 Task: Add an event  with title  Second Team Outing, date '2023/12/11' to 2023/12/13  & Select Event type as  Collective. Add location for the event as  123 Dubai Marina, Dubai, UAE and add a description: The employee and the supervisor will collaboratively develop an action plan outlining the steps and strategies necessary for improvement. This plan may include specific tasks, training or development opportunities, resources, and support systems to aid in the employee's growth and progress.Create an event link  http-secondteamoutingcom & Select the event color as  Violet. , logged in from the account softage.6@softage.netand send the event invitation to softage.1@softage.net and softage.2@softage.net
Action: Mouse moved to (334, 91)
Screenshot: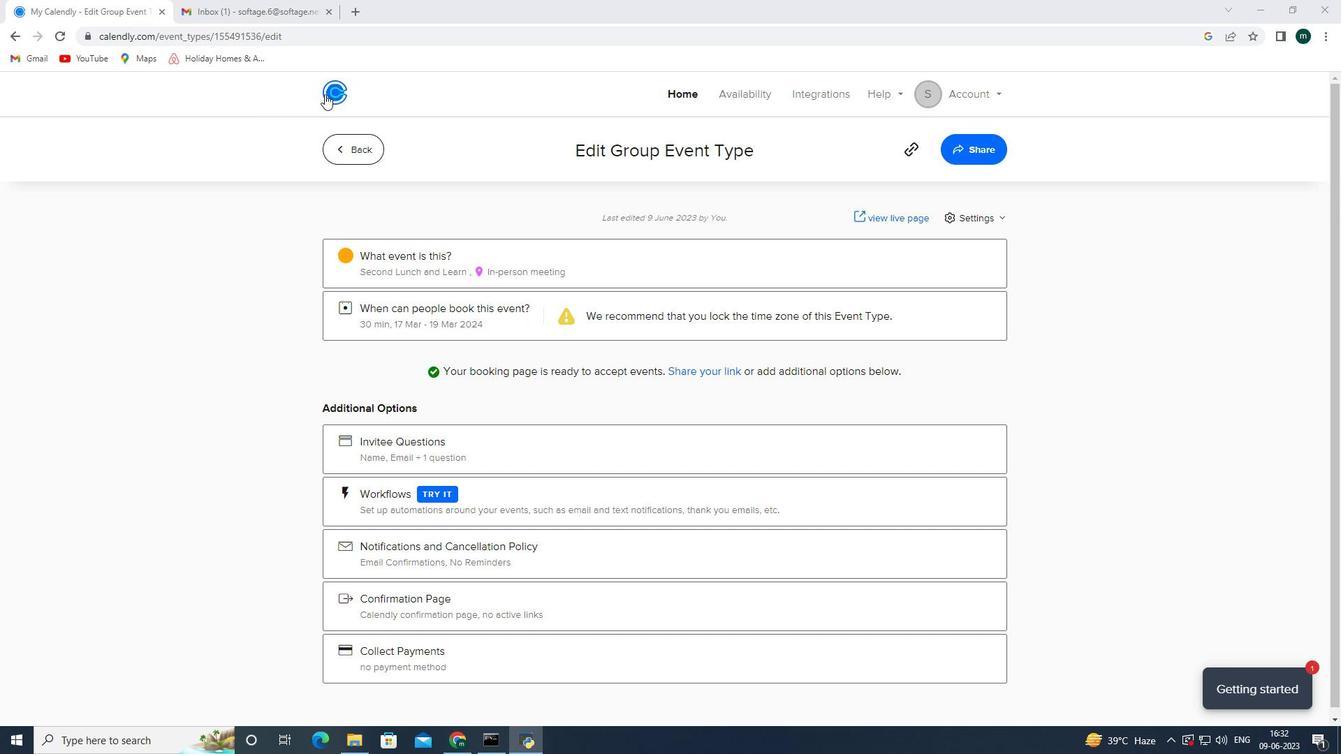 
Action: Mouse pressed left at (334, 91)
Screenshot: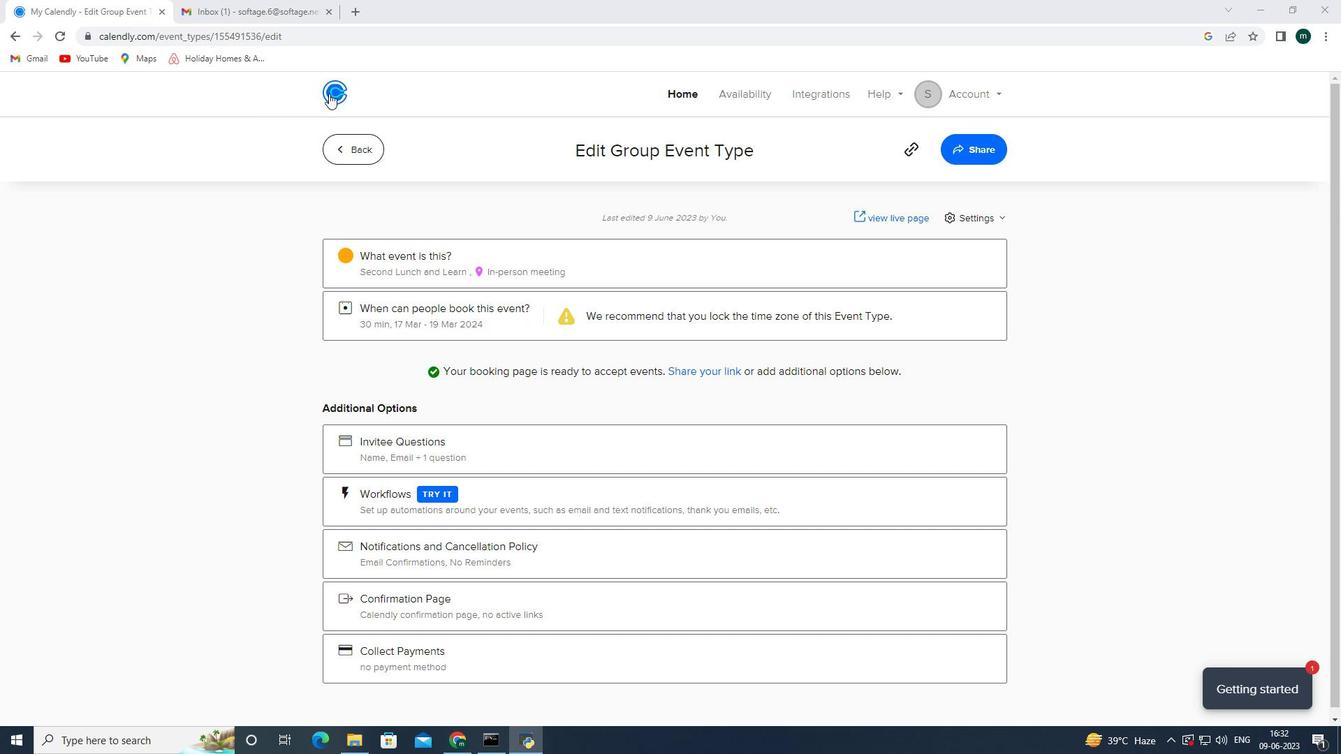 
Action: Mouse moved to (956, 163)
Screenshot: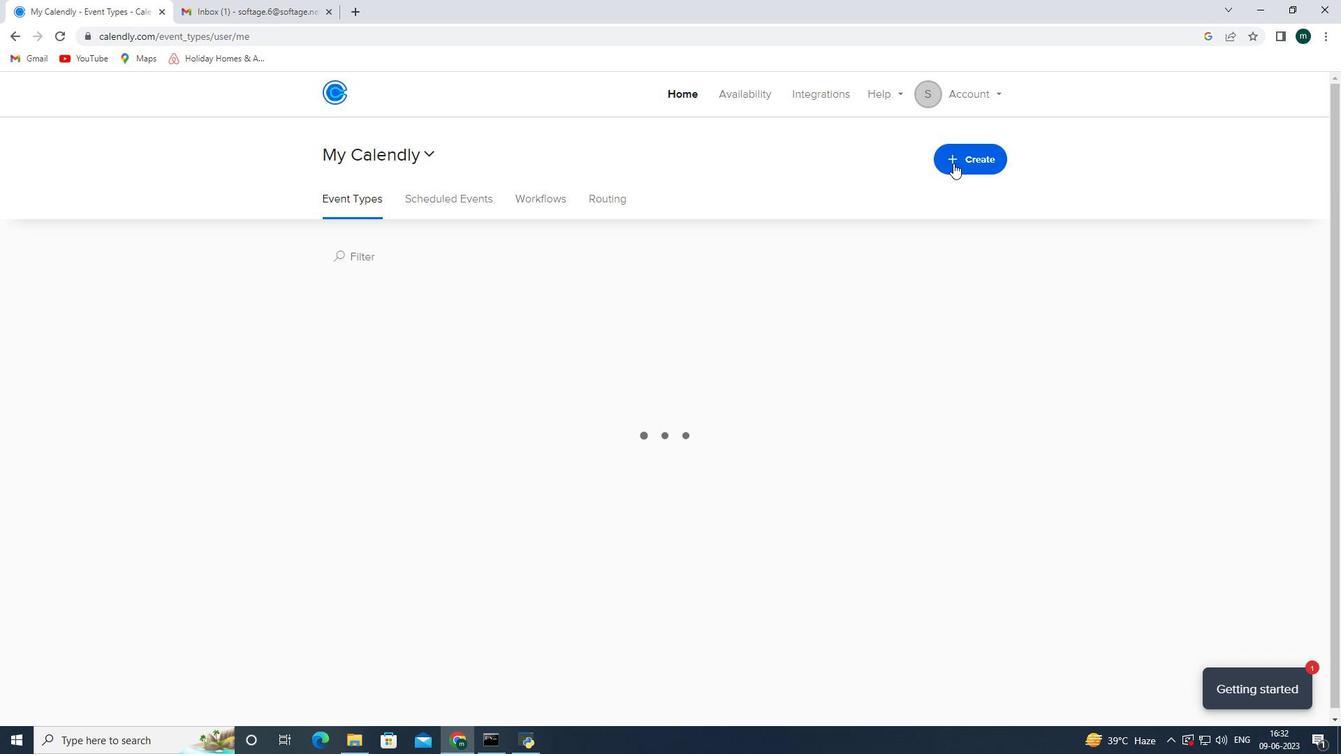 
Action: Mouse pressed left at (956, 163)
Screenshot: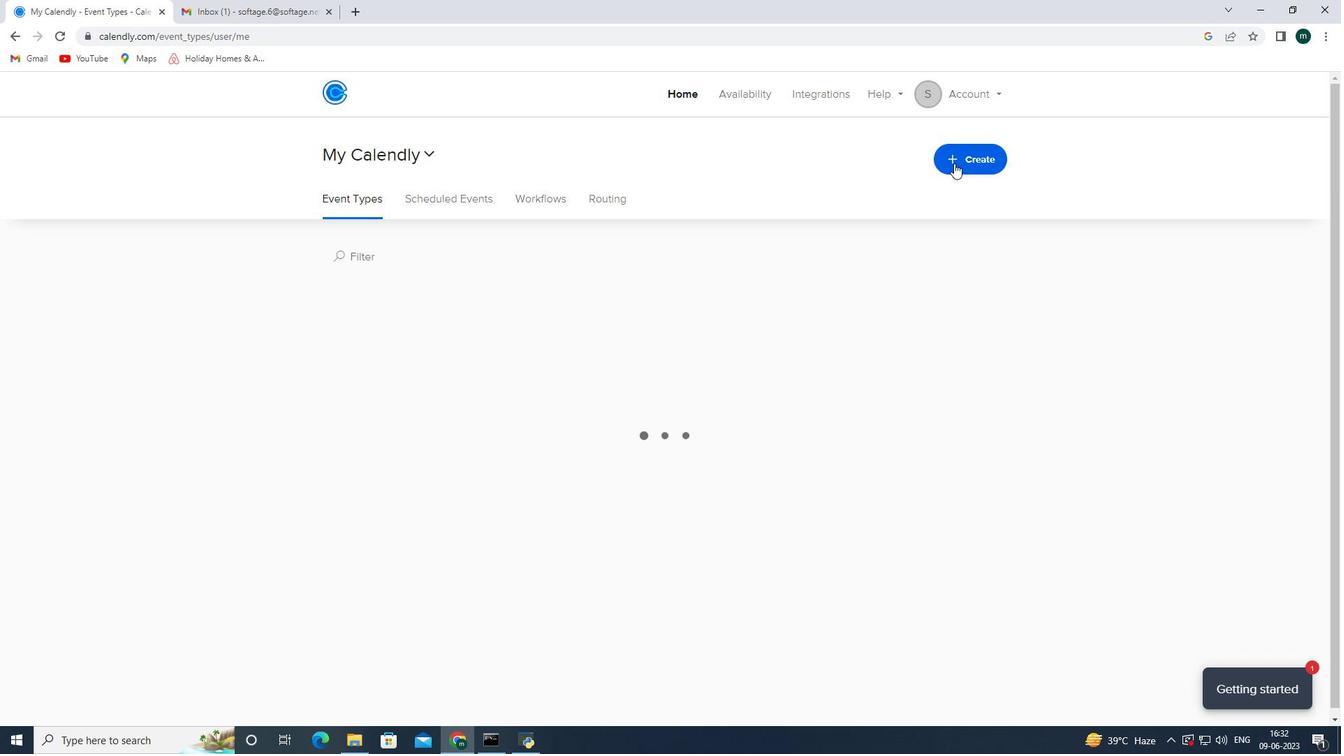 
Action: Mouse moved to (896, 218)
Screenshot: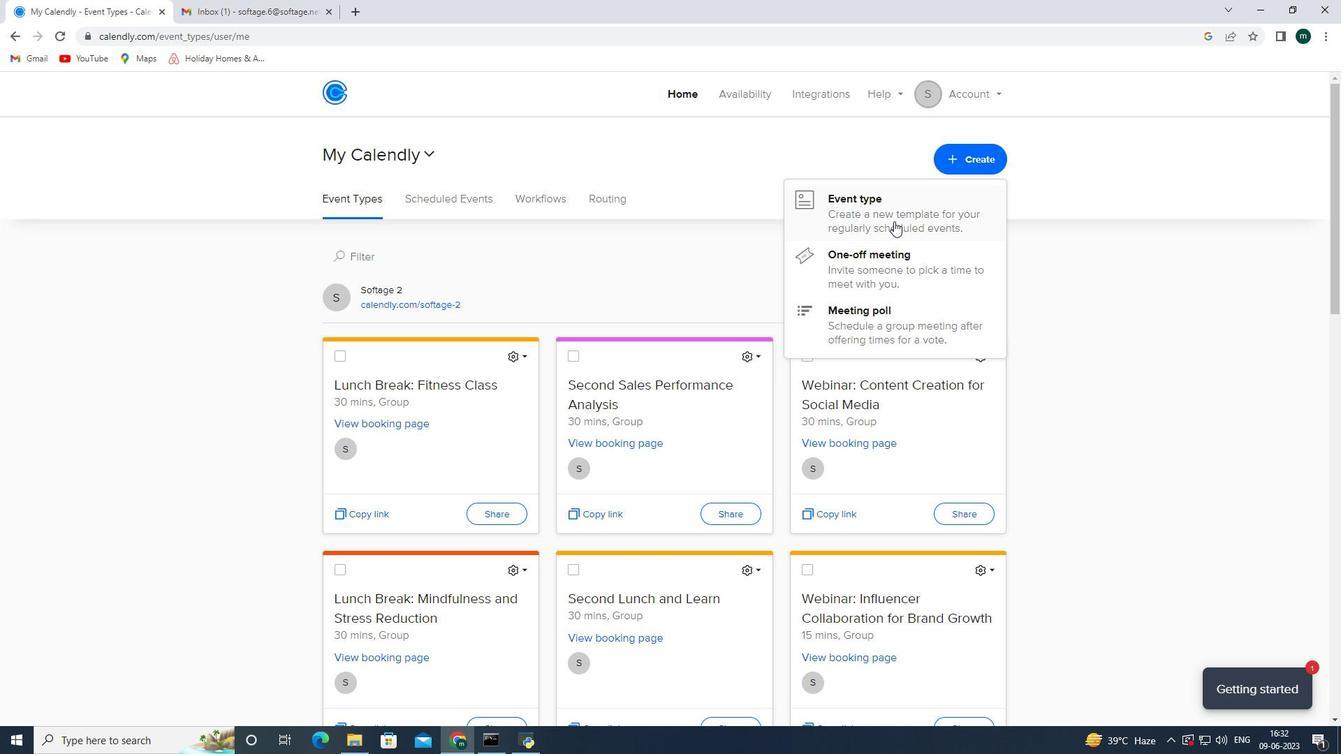 
Action: Mouse pressed left at (896, 218)
Screenshot: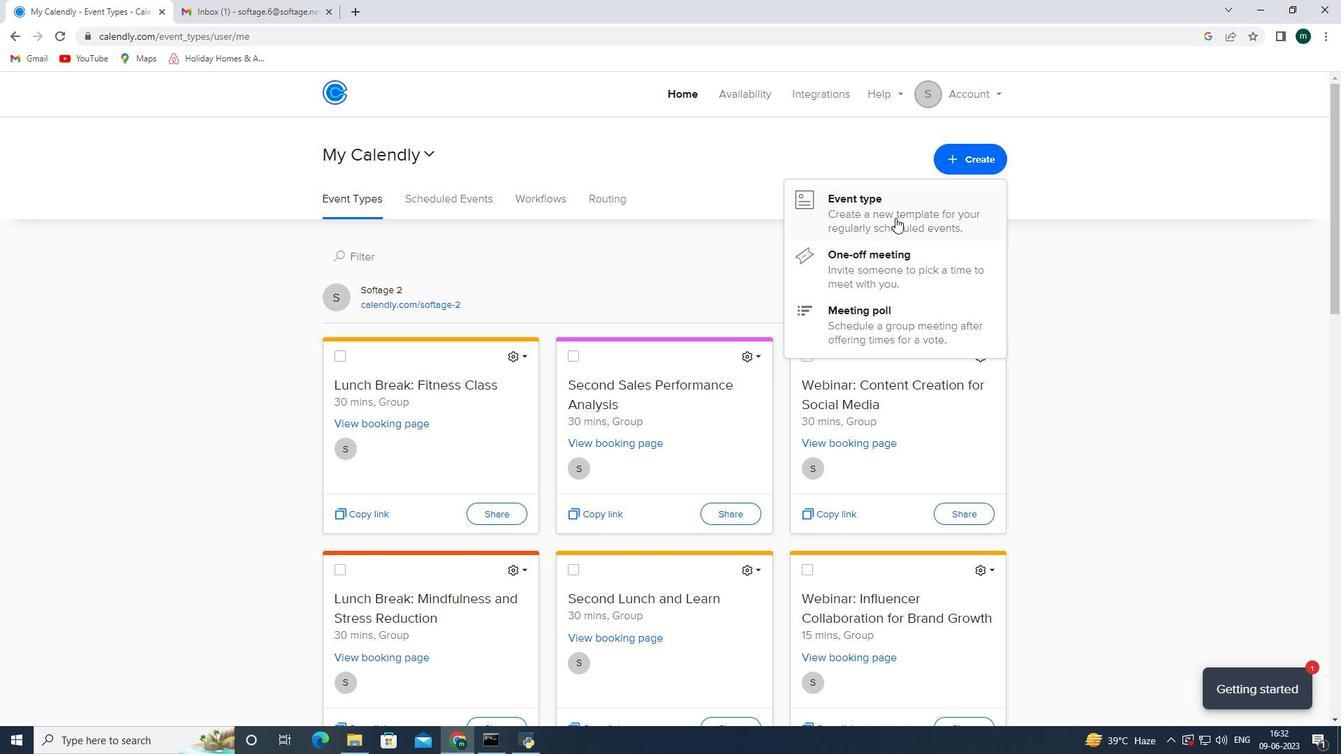 
Action: Mouse moved to (614, 429)
Screenshot: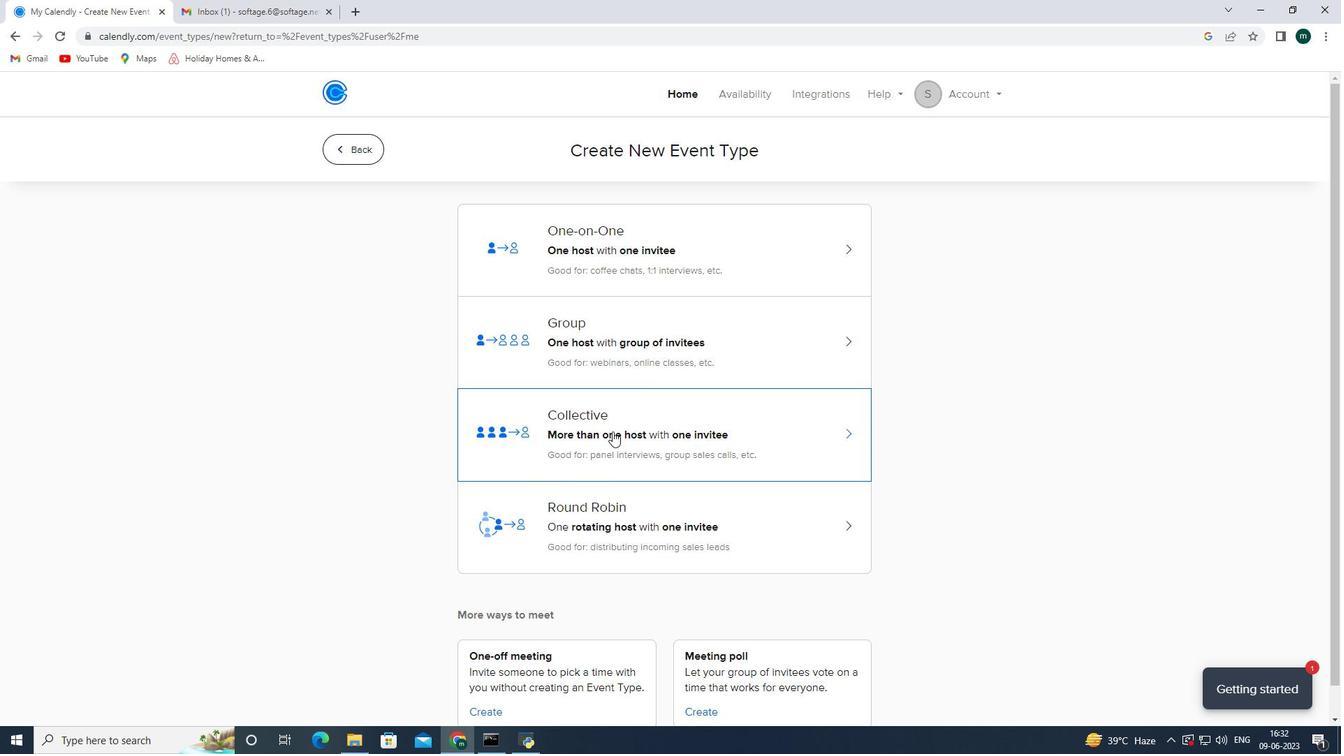 
Action: Mouse pressed left at (614, 429)
Screenshot: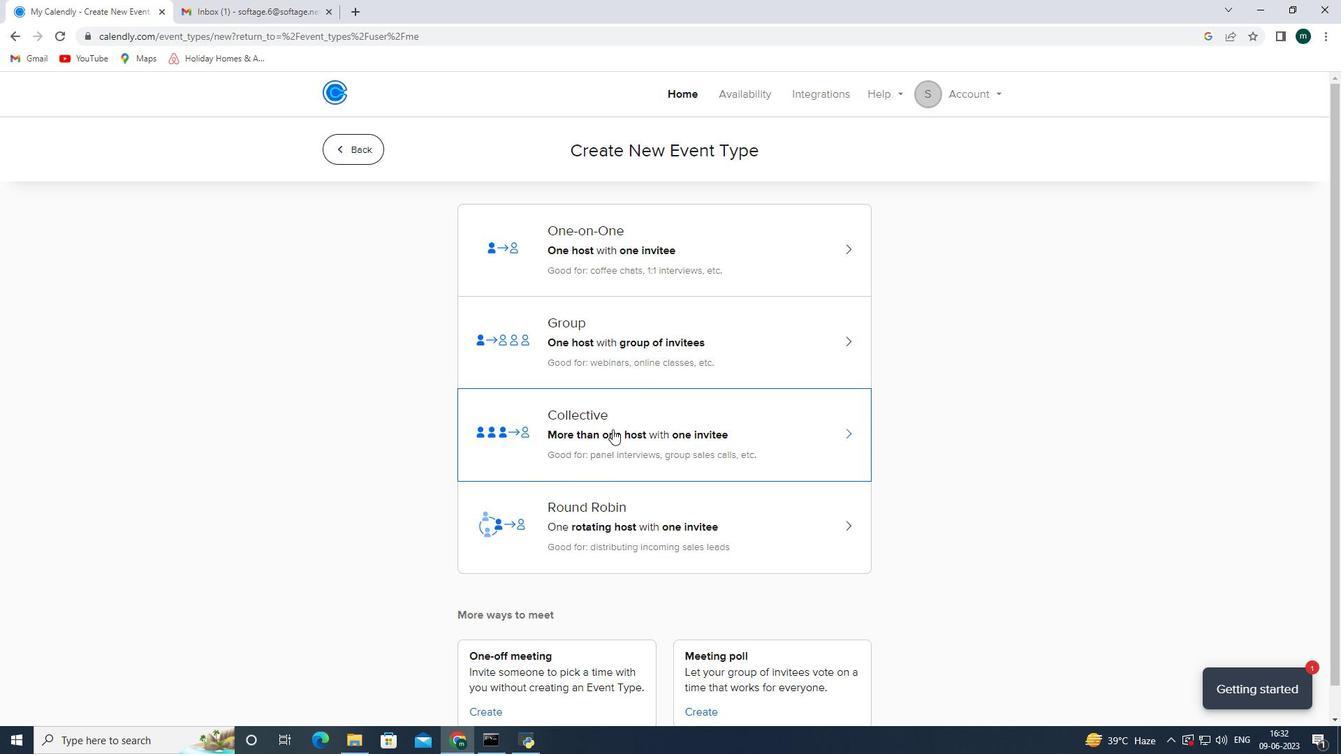 
Action: Mouse moved to (808, 327)
Screenshot: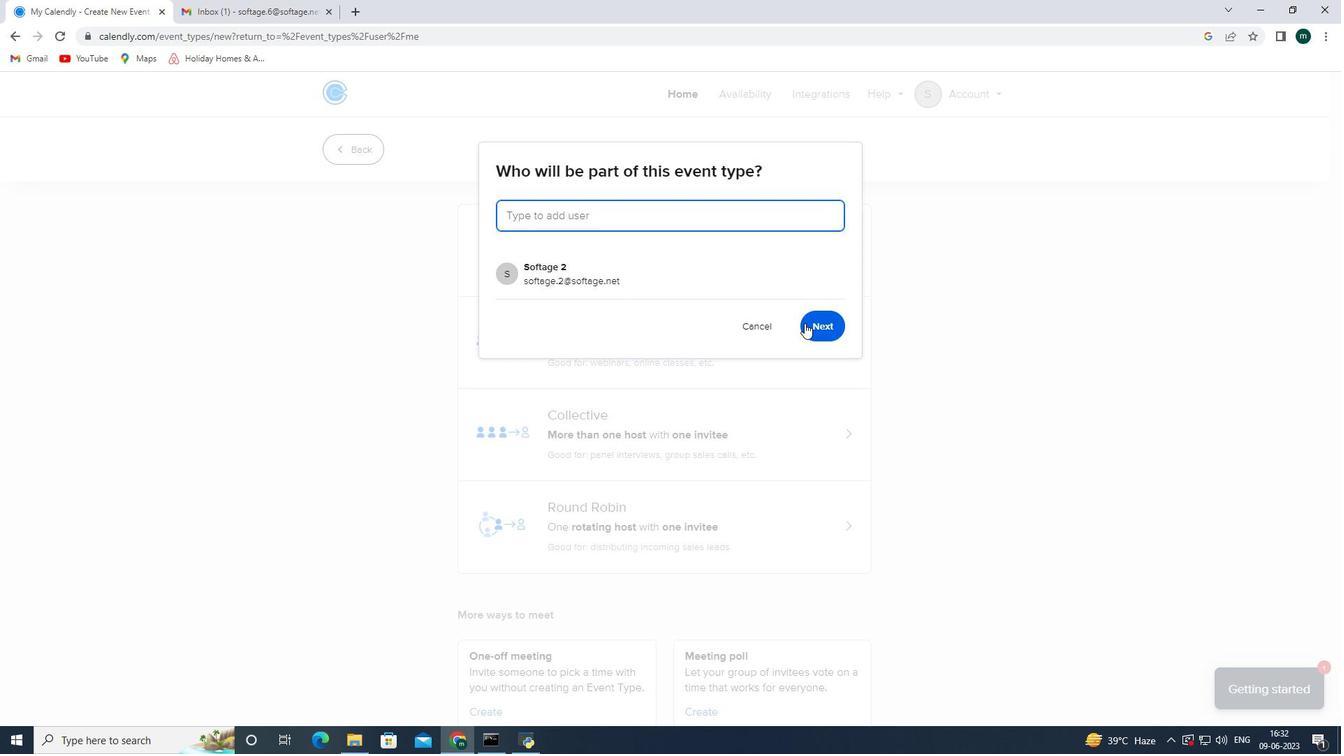 
Action: Mouse pressed left at (808, 327)
Screenshot: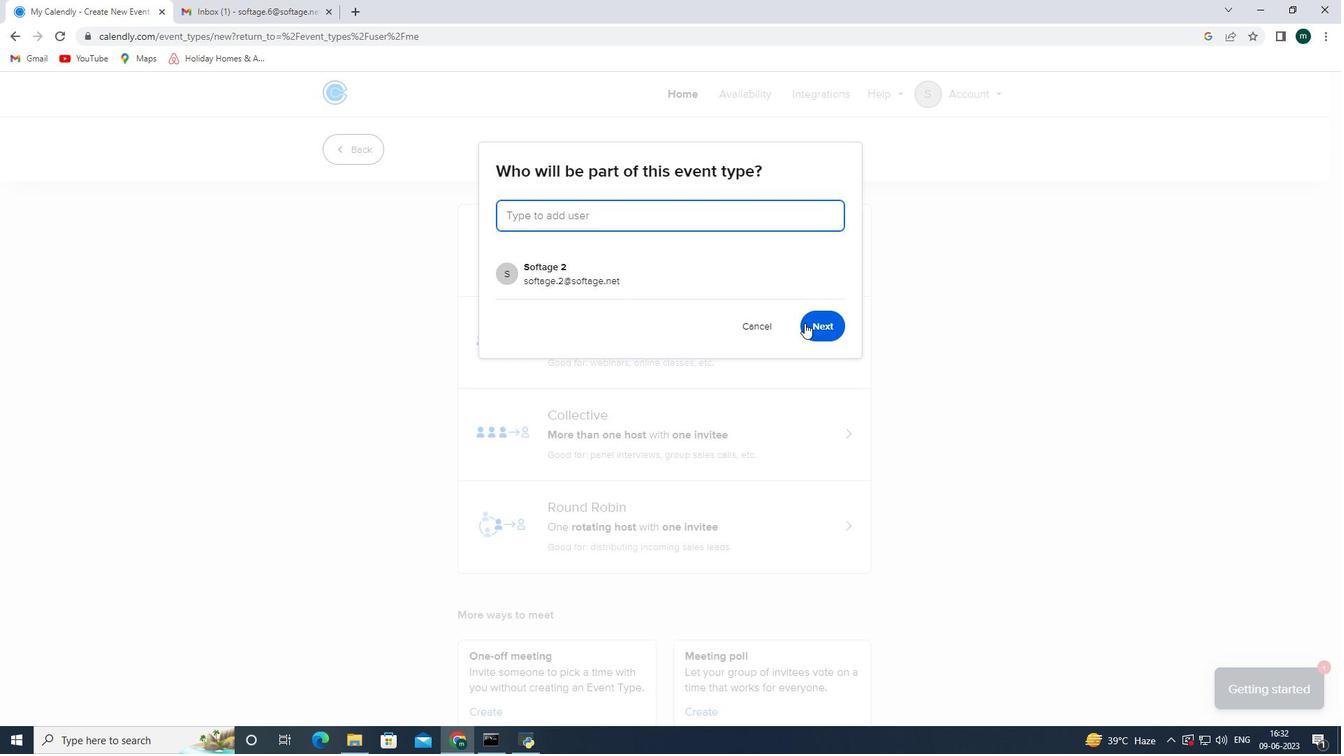 
Action: Mouse moved to (510, 348)
Screenshot: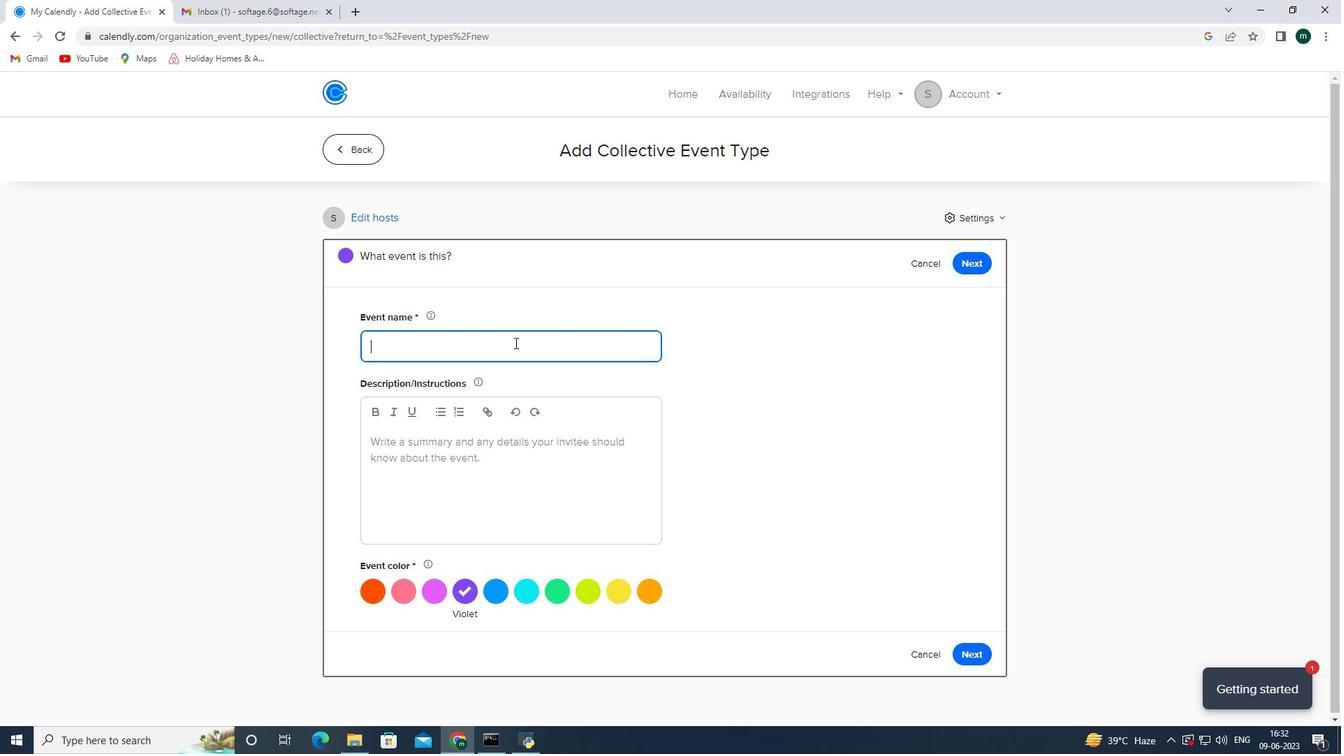 
Action: Mouse pressed left at (510, 348)
Screenshot: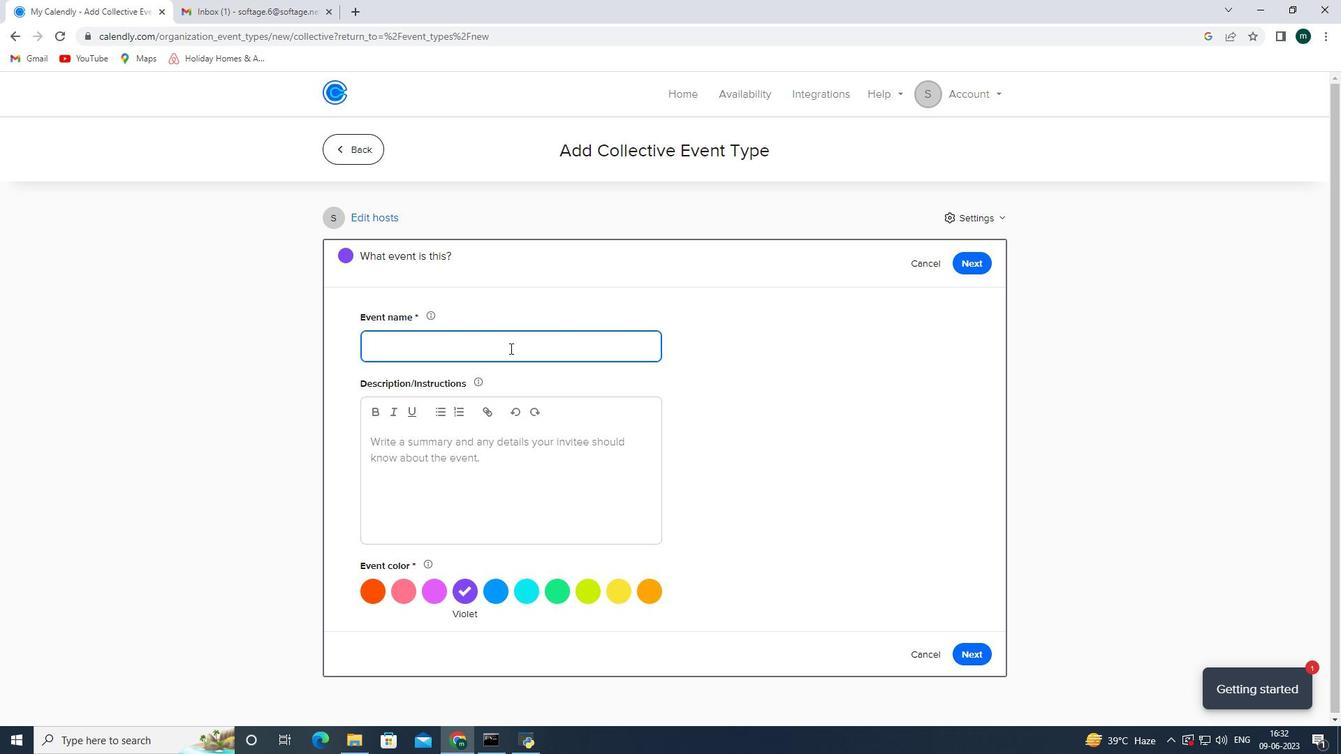 
Action: Key pressed <Key.shift><Key.shift><Key.shift><Key.shift><Key.shift><Key.shift><Key.shift><Key.shift><Key.shift><Key.shift><Key.shift><Key.shift><Key.shift><Key.shift><Key.shift><Key.shift><Key.shift><Key.shift><Key.shift><Key.shift><Key.shift><Key.shift><Key.shift><Key.shift><Key.shift><Key.shift><Key.shift><Key.shift><Key.shift><Key.shift><Key.shift><Key.shift><Key.shift><Key.shift><Key.shift><Key.shift><Key.shift><Key.shift><Key.shift><Key.shift><Key.shift><Key.shift><Key.shift><Key.shift><Key.shift><Key.shift><Key.shift><Key.shift><Key.shift><Key.shift><Key.shift><Key.shift><Key.shift><Key.shift><Key.shift><Key.shift><Key.shift><Key.shift><Key.shift><Key.shift><Key.shift><Key.shift><Key.shift><Key.shift><Key.shift><Key.shift><Key.shift><Key.shift><Key.shift><Key.shift><Key.shift><Key.shift><Key.shift><Key.shift><Key.shift><Key.shift><Key.shift><Key.shift><Key.shift><Key.shift><Key.shift><Key.shift><Key.shift><Key.shift><Key.shift><Key.shift><Key.shift><Key.shift><Key.shift><Key.shift><Key.shift><Key.shift><Key.shift><Key.shift><Key.shift><Key.shift><Key.shift><Key.shift><Key.shift><Key.shift><Key.shift><Key.shift><Key.shift><Key.shift><Key.shift><Key.shift><Key.shift><Key.shift><Key.shift><Key.shift><Key.shift><Key.shift><Key.shift><Key.shift><Key.shift><Key.shift><Key.shift><Key.shift><Key.shift><Key.shift><Key.shift><Key.shift><Key.shift><Key.shift><Key.shift>Second<Key.space><Key.shift><Key.shift><Key.shift><Key.shift><Key.shift><Key.shift><Key.shift>Team<Key.space><Key.shift><Key.shift><Key.shift><Key.shift><Key.shift><Key.shift><Key.shift><Key.shift><Key.shift><Key.shift><Key.shift><Key.shift><Key.shift><Key.shift><Key.shift><Key.shift><Key.shift><Key.shift>Outing<Key.space><Key.shift><Key.shift><Key.shift><Key.shift><Key.shift><Key.shift>
Screenshot: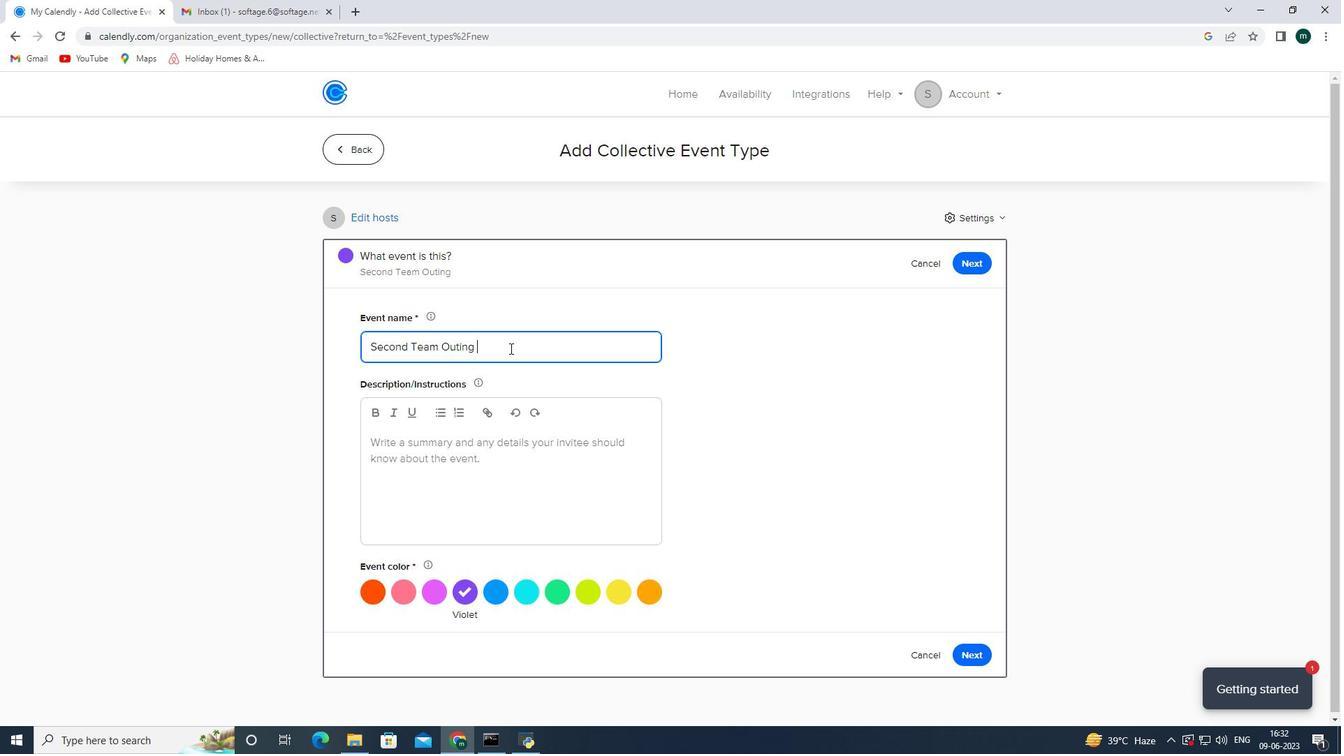 
Action: Mouse moved to (504, 440)
Screenshot: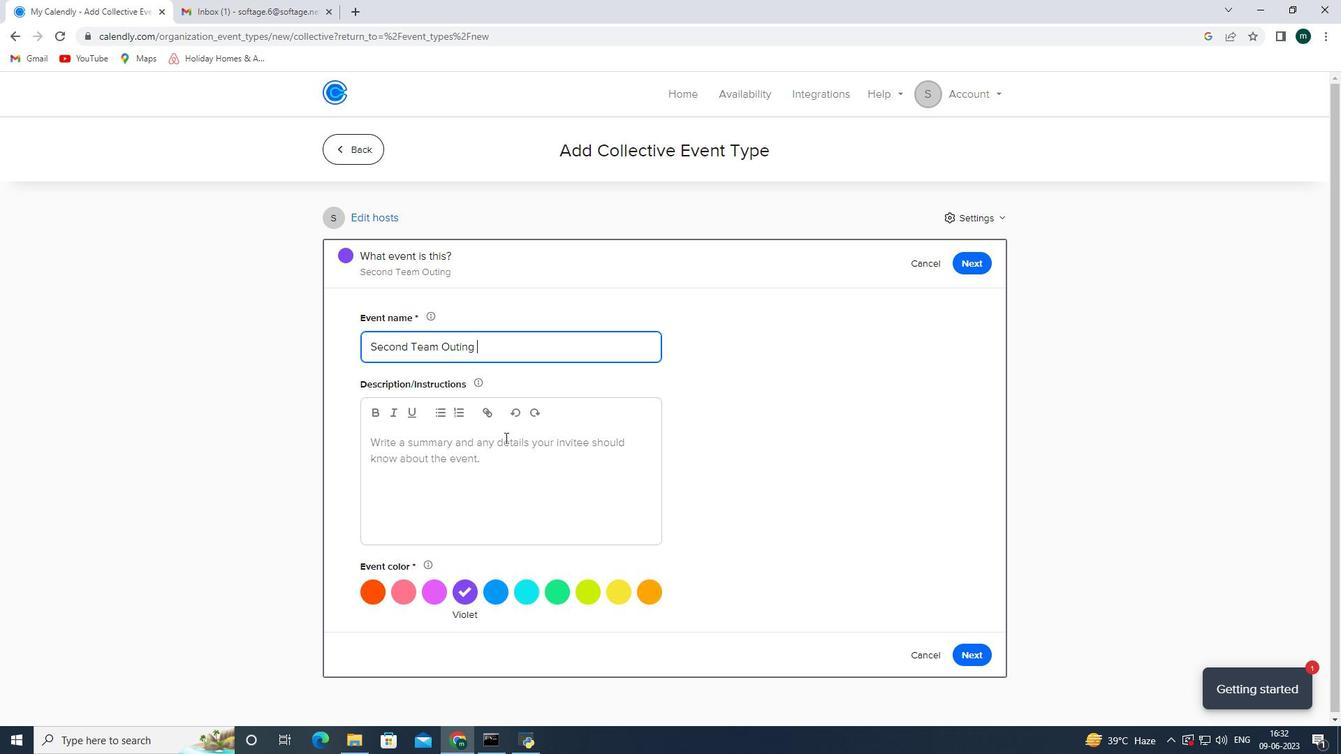 
Action: Mouse pressed left at (504, 440)
Screenshot: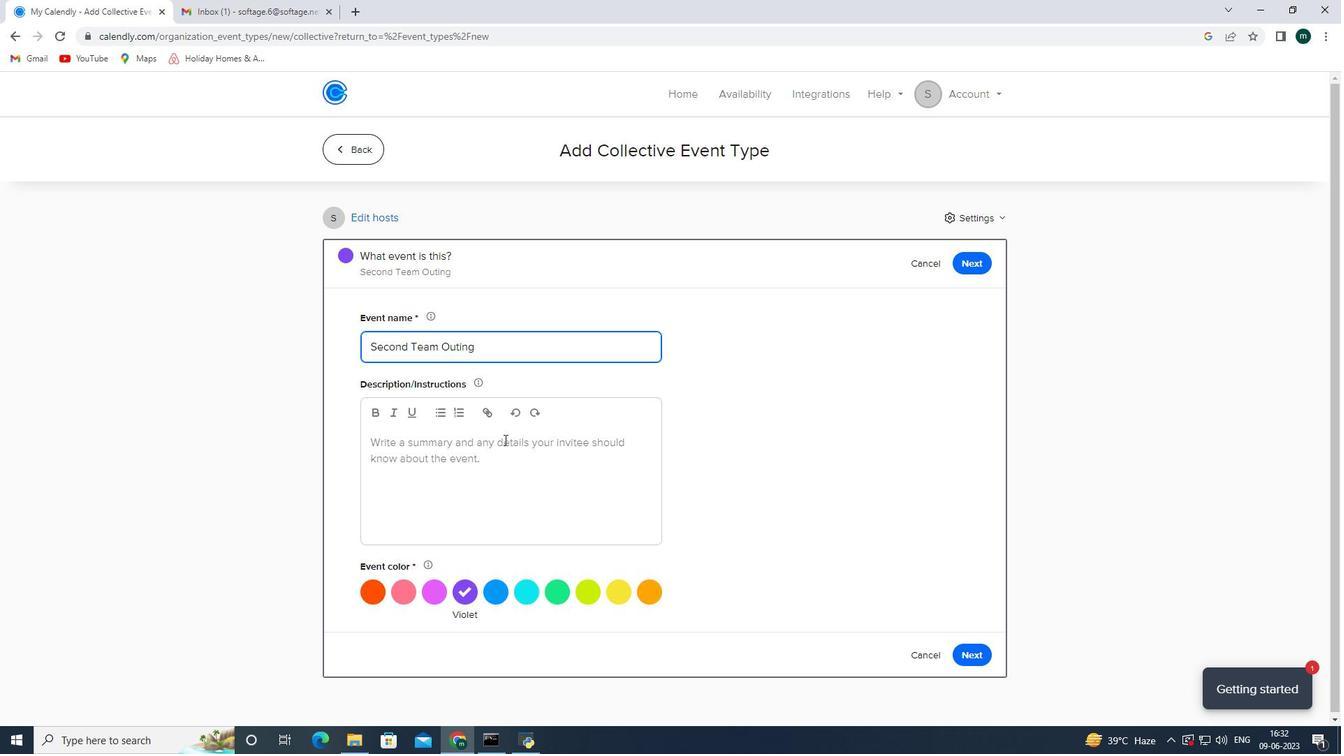 
Action: Key pressed <Key.shift><Key.shift><Key.shift><Key.shift><Key.shift><Key.shift><Key.shift><Key.shift><Key.shift><Key.shift><Key.shift>The<Key.space><Key.shift>Employee<Key.space><Key.shift><Key.shift><Key.shift><Key.shift><Key.shift><Key.shift><Key.shift><Key.shift><Key.shift><Key.shift><Key.shift><Key.shift><Key.shift><Key.shift><Key.shift><Key.shift><Key.shift><Key.shift><Key.shift><Key.shift><Key.shift><Key.shift><Key.shift><Key.shift>and<Key.space>the<Key.space>supervisor<Key.space>will<Key.space><Key.shift><Key.shift><Key.shift><Key.shift><Key.shift><Key.shift><Key.shift><Key.shift><Key.shift><Key.shift><Key.shift><Key.shift><Key.shift><Key.shift>collaboratively<Key.space>develop<Key.space><Key.shift><Key.shift><Key.shift><Key.shift><Key.shift><Key.shift><Key.shift><Key.shift><Key.shift>an<Key.space><Key.shift>action<Key.space><Key.shift><Key.shift><Key.shift><Key.shift><Key.shift>plan<Key.space>outlining<Key.space>the<Key.space>steps<Key.space>and<Key.space><Key.shift><Key.shift><Key.shift><Key.shift><Key.shift>Strategies<Key.space><Key.shift><Key.shift><Key.shift><Key.shift><Key.shift><Key.shift><Key.shift><Key.left><Key.left><Key.left><Key.left><Key.left><Key.left><Key.left><Key.left><Key.left><Key.left><Key.backspace>s<Key.right><Key.right><Key.right><Key.right><Key.right><Key.right><Key.right><Key.right><Key.right><Key.right><Key.right><Key.right><Key.right><Key.right><Key.right><Key.right><Key.right><Key.backspace><Key.space>necessary<Key.space>for<Key.space>improven<Key.backspace>ment<Key.space>.<Key.space><Key.shift><Key.shift><Key.shift><Key.shift><Key.shift><Key.shift><Key.shift><Key.shift><Key.shift><Key.shift><Key.shift><Key.shift><Key.shift><Key.shift><Key.shift><Key.shift><Key.shift><Key.shift><Key.shift><Key.shift><Key.shift><Key.shift><Key.shift><Key.shift><Key.shift><Key.shift><Key.shift><Key.shift><Key.shift><Key.shift><Key.shift><Key.shift><Key.shift><Key.shift><Key.shift><Key.shift><Key.shift><Key.shift><Key.shift><Key.shift><Key.shift><Key.shift><Key.shift><Key.shift><Key.shift><Key.shift><Key.shift><Key.shift><Key.shift><Key.shift><Key.shift><Key.shift><Key.shift><Key.shift><Key.shift><Key.shift><Key.shift><Key.shift><Key.shift><Key.shift><Key.shift><Key.shift><Key.shift><Key.shift><Key.shift><Key.shift><Key.shift><Key.shift><Key.shift><Key.shift><Key.shift><Key.shift><Key.shift><Key.shift><Key.shift><Key.shift><Key.shift><Key.shift><Key.shift><Key.shift><Key.shift><Key.shift><Key.shift><Key.shift><Key.shift><Key.shift><Key.shift><Key.shift><Key.shift><Key.shift><Key.shift><Key.shift>Thiss<Key.space><Key.backspace><Key.backspace><Key.space><Key.shift><Key.shift><Key.shift><Key.shift><Key.shift><Key.shift><Key.shift><Key.shift><Key.shift><Key.shift><Key.shift><Key.shift><Key.shift><Key.shift><Key.shift><Key.shift><Key.shift><Key.shift><Key.shift><Key.shift><Key.shift><Key.shift><Key.shift><Key.shift><Key.shift><Key.shift><Key.shift><Key.shift><Key.shift><Key.shift><Key.shift><Key.shift><Key.shift><Key.shift><Key.shift>plan<Key.space>maay<Key.space><Key.backspace><Key.backspace><Key.backspace>y<Key.space>inm<Key.backspace>clude<Key.space>specific<Key.space>tasks<Key.space><Key.backspace>,<Key.space><Key.shift><Key.shift><Key.shift><Key.shift><Key.shift><Key.shift><Key.shift><Key.shift><Key.shift>traing<Key.backspace>ing<Key.space>or<Key.space>development<Key.space>opportunities<Key.space><Key.backspace>,<Key.space>resoi<Key.backspace>urces<Key.space><Key.backspace>,<Key.space><Key.shift><Key.shift><Key.shift><Key.shift><Key.shift><Key.shift><Key.shift><Key.shift><Key.shift><Key.shift><Key.shift><Key.shift><Key.shift><Key.shift><Key.shift><Key.shift><Key.shift><Key.shift><Key.shift><Key.shift><Key.shift><Key.shift><Key.shift><Key.shift><Key.shift><Key.shift><Key.shift><Key.shift><Key.shift><Key.shift><Key.shift><Key.shift><Key.shift><Key.shift><Key.shift><Key.shift><Key.shift><Key.shift><Key.shift><Key.shift><Key.shift><Key.shift><Key.shift><Key.shift><Key.shift><Key.shift><Key.shift><Key.shift><Key.shift><Key.shift><Key.shift><Key.shift><Key.shift><Key.shift><Key.shift><Key.shift><Key.shift>and<Key.space>support<Key.space>systems<Key.space>to<Key.space>aid<Key.space>in<Key.space>the<Key.space>employee's<Key.space>growth<Key.space>and<Key.space>progress<Key.space><Key.backspace>.<Key.space>
Screenshot: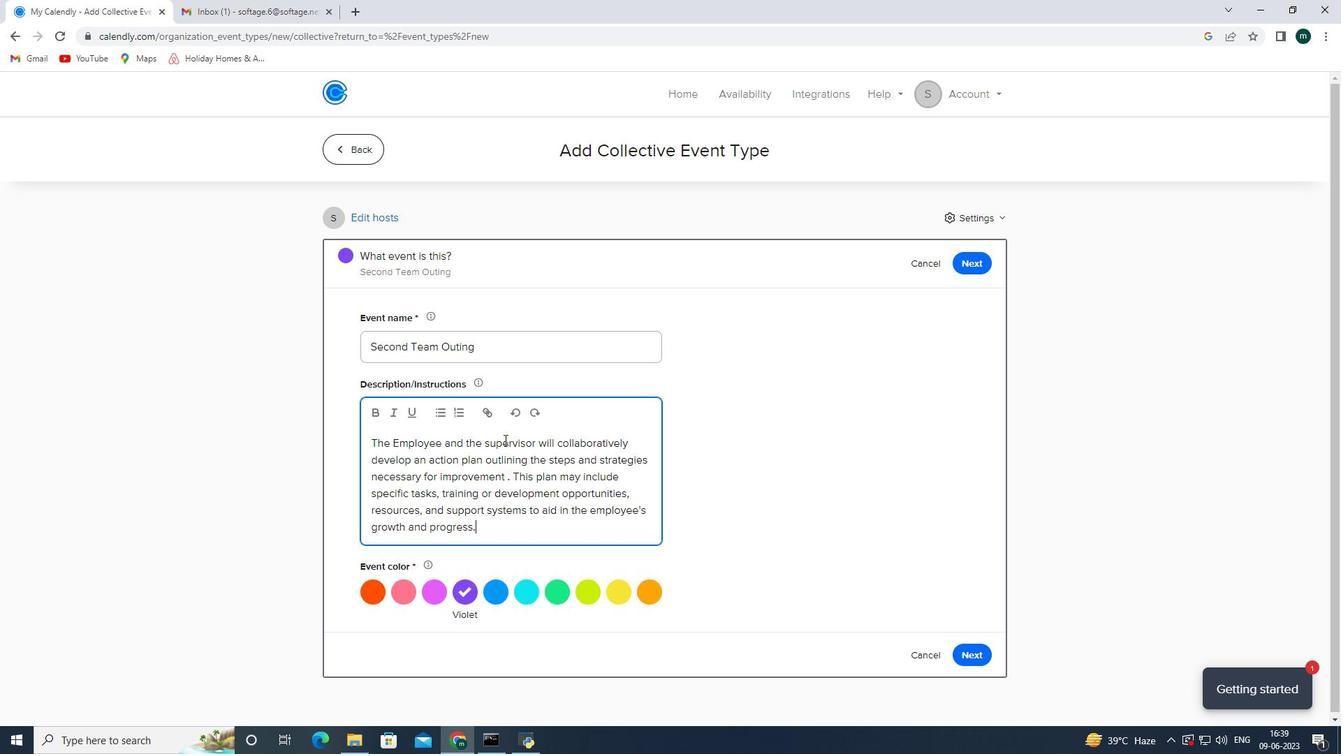 
Action: Mouse moved to (972, 650)
Screenshot: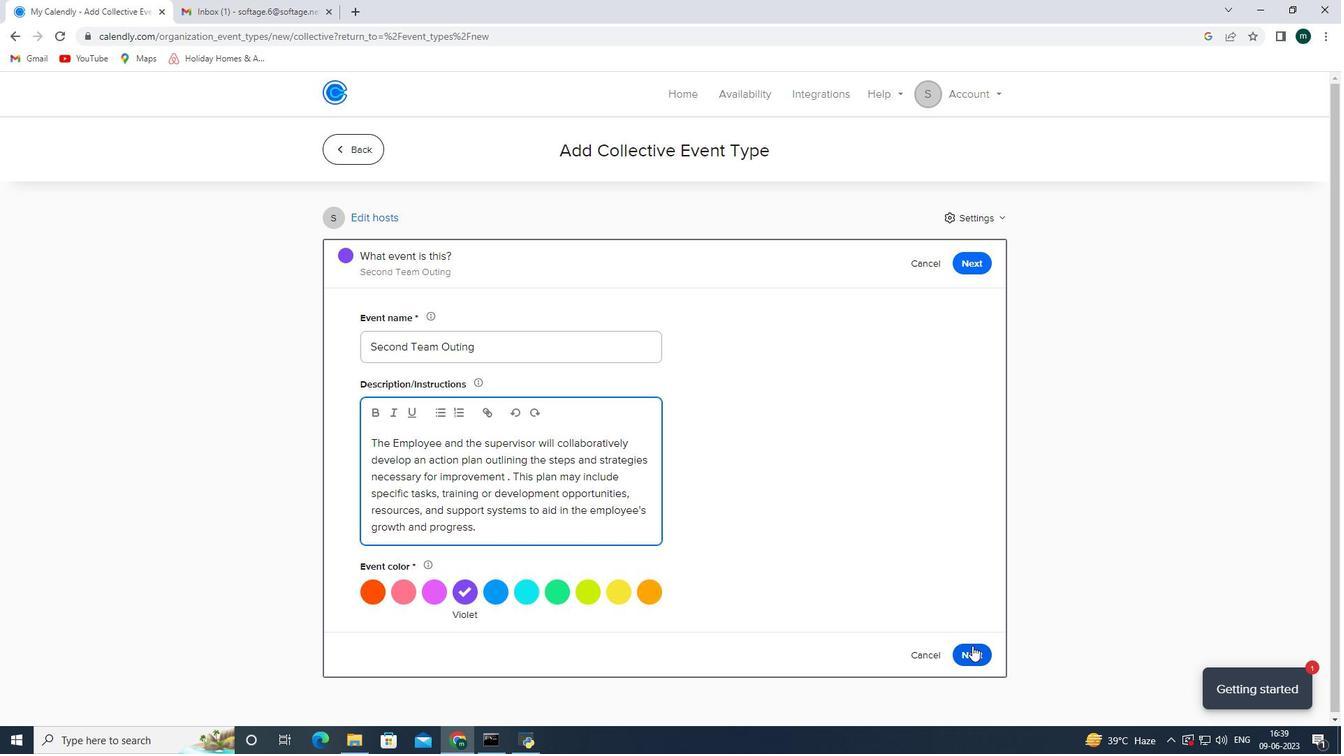 
Action: Mouse pressed left at (972, 650)
Screenshot: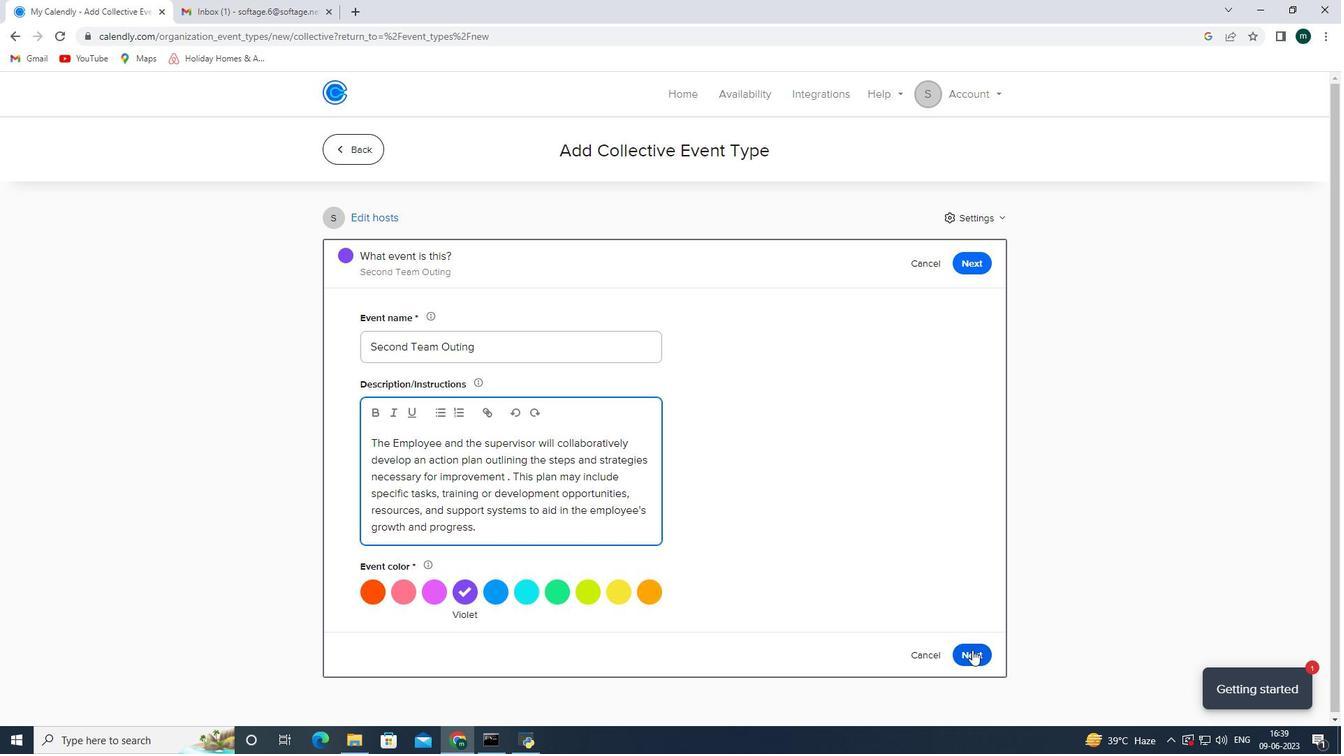 
Action: Mouse moved to (577, 430)
Screenshot: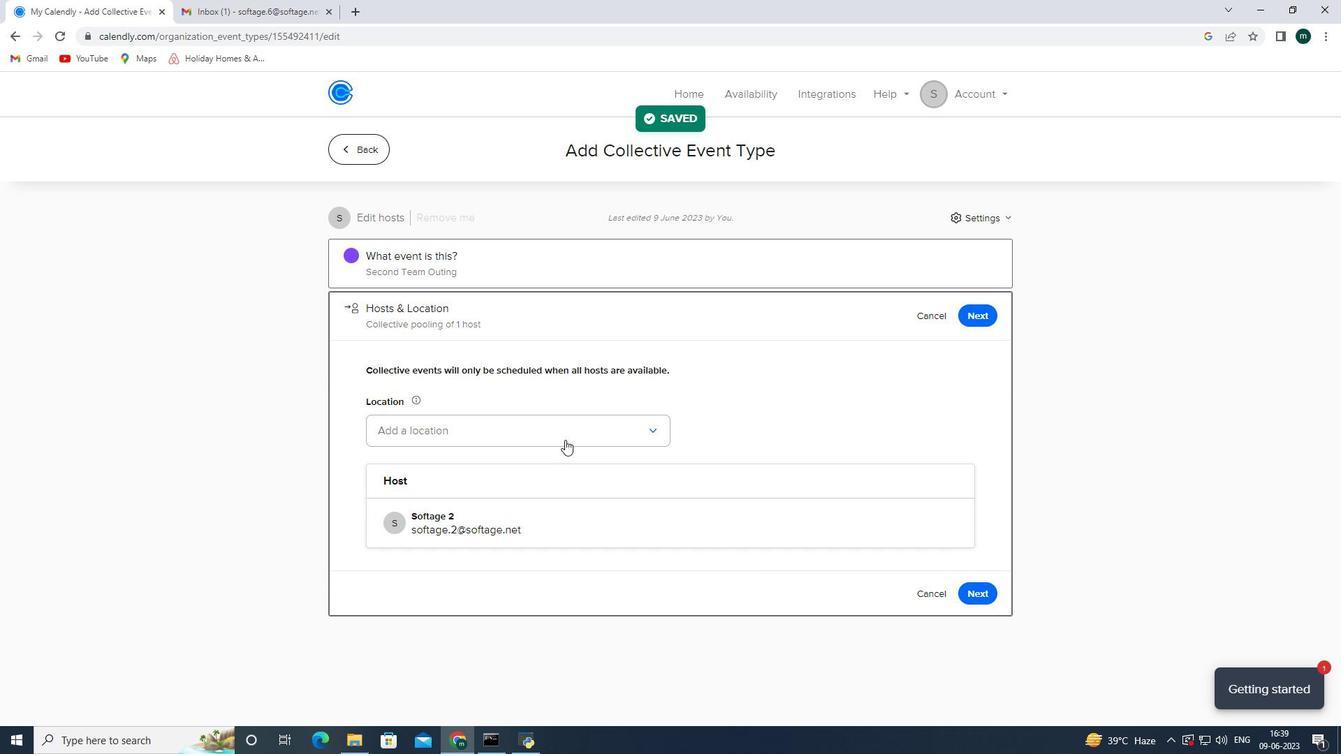 
Action: Mouse pressed left at (577, 430)
Screenshot: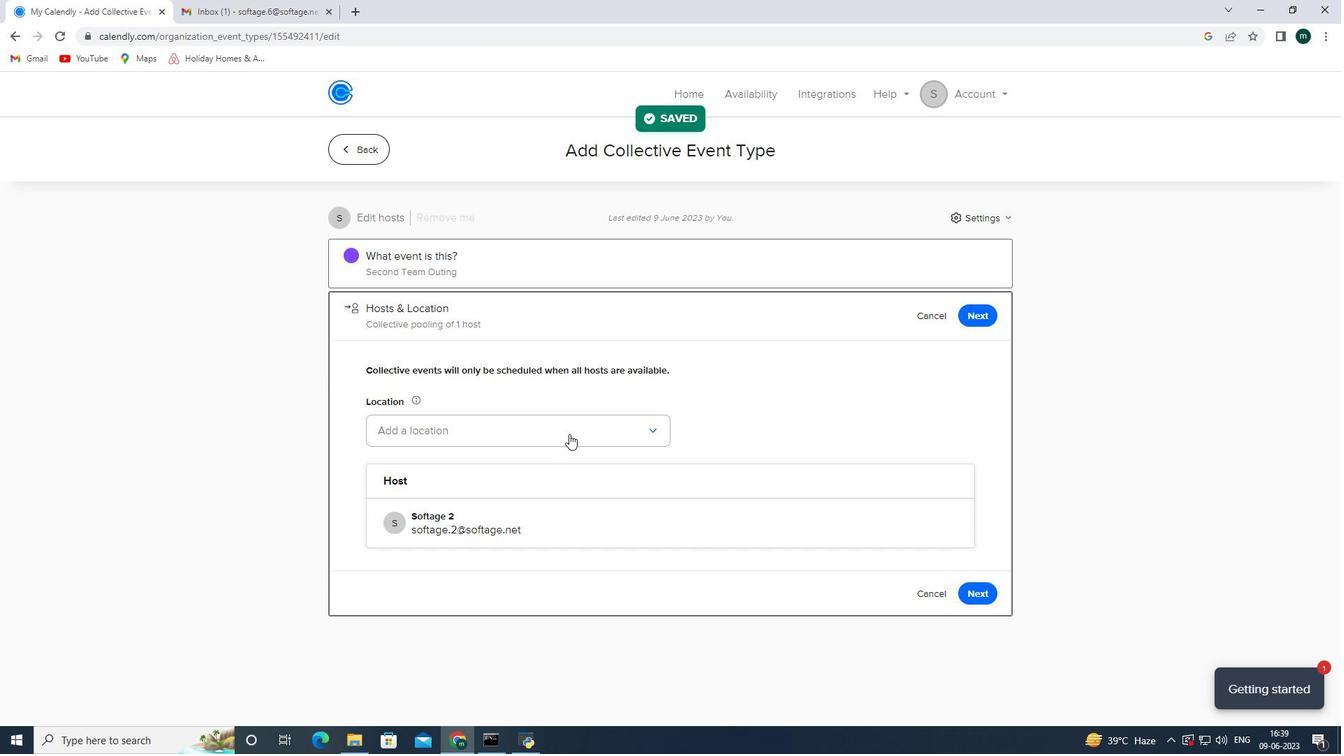 
Action: Mouse moved to (480, 472)
Screenshot: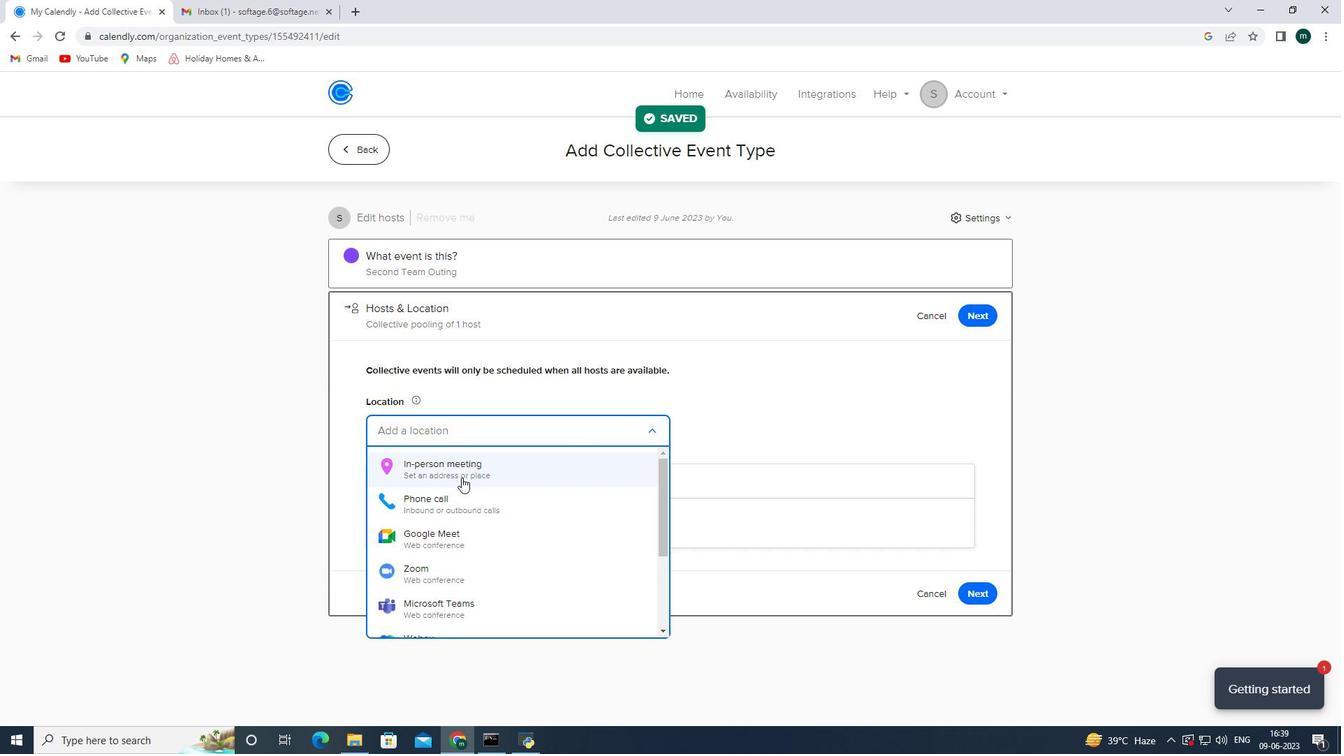 
Action: Mouse pressed left at (480, 472)
Screenshot: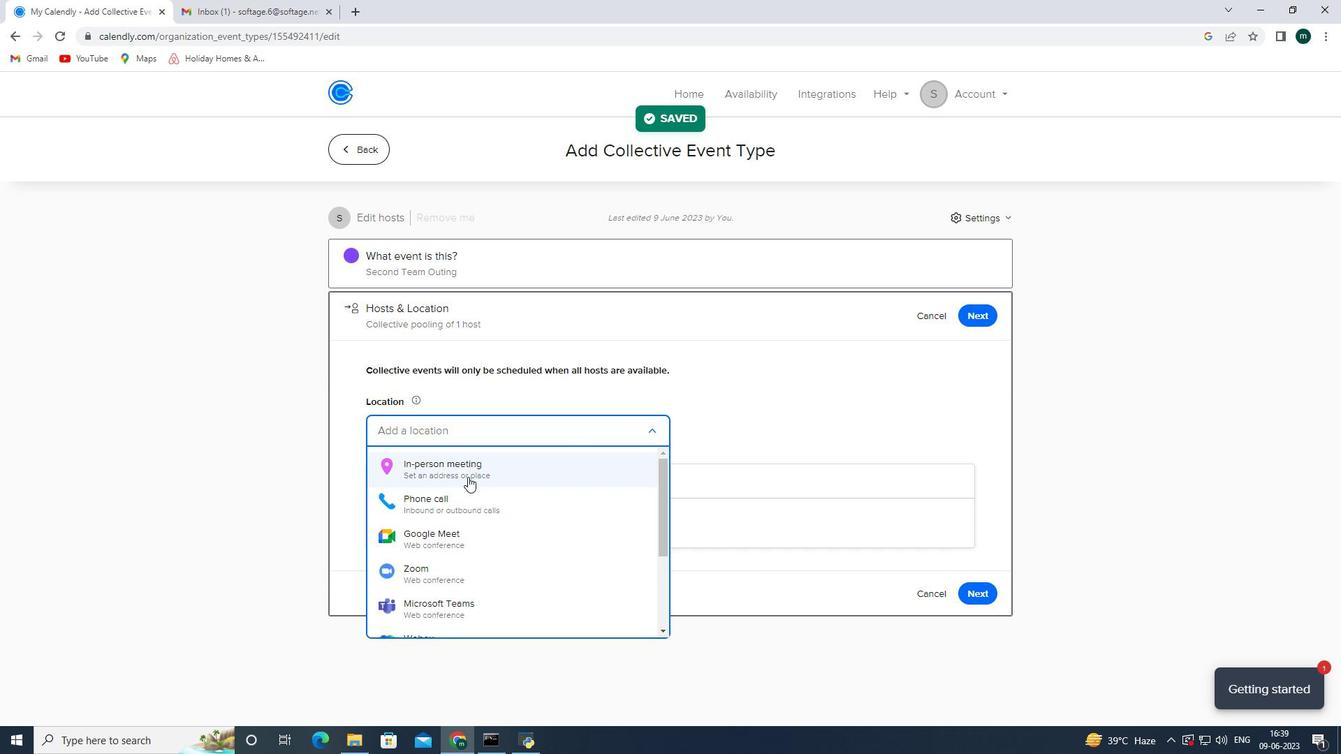 
Action: Mouse moved to (589, 243)
Screenshot: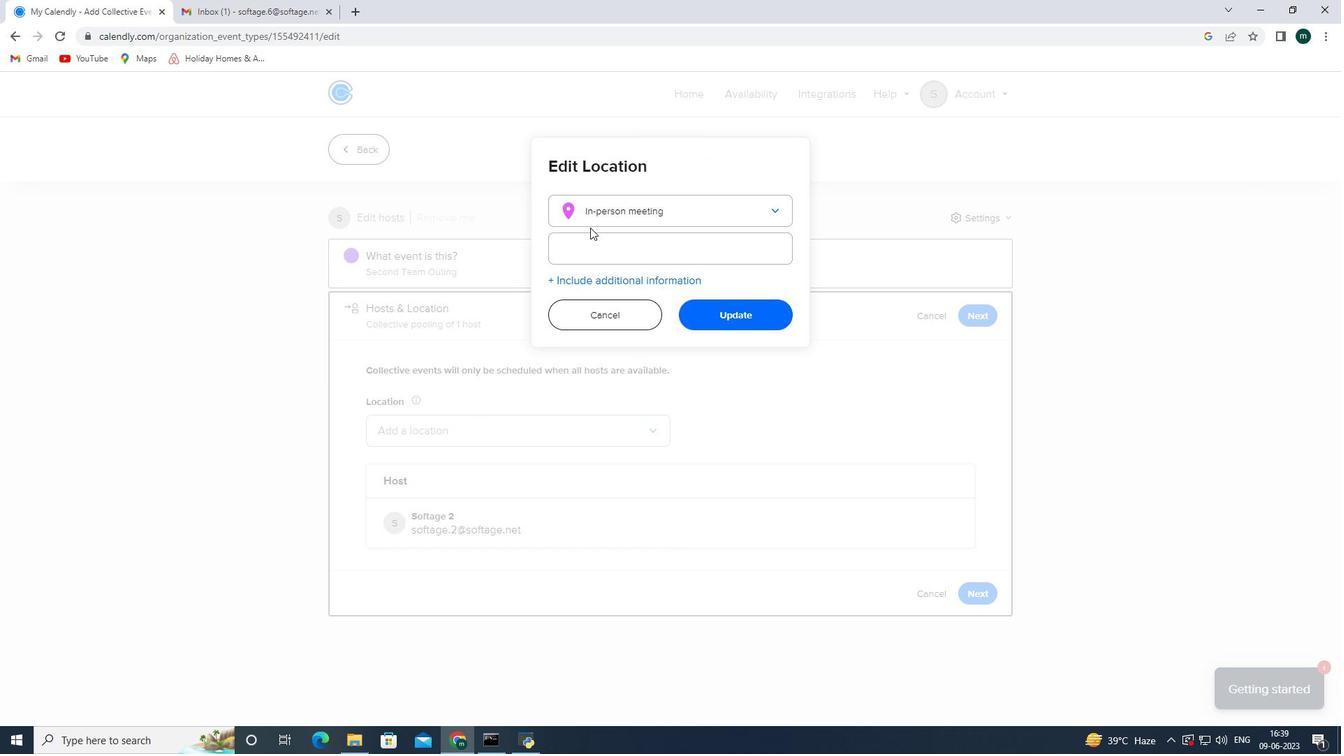 
Action: Mouse pressed left at (589, 243)
Screenshot: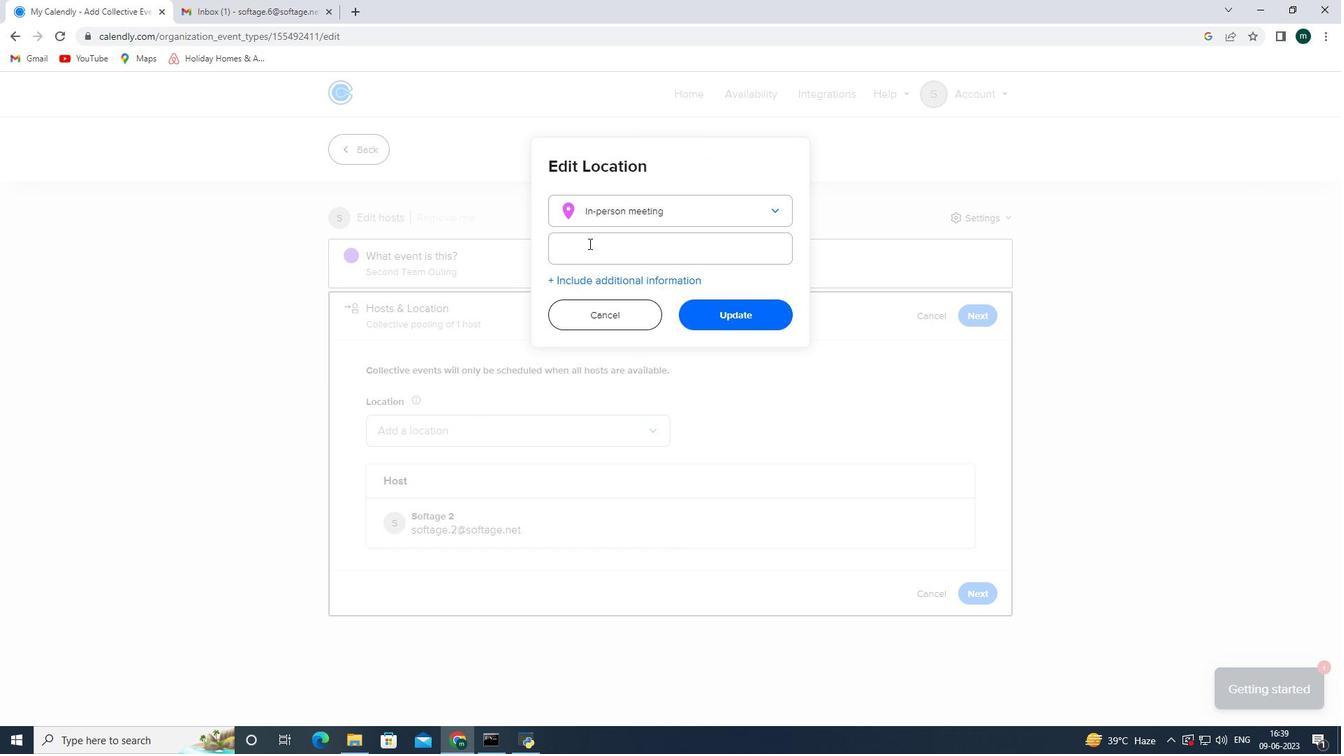 
Action: Key pressed 123<Key.space><Key.shift><Key.shift>Dy<Key.backspace>ubai<Key.space><Key.shift_r>Maru<Key.backspace>ina,<Key.space><Key.shift><Key.shift><Key.shift><Key.shift>Dubai<Key.space><Key.backspace>,<Key.space><Key.shift><Key.shift><Key.shift><Key.shift><Key.shift><Key.shift><Key.shift><Key.shift><Key.shift><Key.shift><Key.shift><Key.shift><Key.shift><Key.shift>UAE<Key.space>
Screenshot: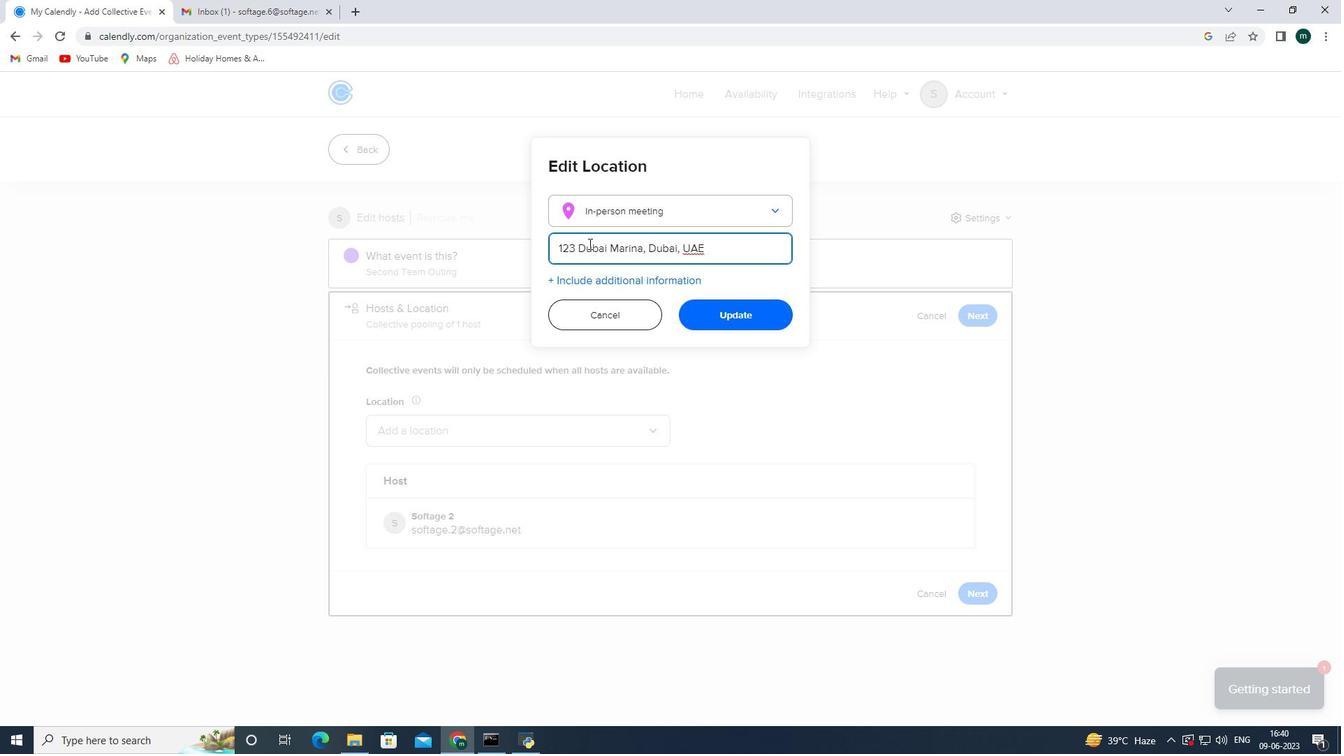 
Action: Mouse moved to (733, 320)
Screenshot: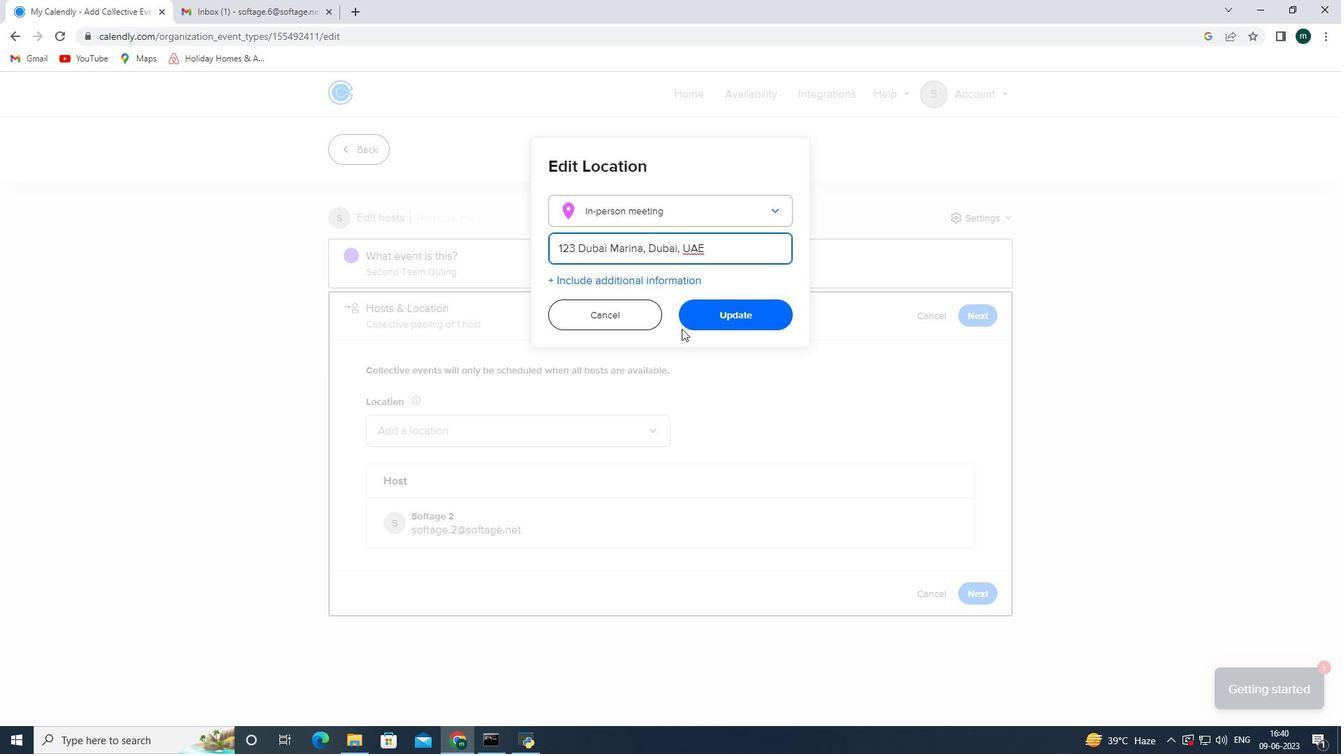 
Action: Mouse pressed left at (733, 320)
Screenshot: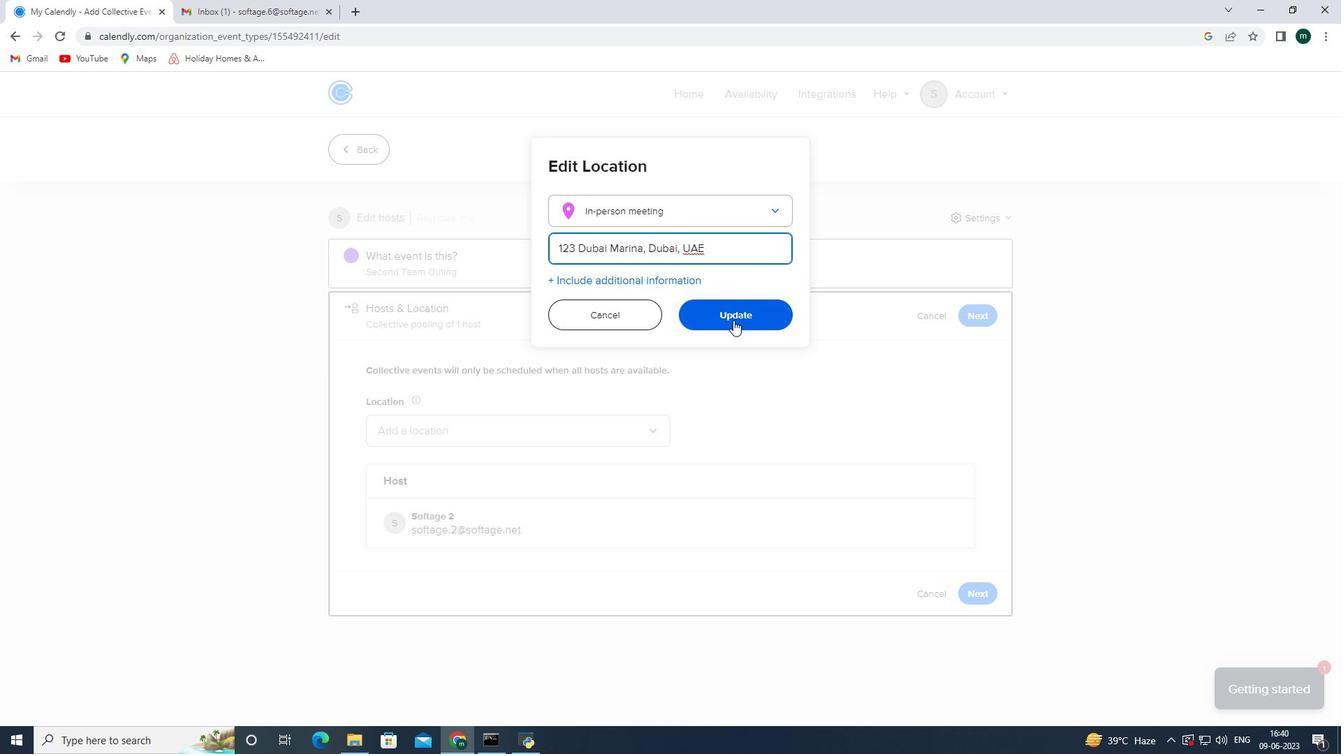 
Action: Mouse moved to (983, 591)
Screenshot: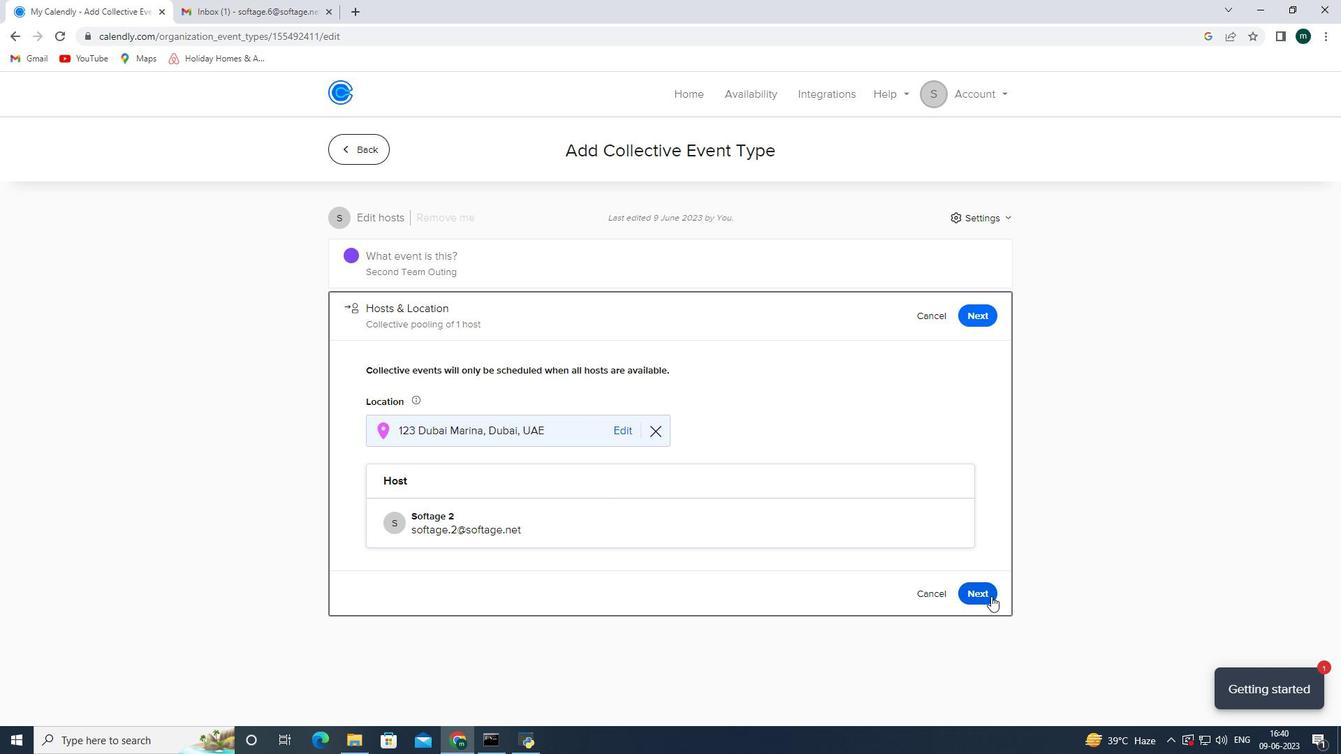 
Action: Mouse pressed left at (983, 591)
Screenshot: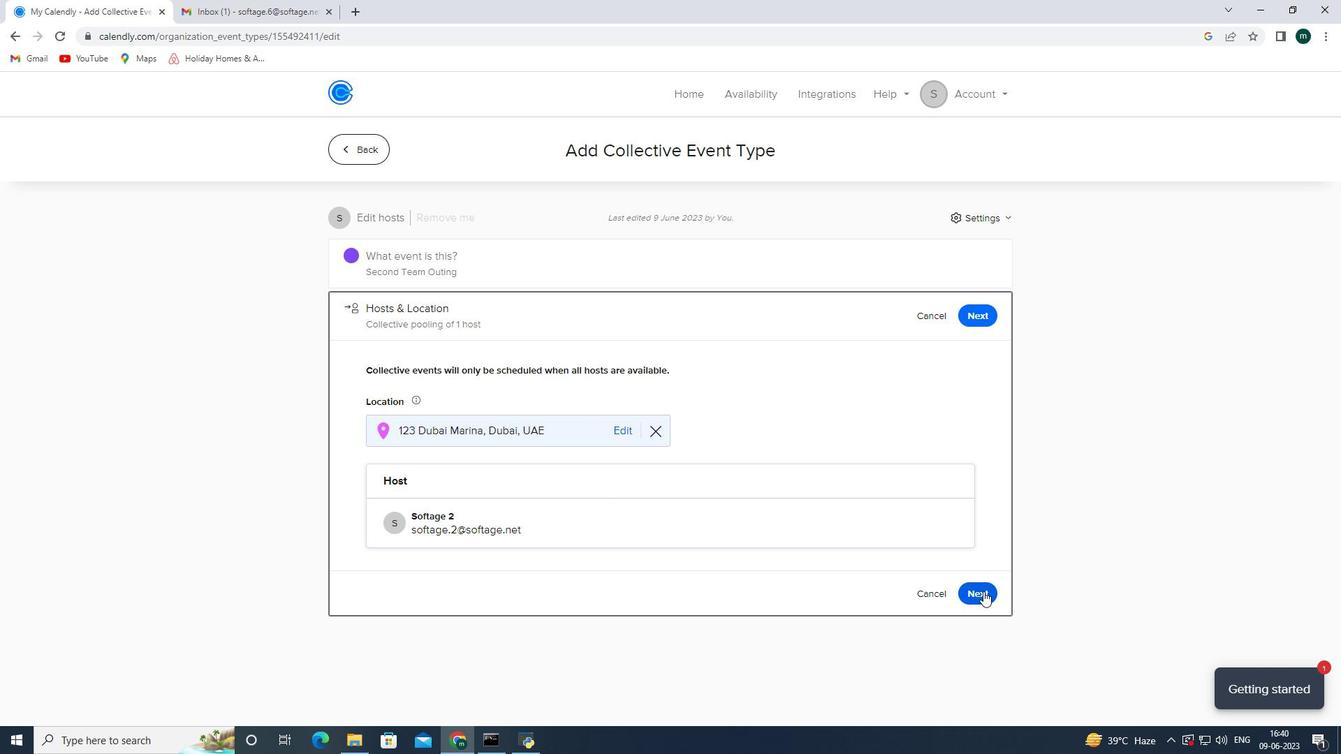 
Action: Mouse moved to (432, 523)
Screenshot: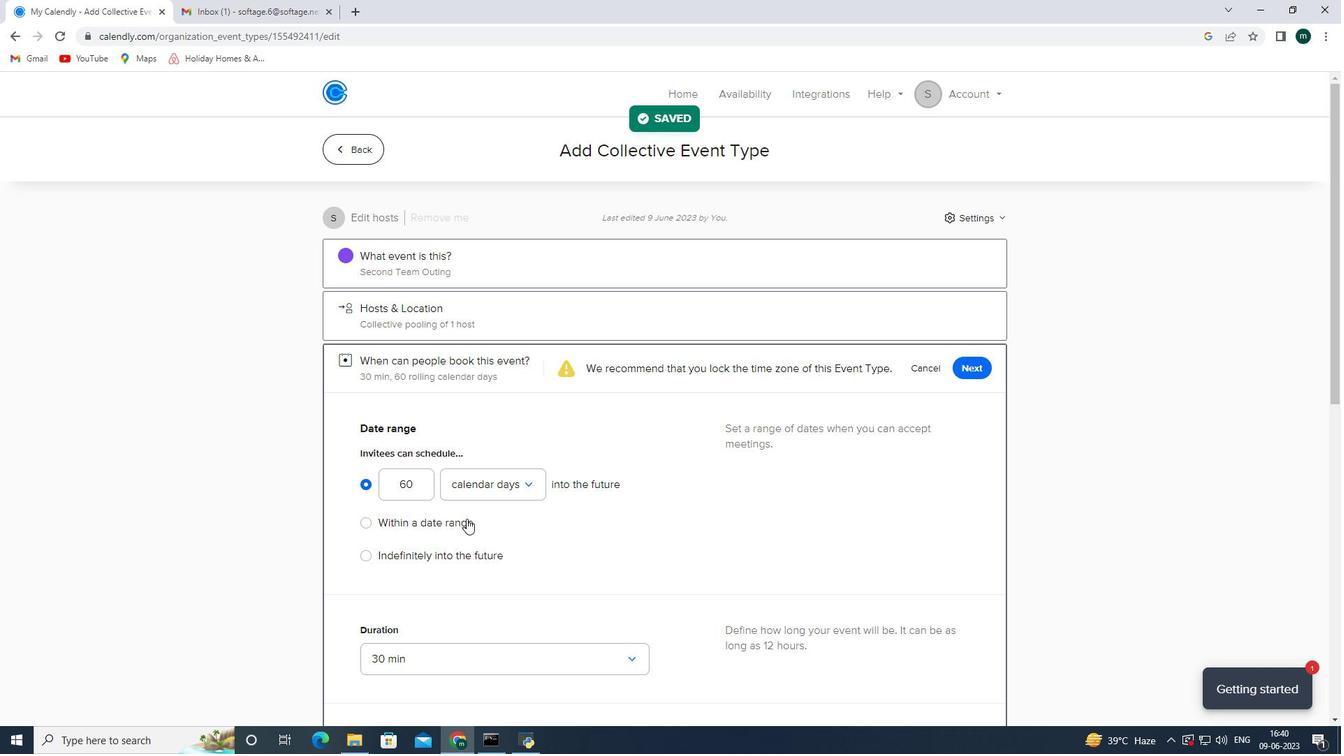 
Action: Mouse pressed left at (432, 523)
Screenshot: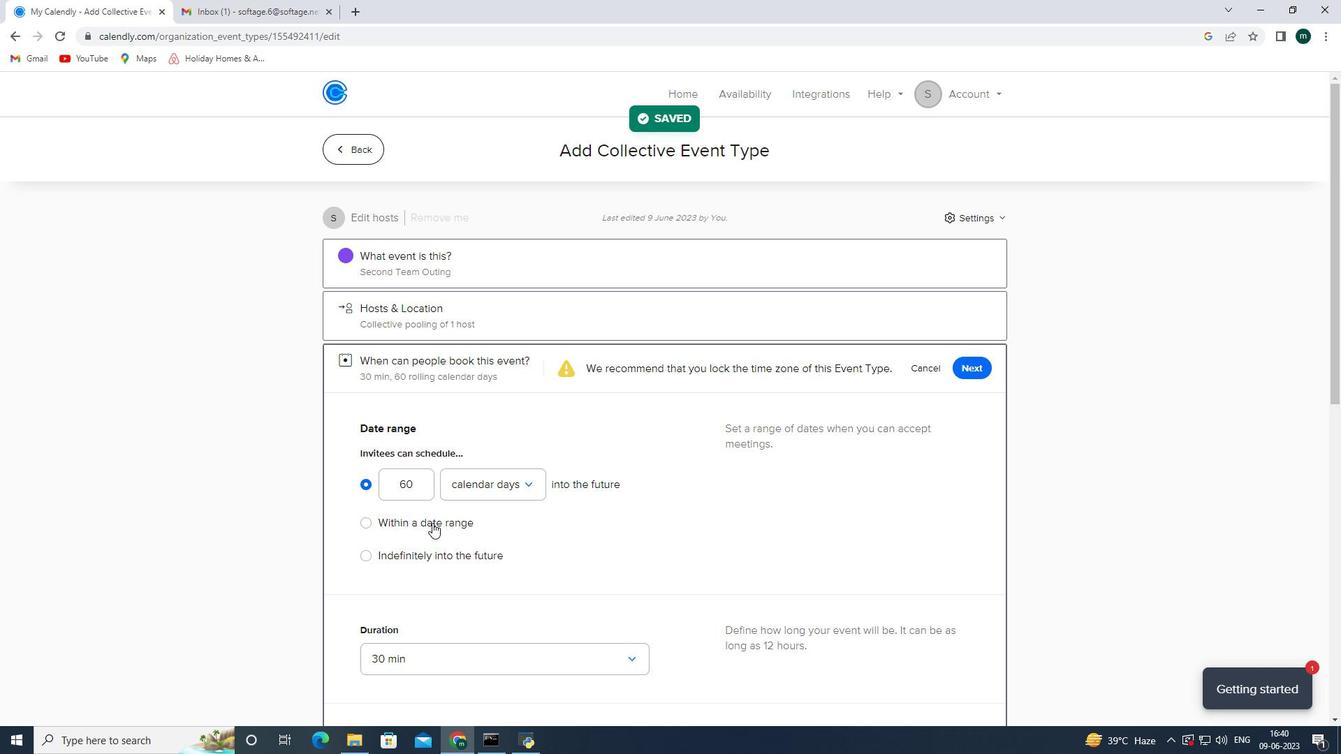 
Action: Mouse moved to (508, 530)
Screenshot: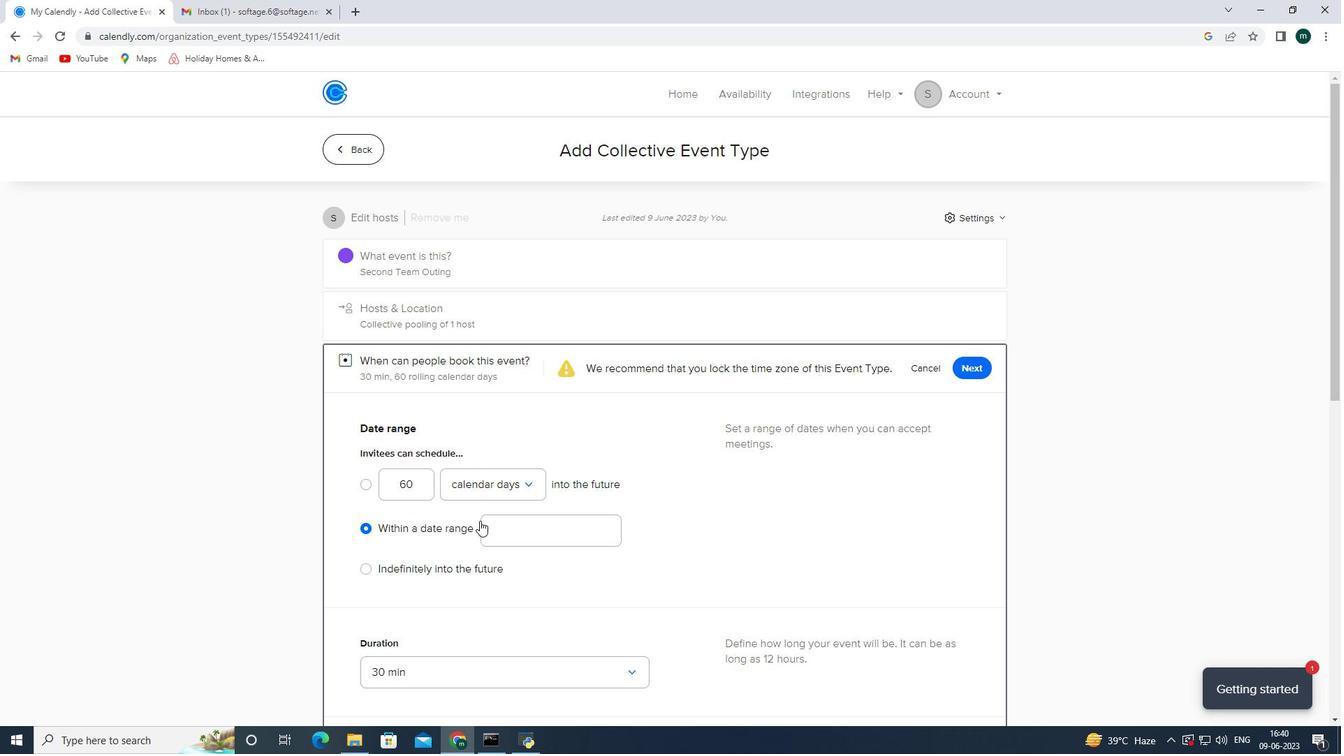 
Action: Mouse pressed left at (508, 530)
Screenshot: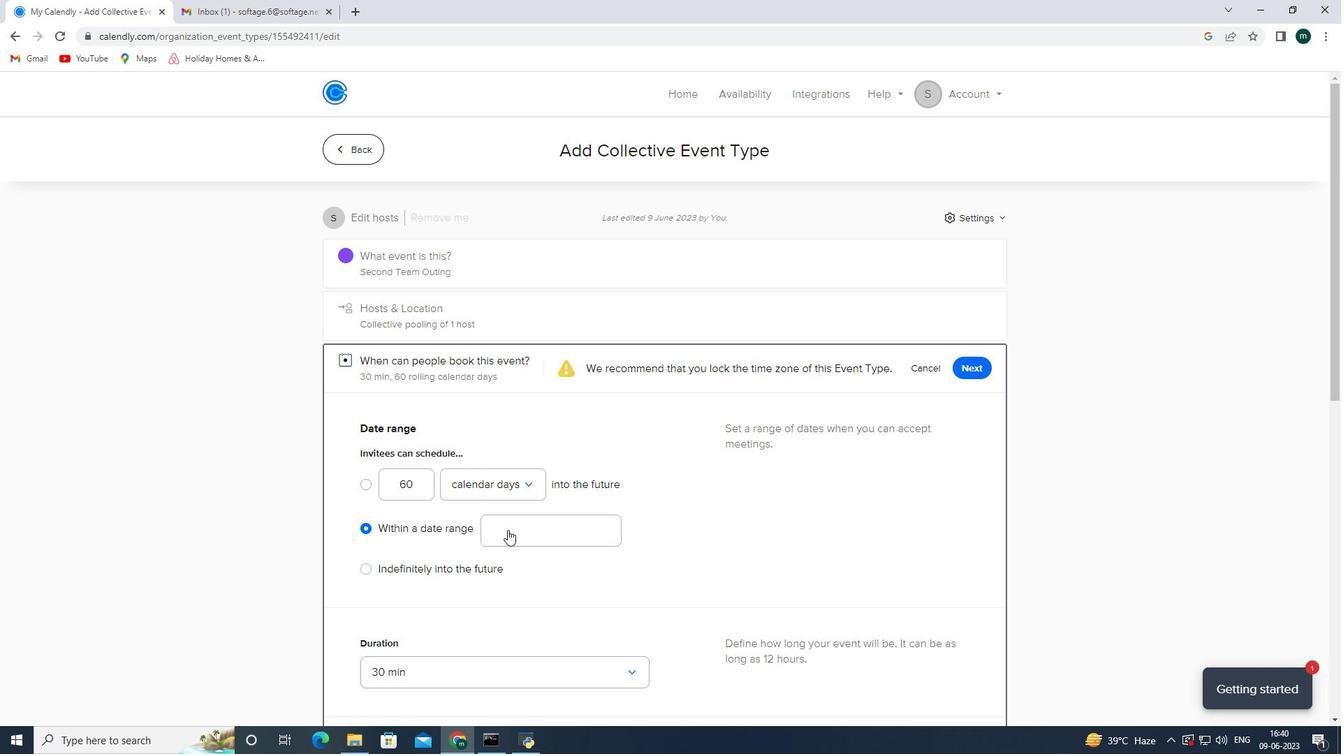 
Action: Mouse moved to (592, 277)
Screenshot: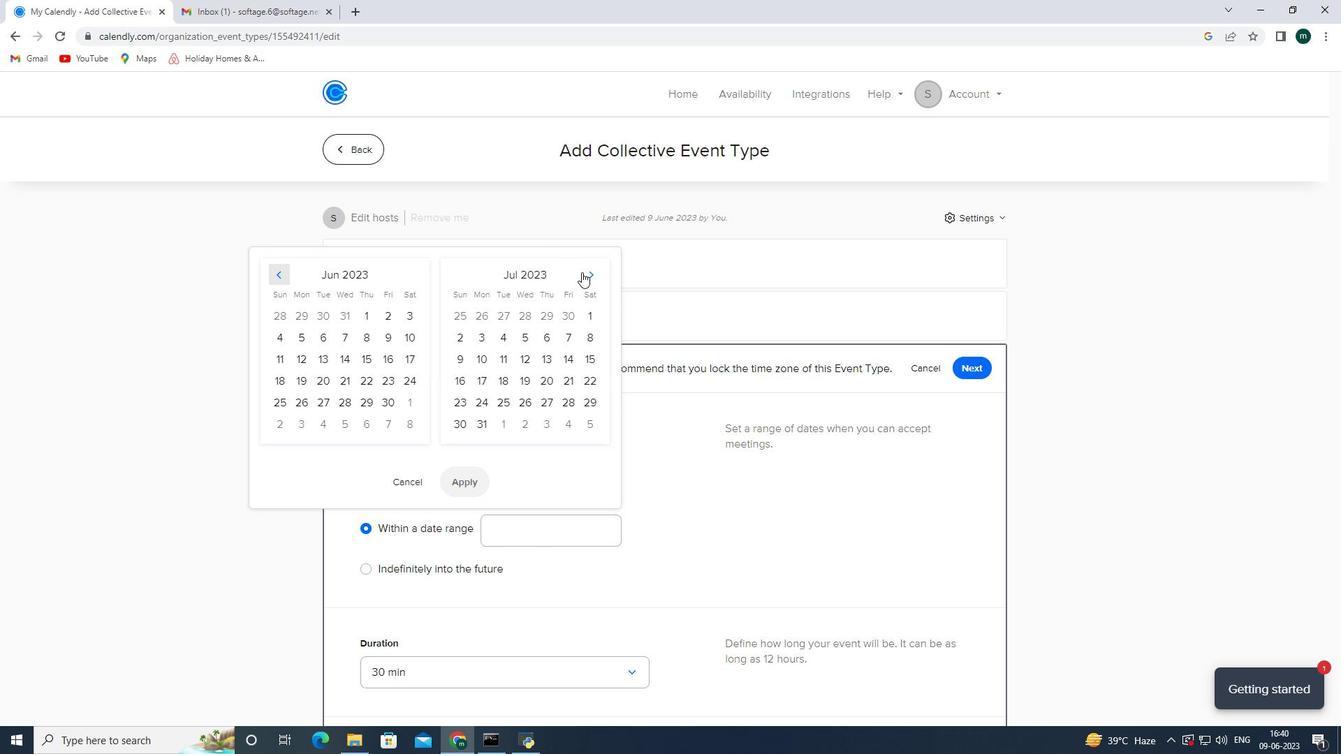 
Action: Mouse pressed left at (592, 277)
Screenshot: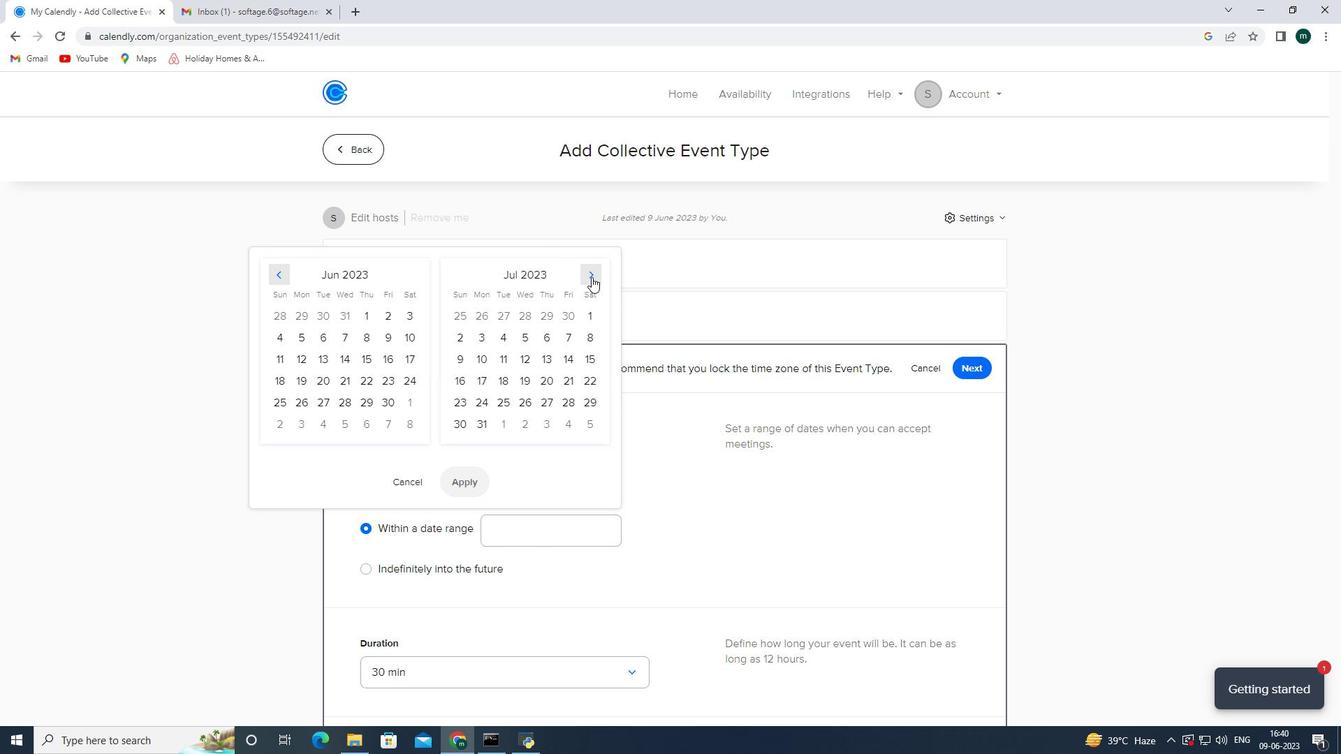 
Action: Mouse pressed left at (592, 277)
Screenshot: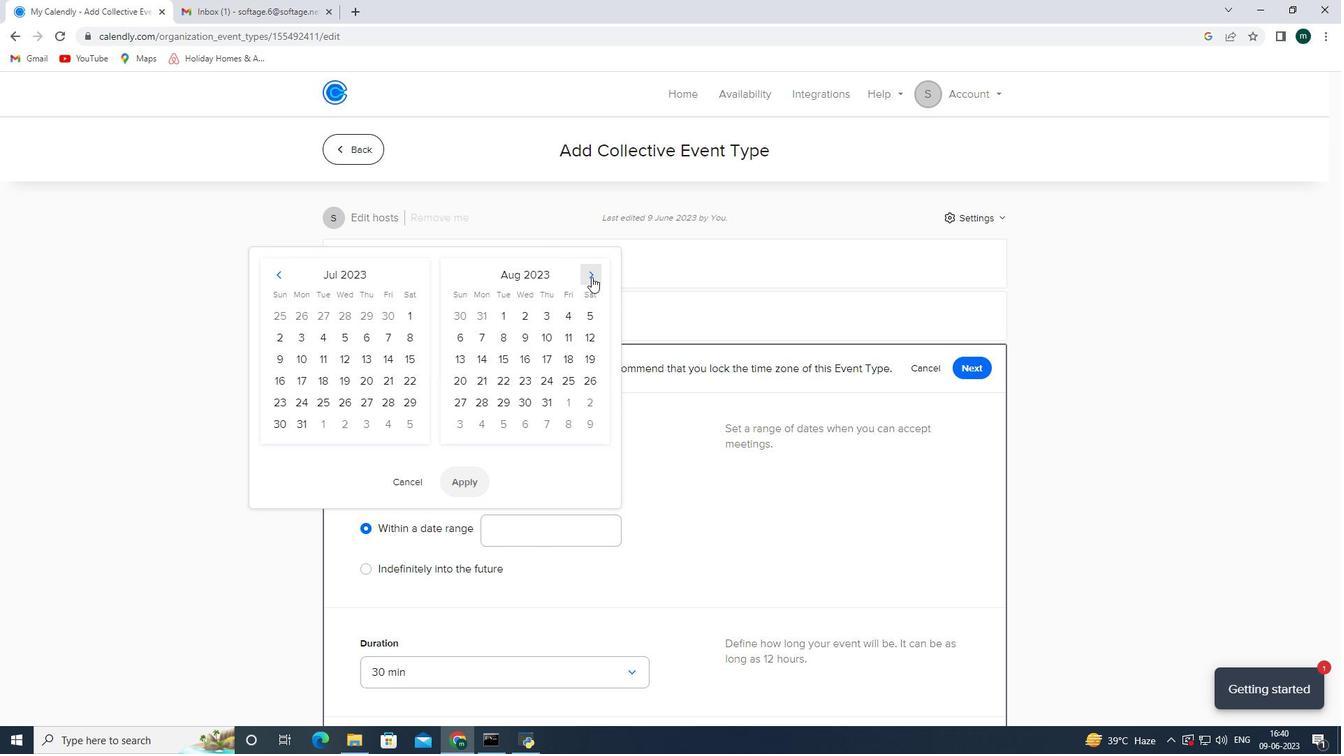 
Action: Mouse pressed left at (592, 277)
Screenshot: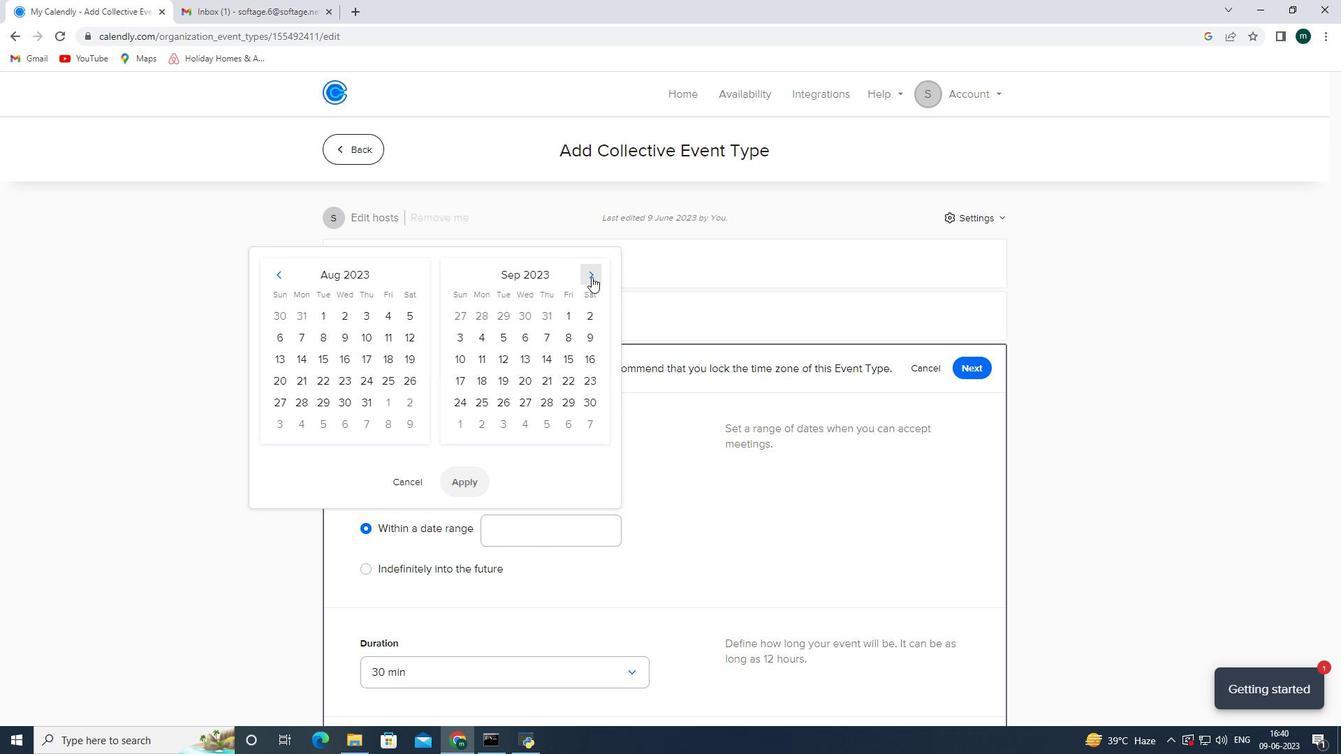 
Action: Mouse pressed left at (592, 277)
Screenshot: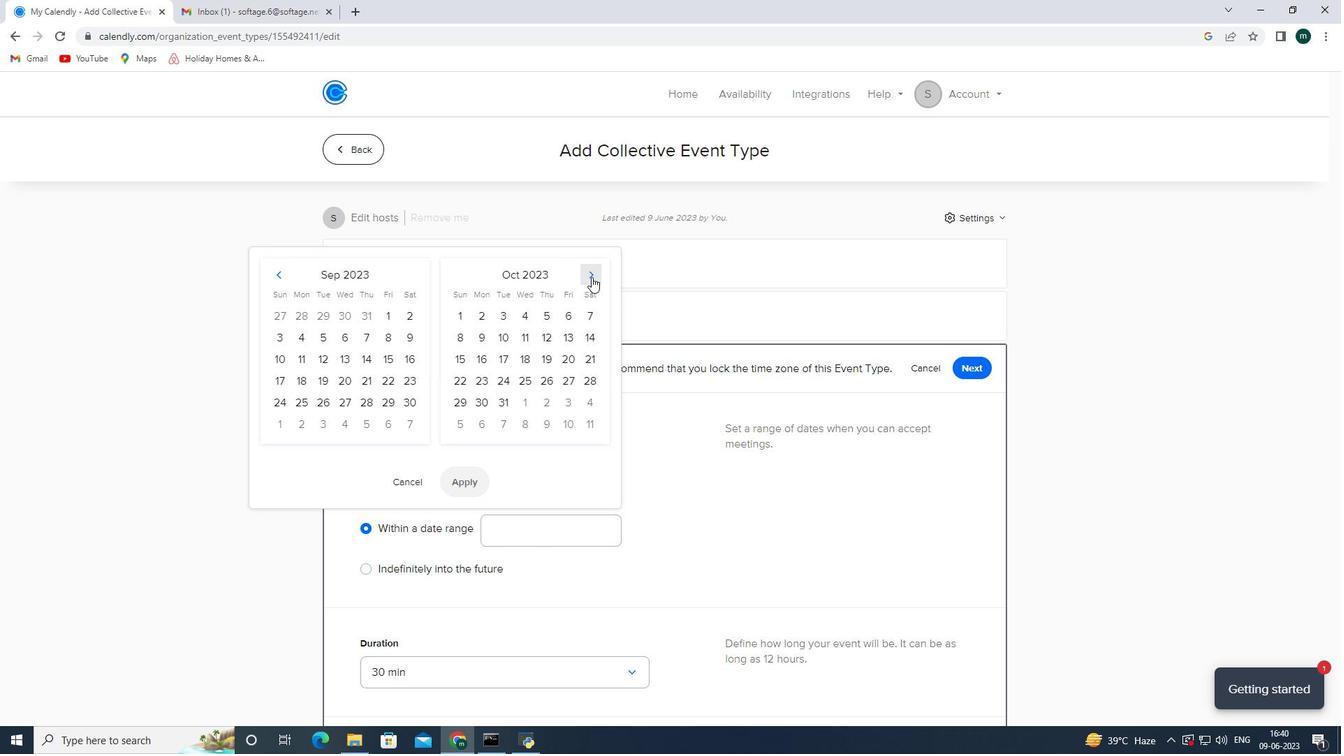 
Action: Mouse pressed left at (592, 277)
Screenshot: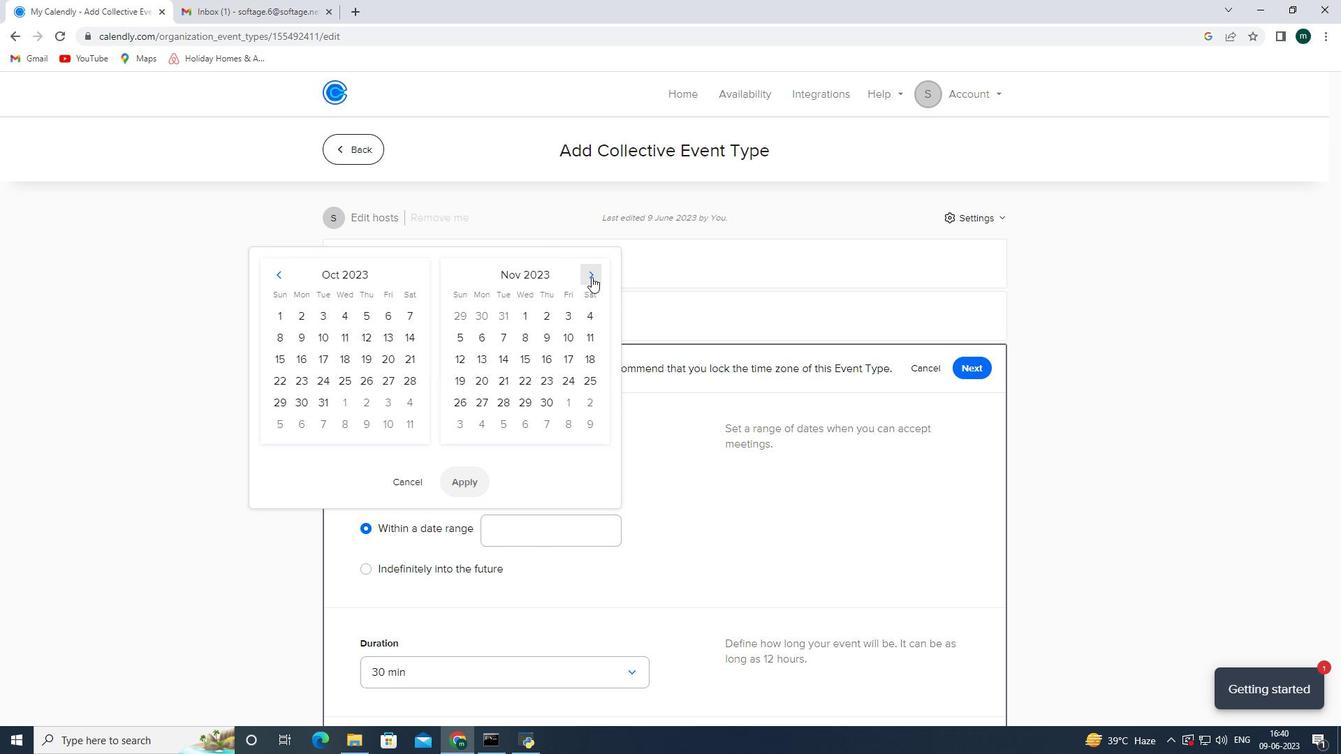 
Action: Mouse moved to (485, 362)
Screenshot: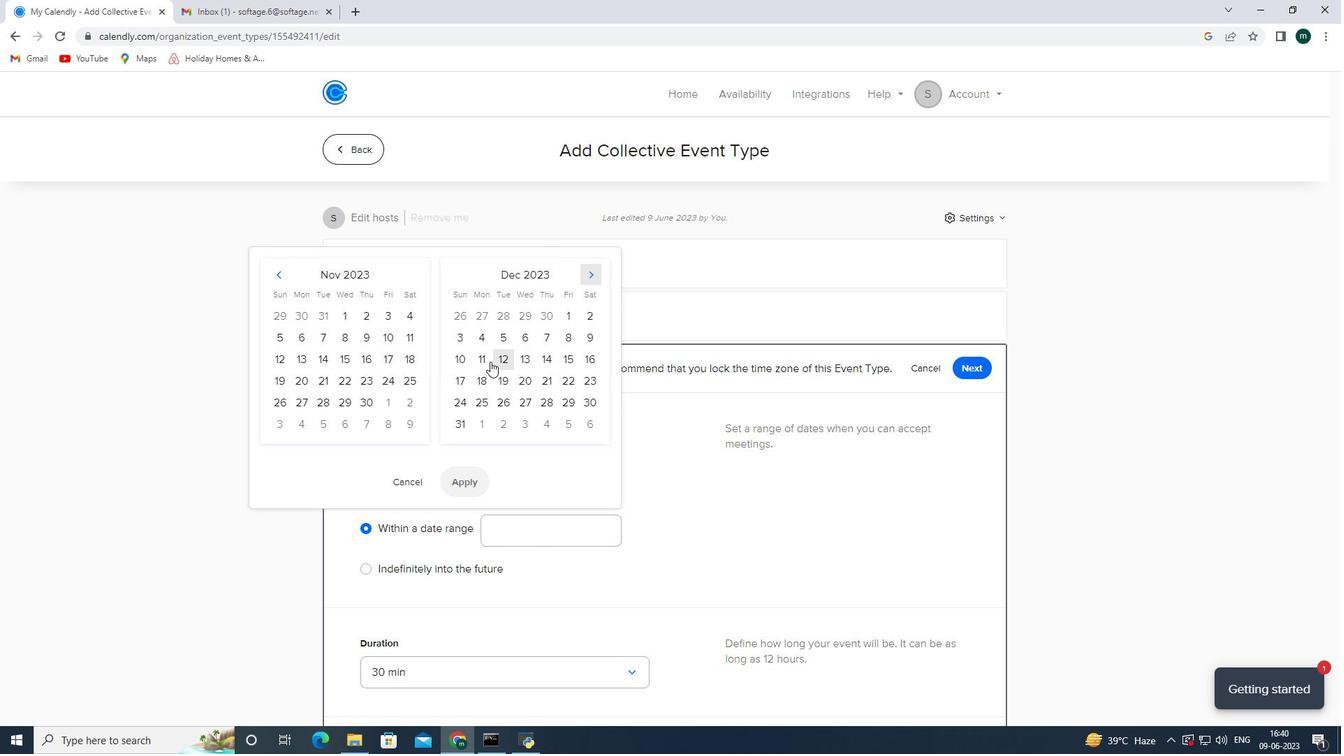 
Action: Mouse pressed left at (485, 362)
Screenshot: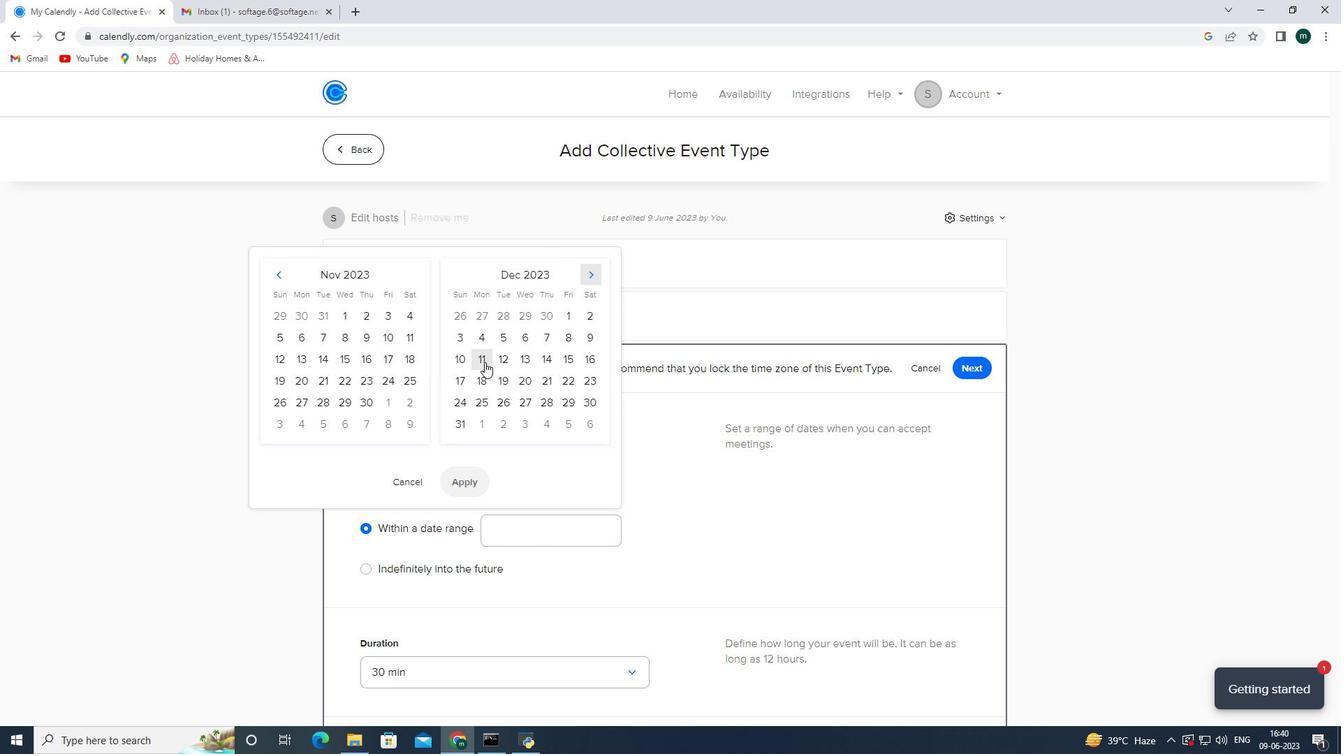
Action: Mouse moved to (518, 358)
Screenshot: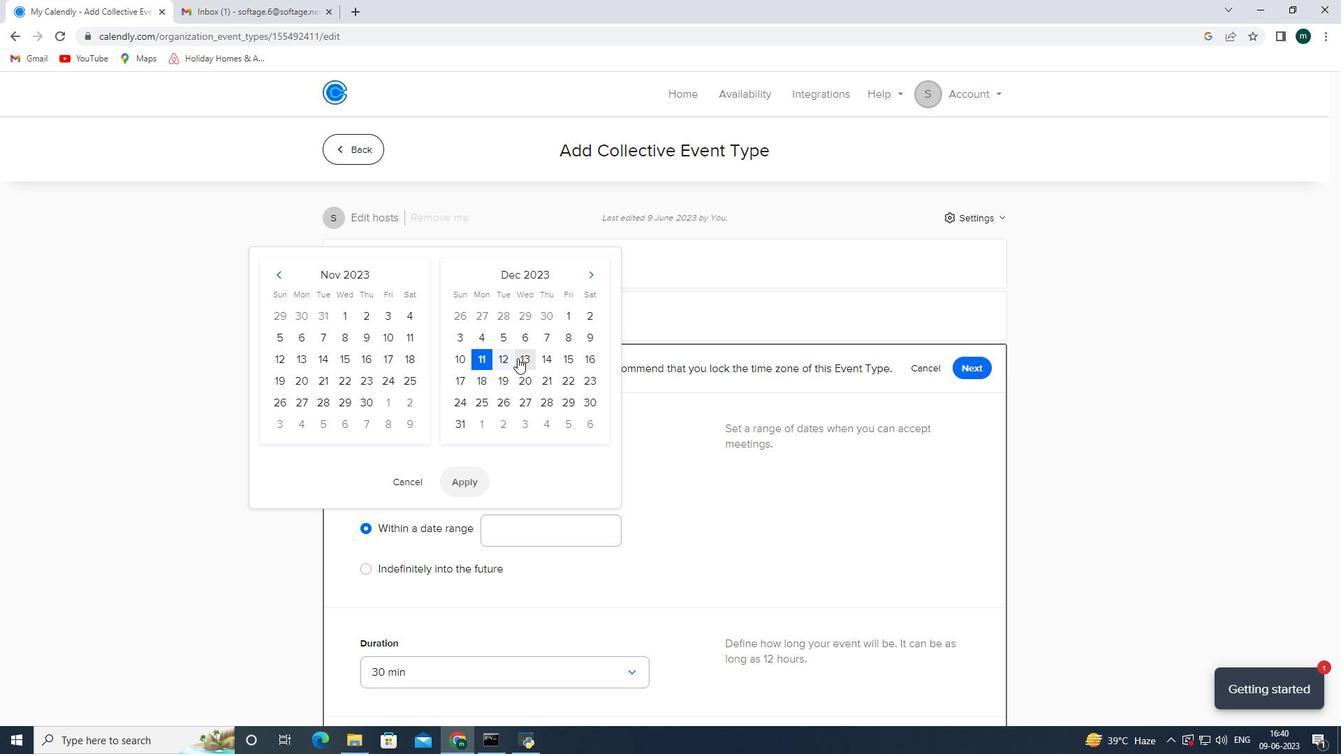 
Action: Mouse pressed left at (518, 358)
Screenshot: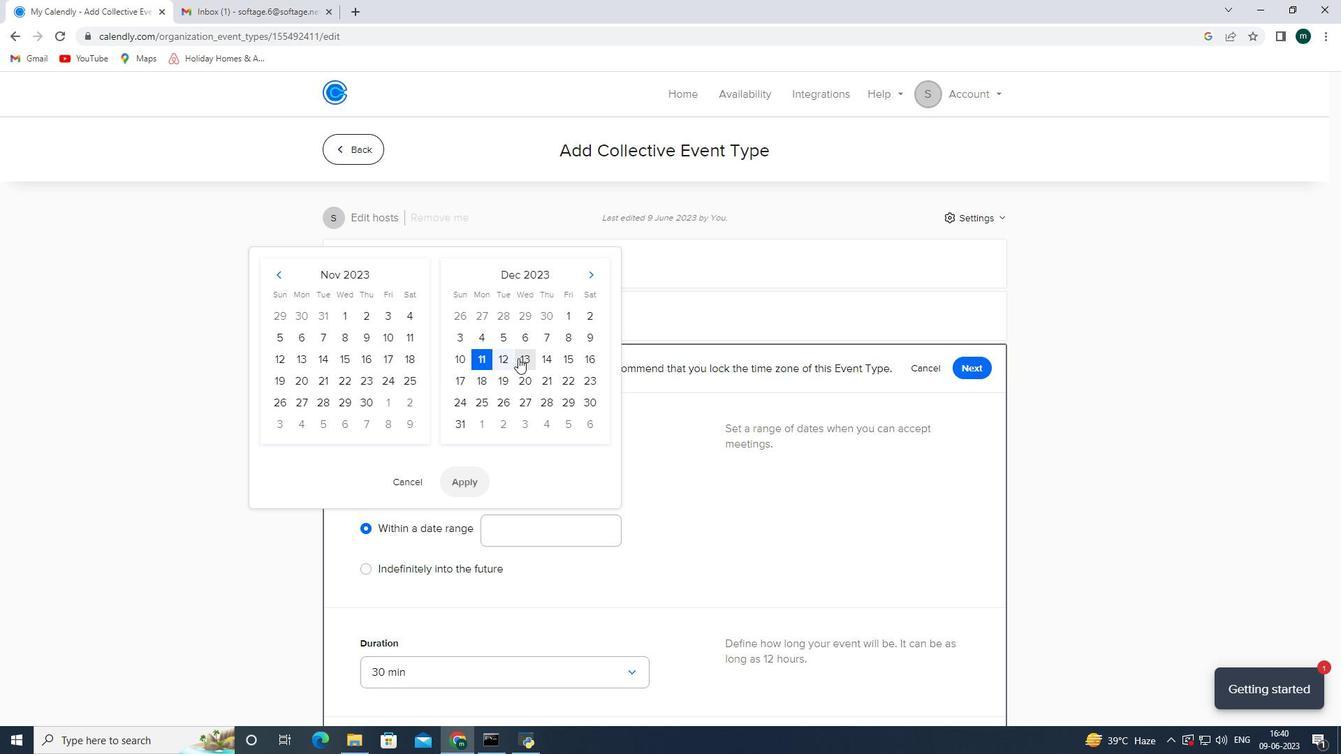 
Action: Mouse scrolled (518, 357) with delta (0, 0)
Screenshot: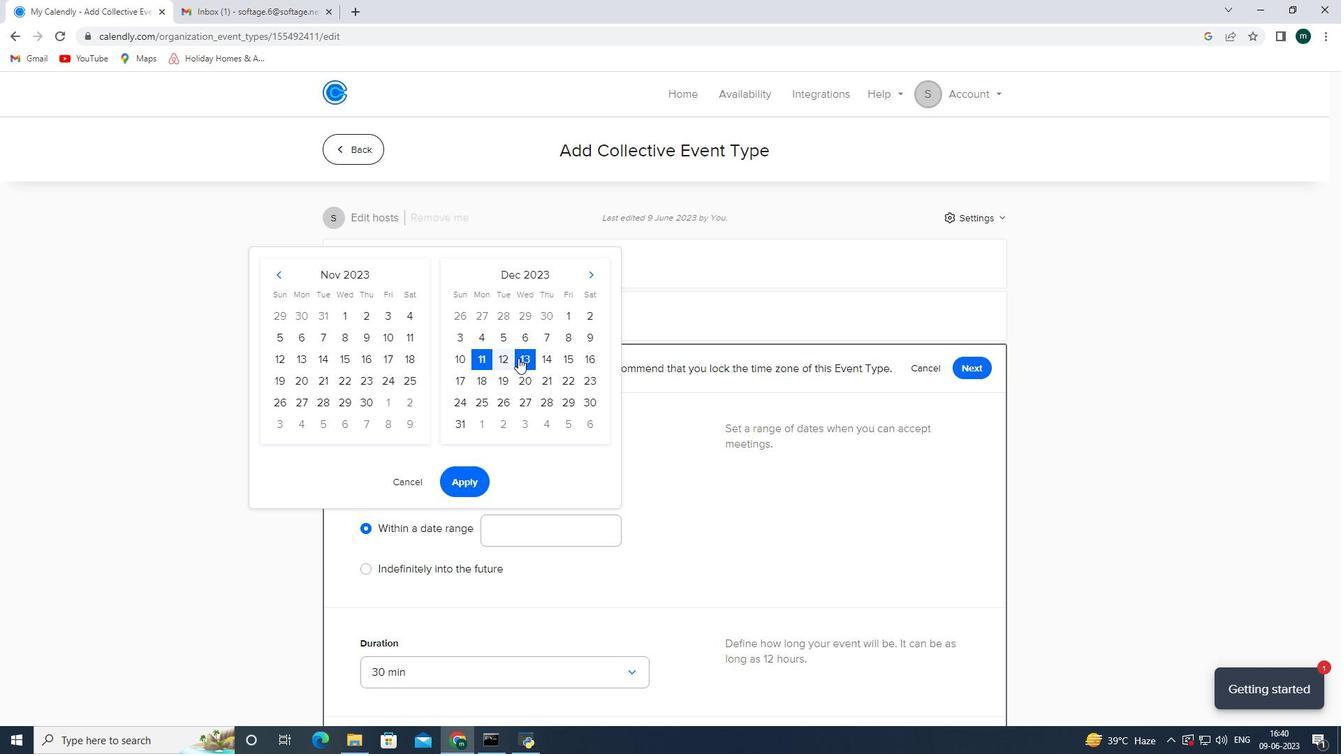 
Action: Mouse scrolled (518, 357) with delta (0, 0)
Screenshot: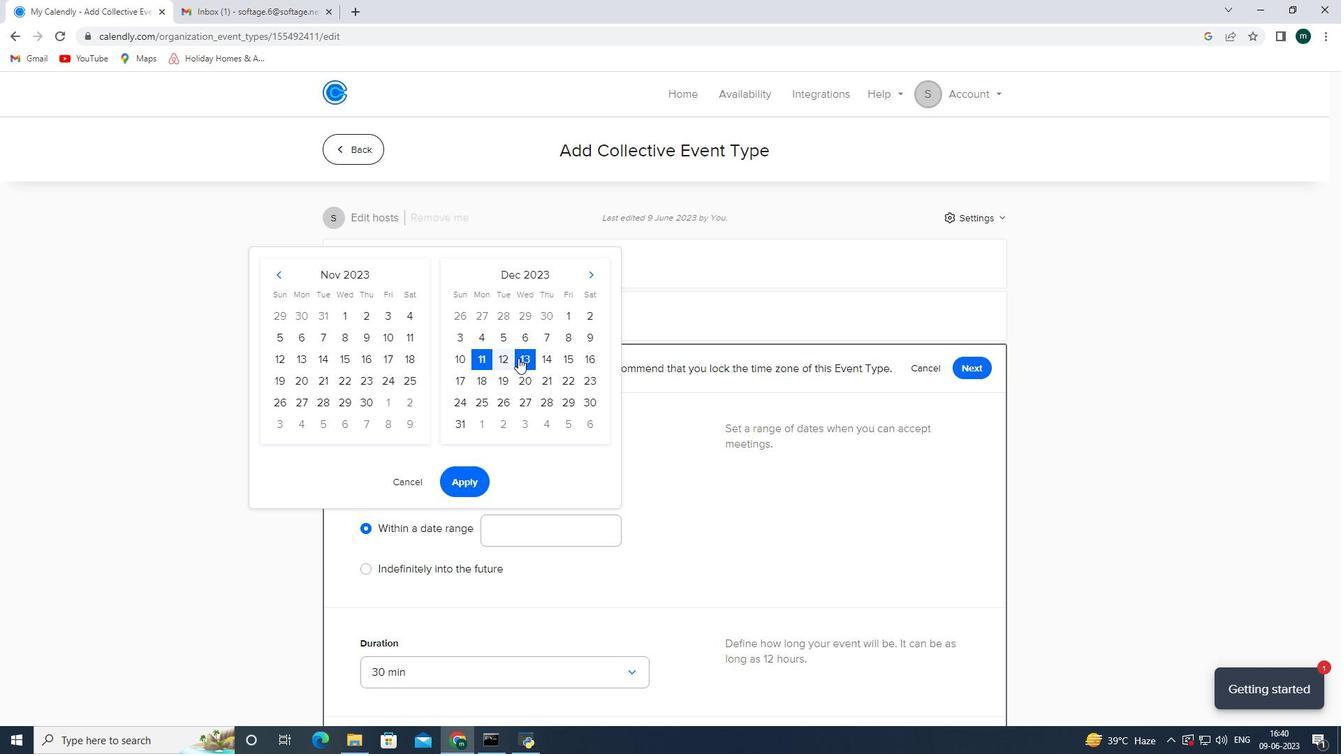 
Action: Mouse scrolled (518, 357) with delta (0, 0)
Screenshot: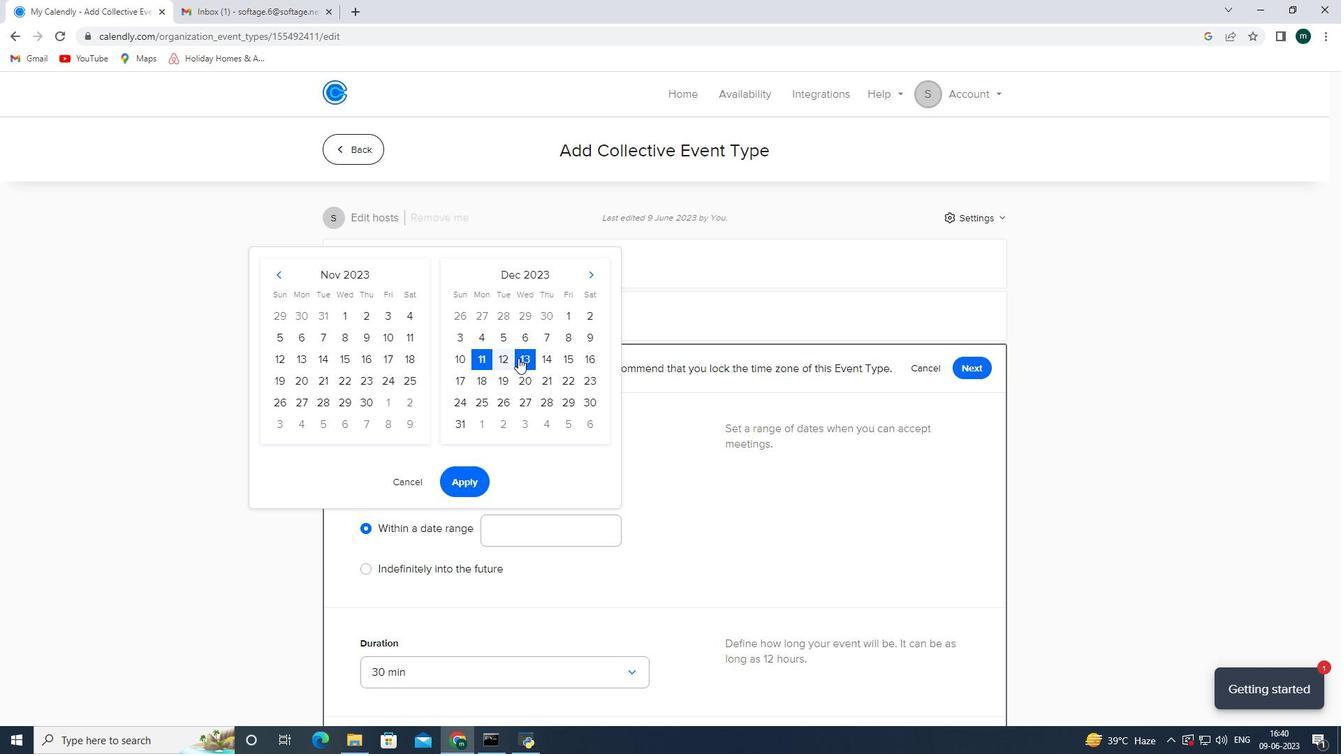 
Action: Mouse scrolled (518, 357) with delta (0, 0)
Screenshot: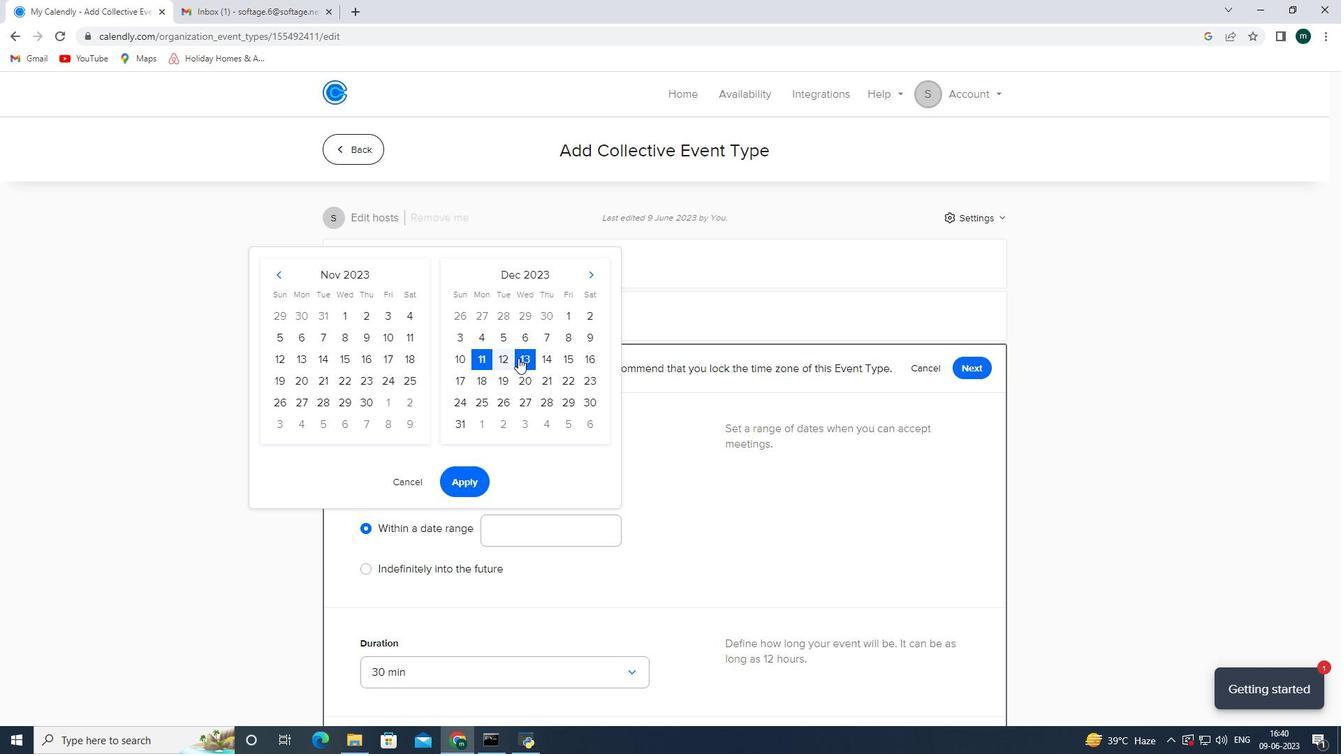 
Action: Mouse scrolled (518, 357) with delta (0, 0)
Screenshot: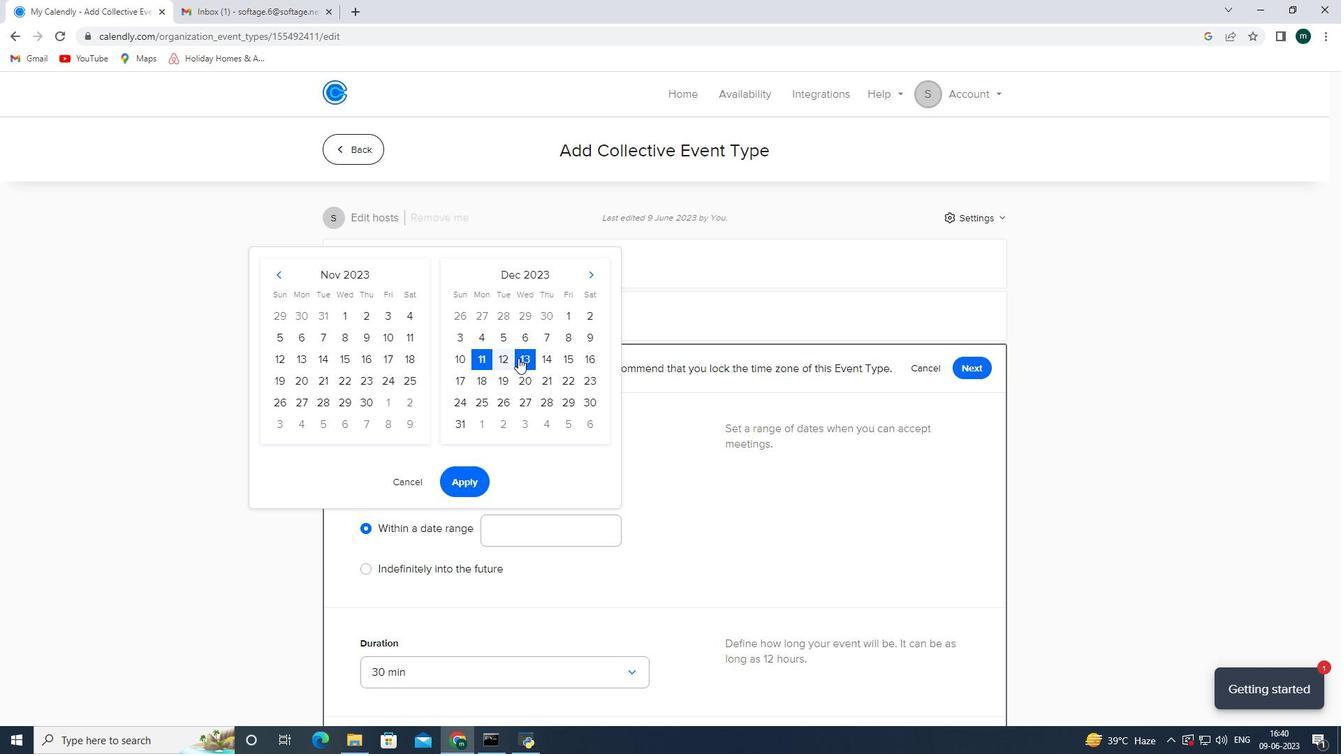
Action: Mouse moved to (470, 471)
Screenshot: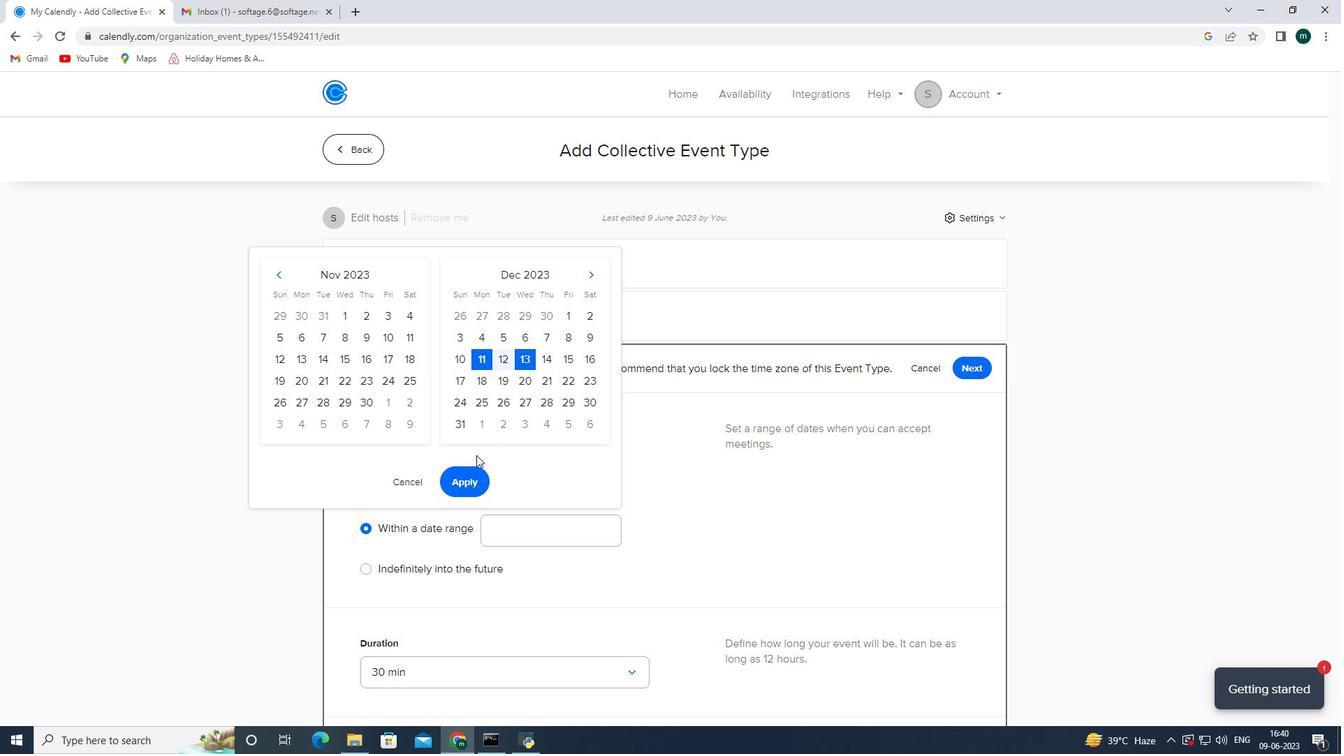 
Action: Mouse pressed left at (470, 471)
Screenshot: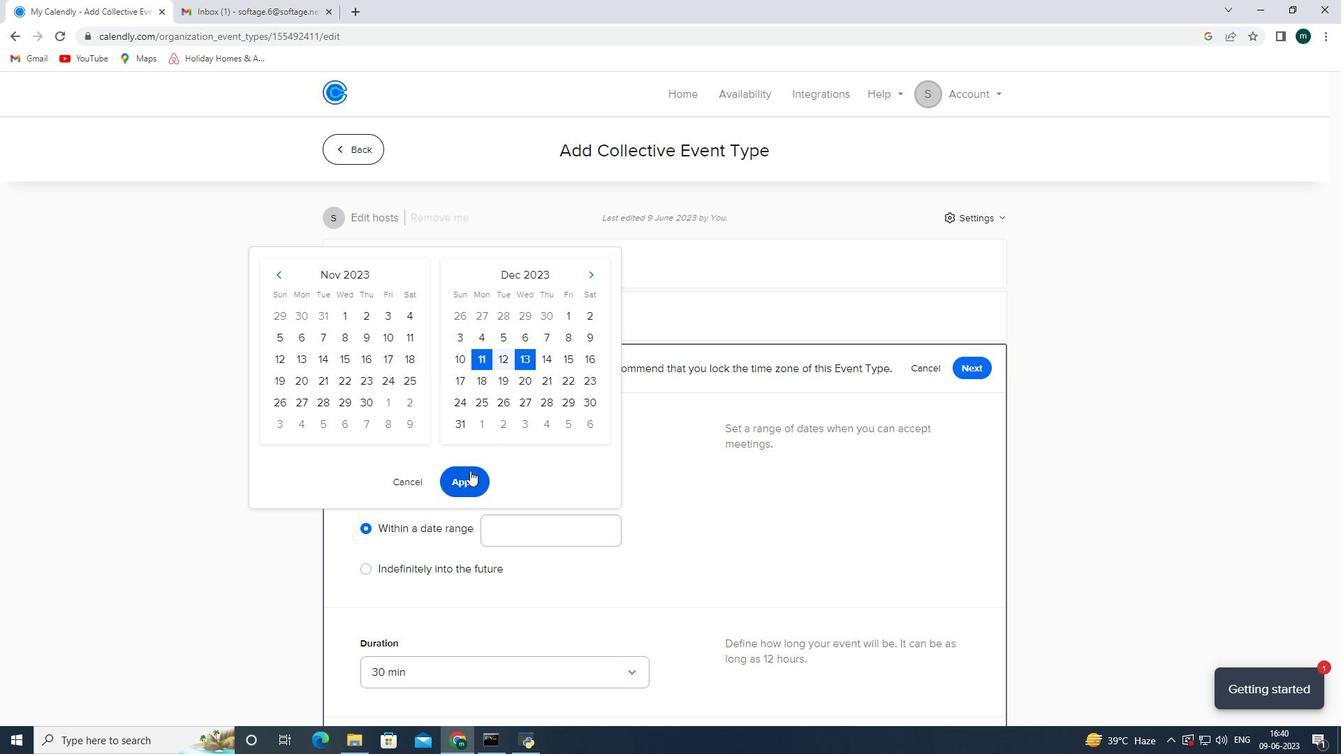 
Action: Mouse moved to (514, 450)
Screenshot: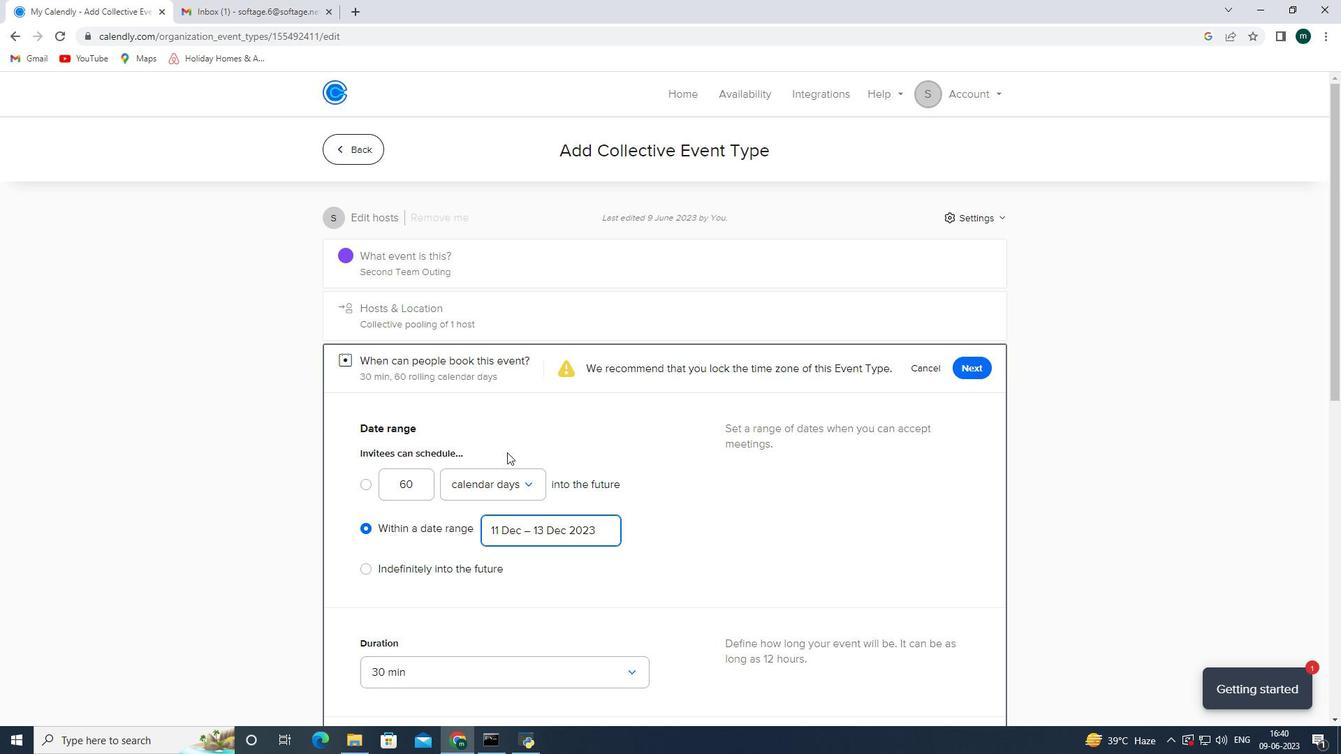 
Action: Mouse scrolled (514, 450) with delta (0, 0)
Screenshot: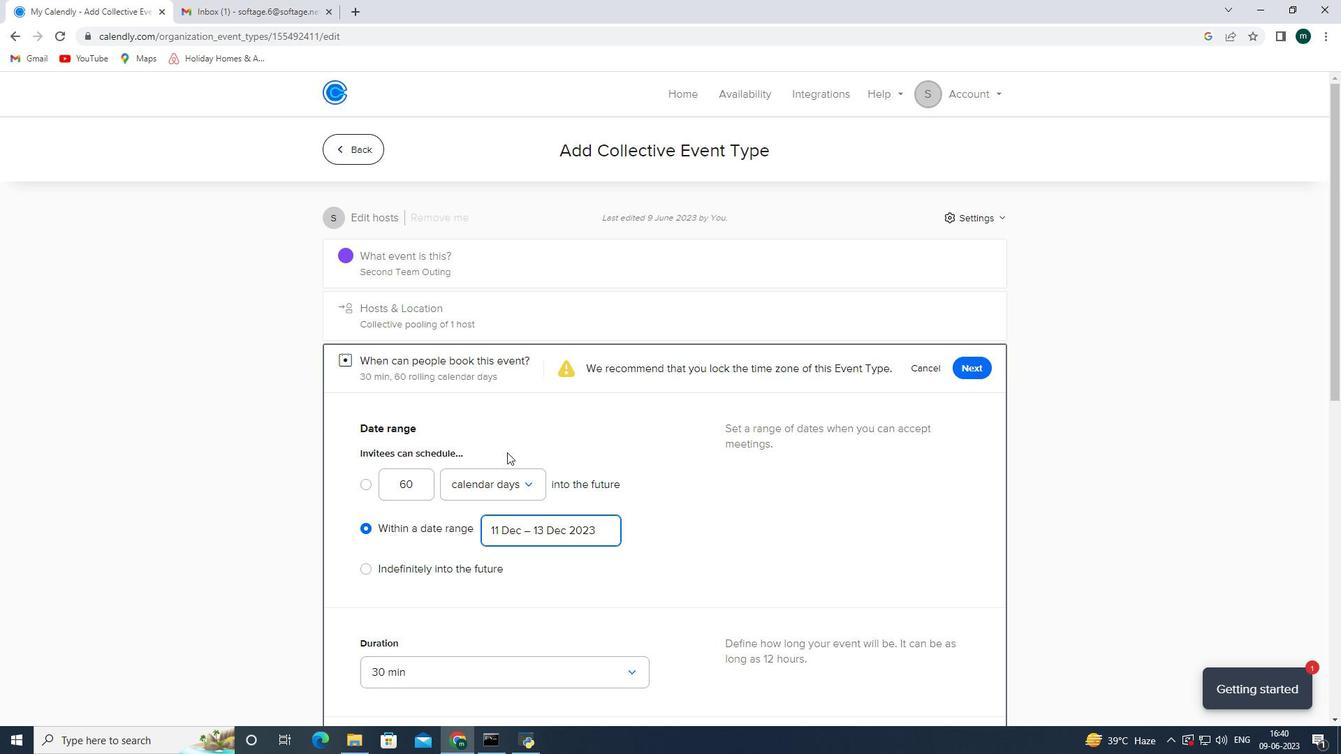 
Action: Mouse scrolled (514, 450) with delta (0, 0)
Screenshot: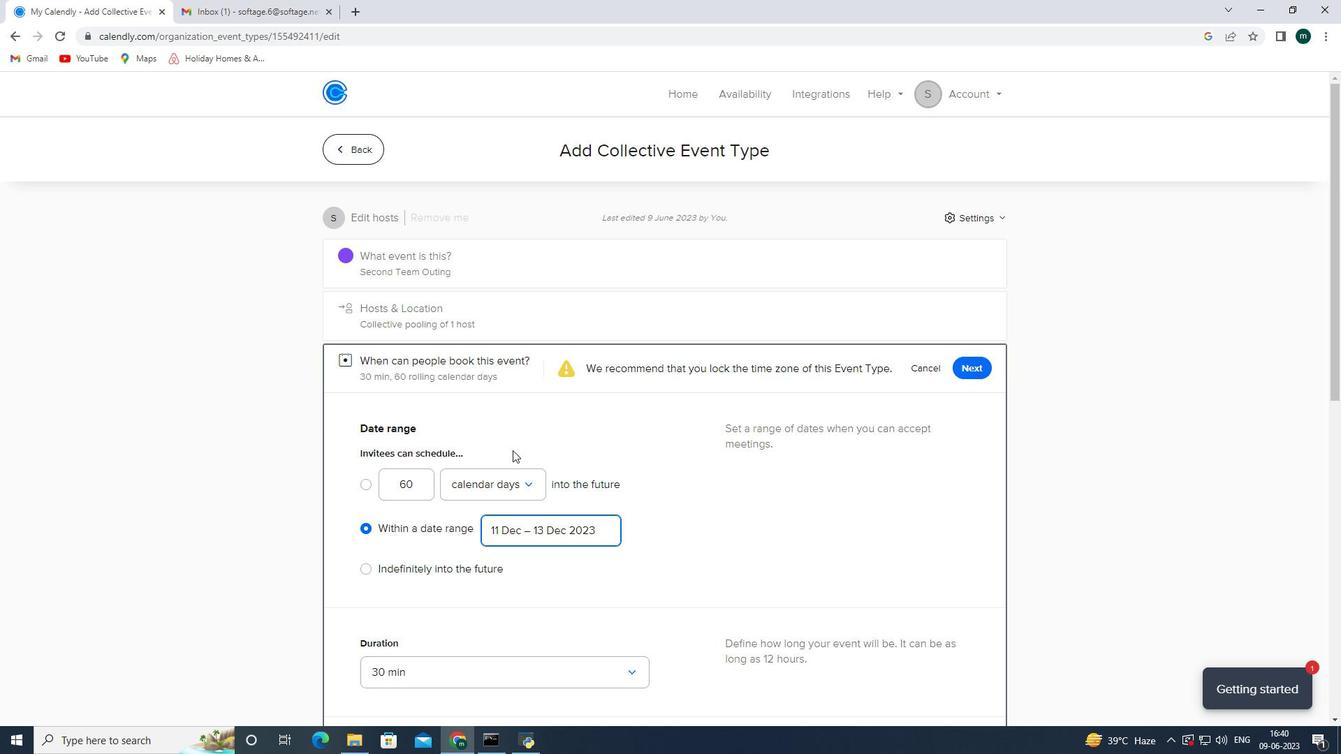 
Action: Mouse scrolled (514, 450) with delta (0, 0)
Screenshot: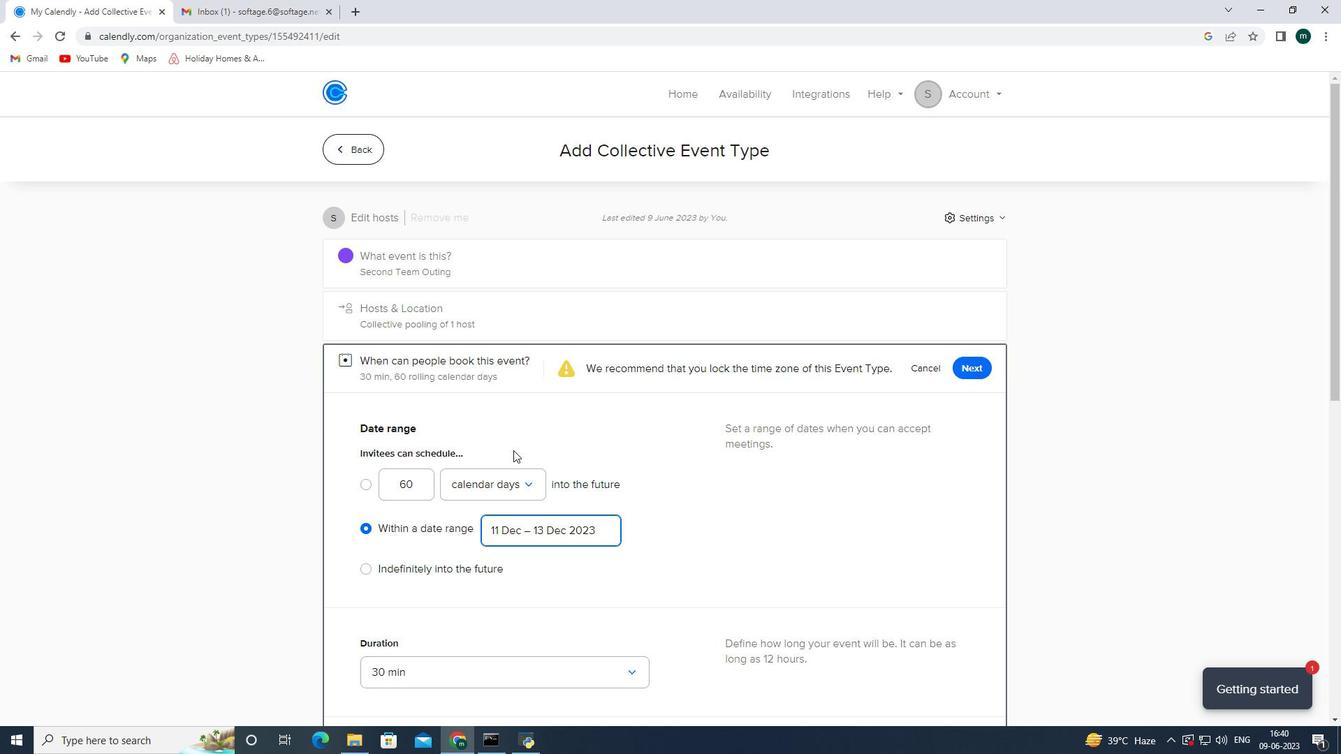 
Action: Mouse scrolled (514, 450) with delta (0, 0)
Screenshot: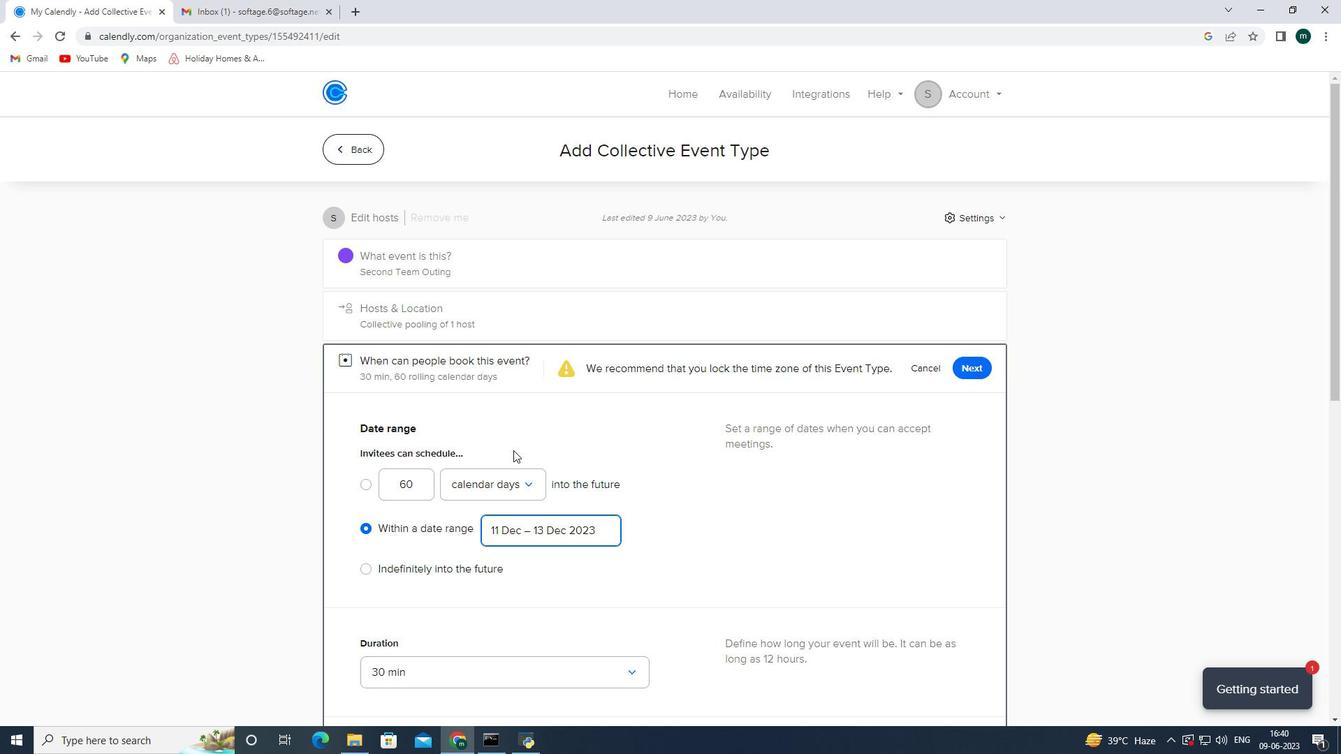 
Action: Mouse moved to (538, 403)
Screenshot: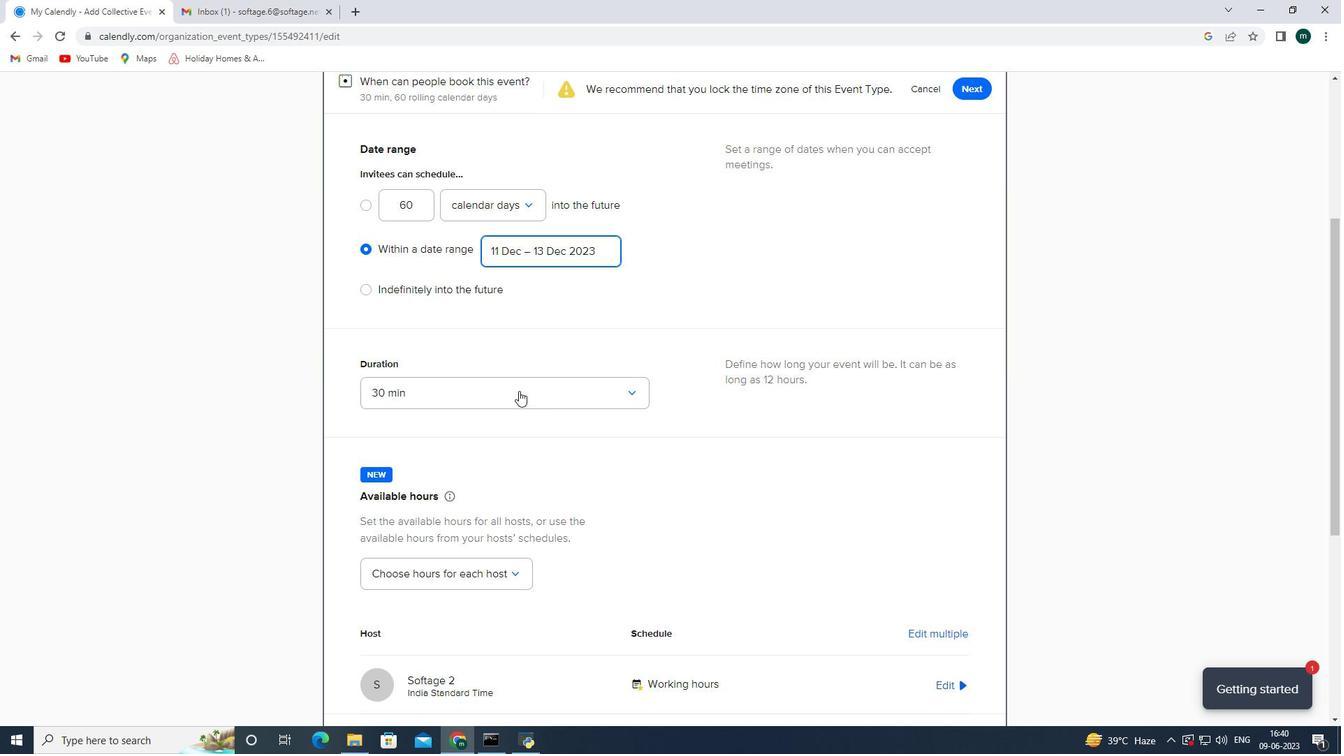 
Action: Mouse scrolled (538, 403) with delta (0, 0)
Screenshot: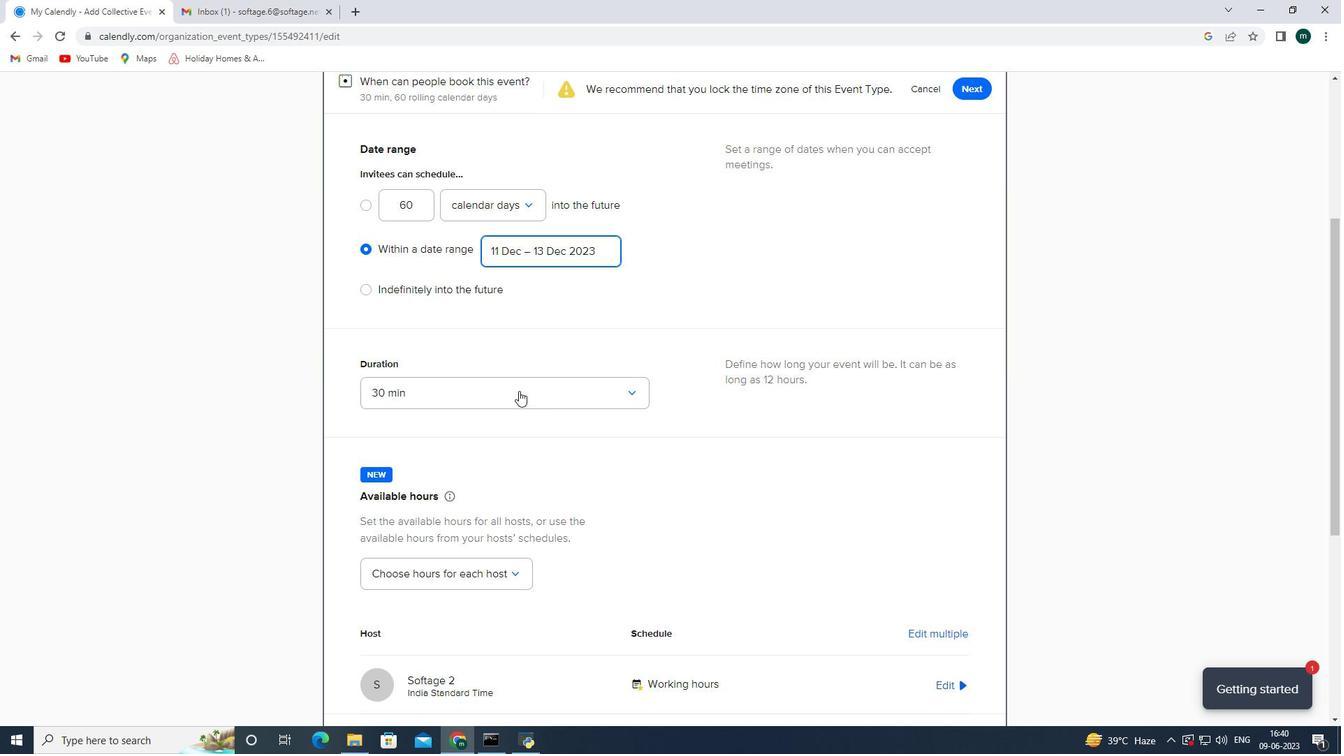 
Action: Mouse scrolled (538, 403) with delta (0, 0)
Screenshot: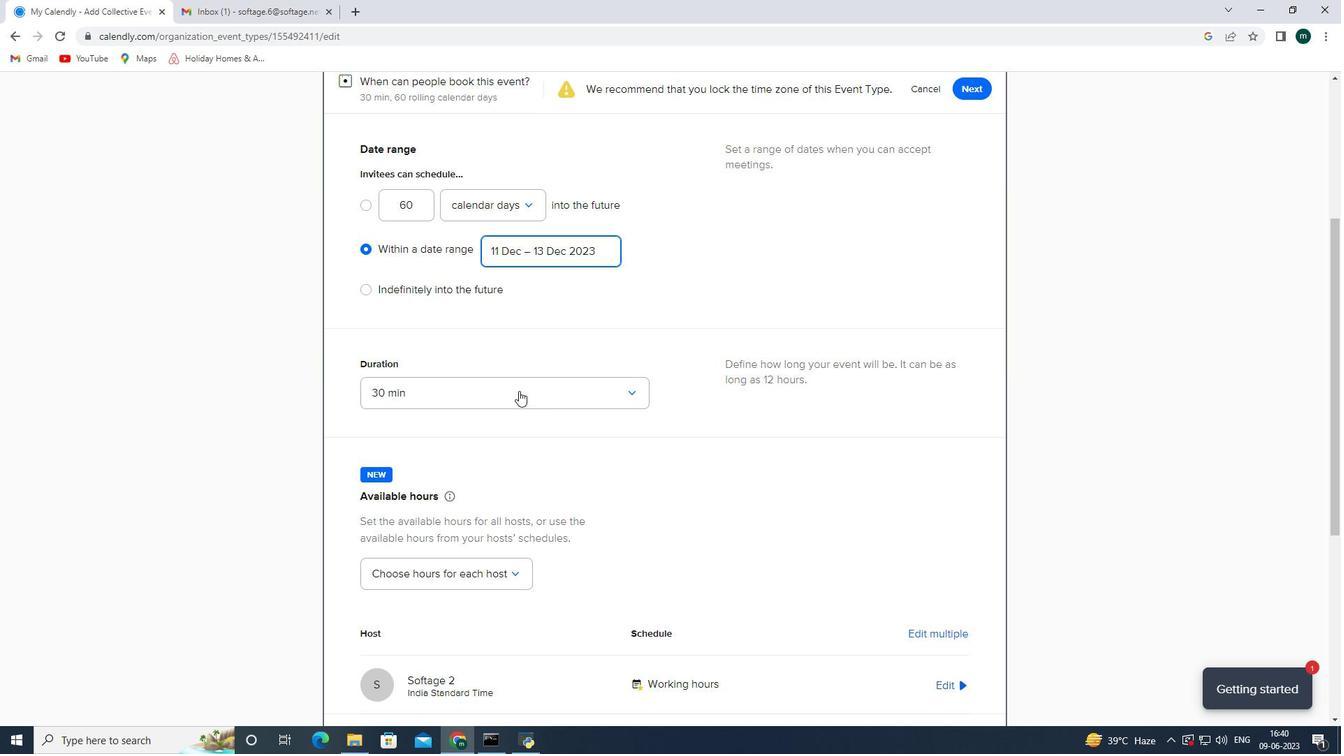 
Action: Mouse scrolled (538, 403) with delta (0, 0)
Screenshot: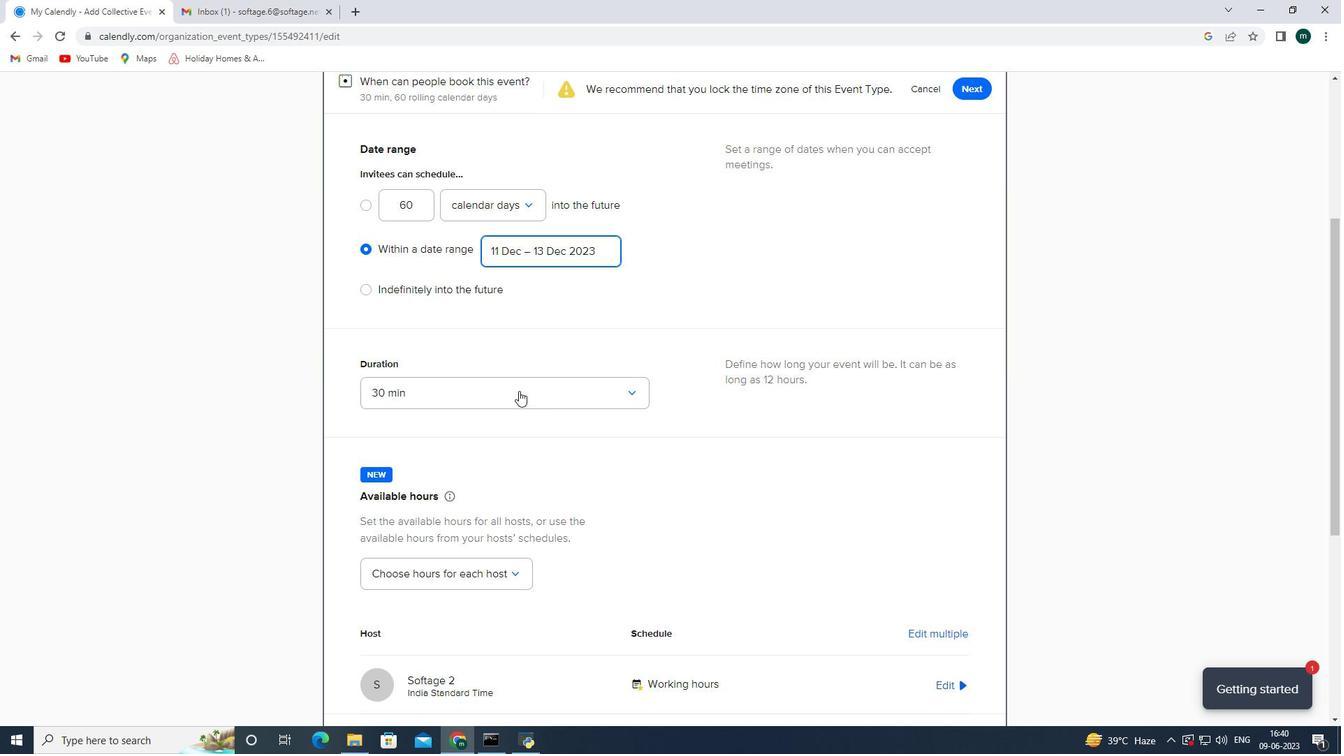 
Action: Mouse scrolled (538, 403) with delta (0, 0)
Screenshot: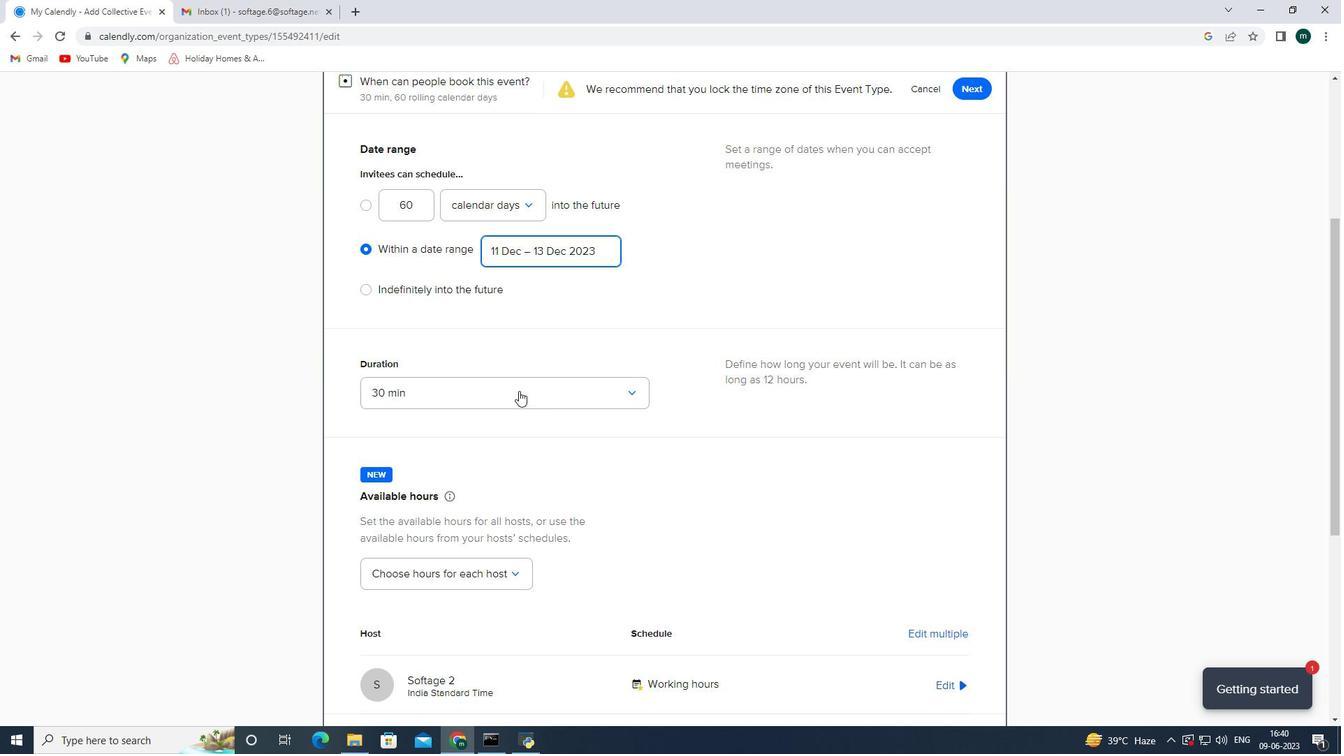 
Action: Mouse scrolled (538, 403) with delta (0, 0)
Screenshot: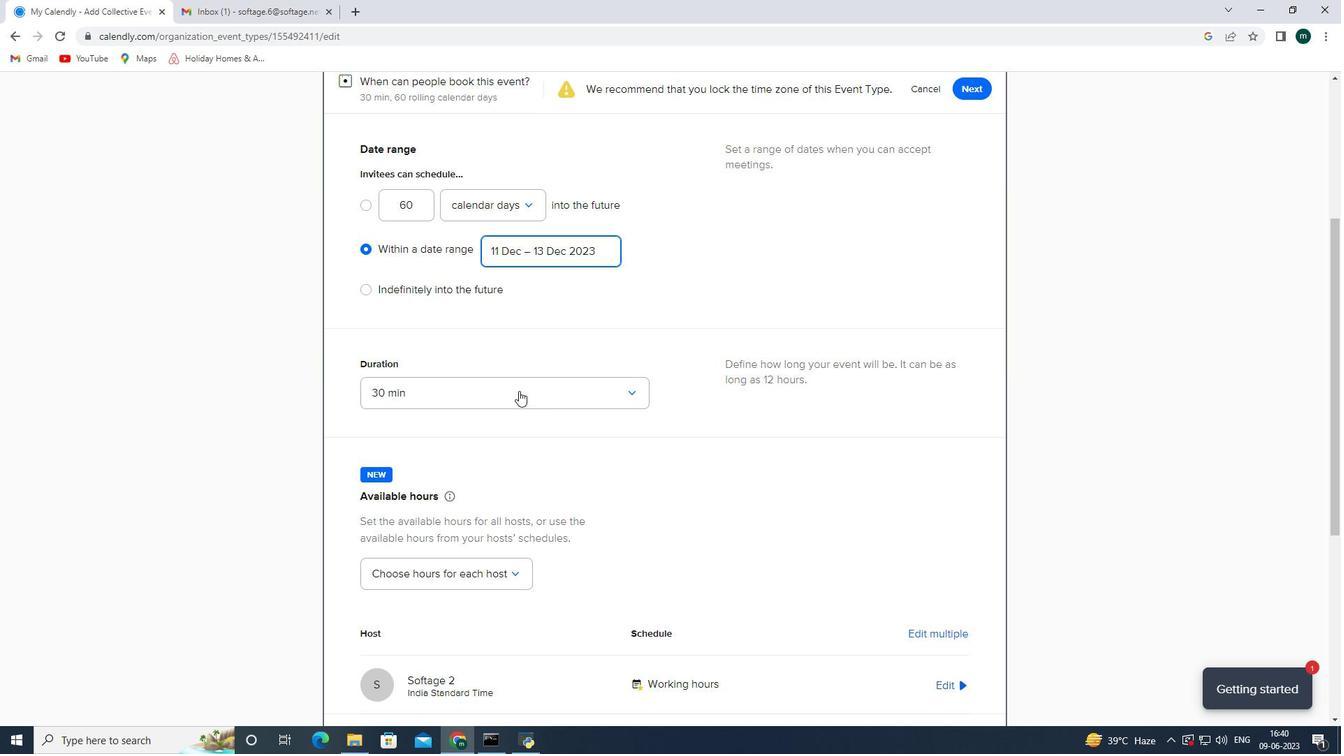 
Action: Mouse scrolled (538, 403) with delta (0, 0)
Screenshot: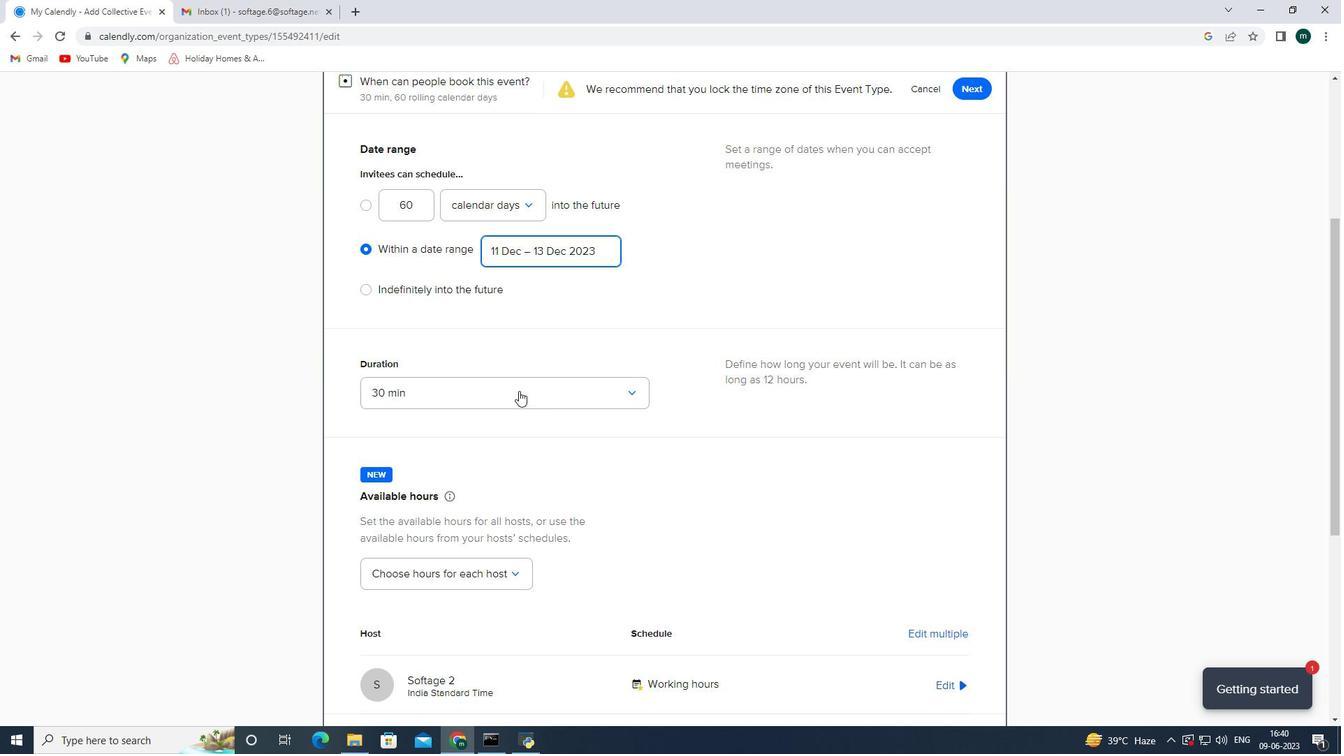 
Action: Mouse moved to (970, 656)
Screenshot: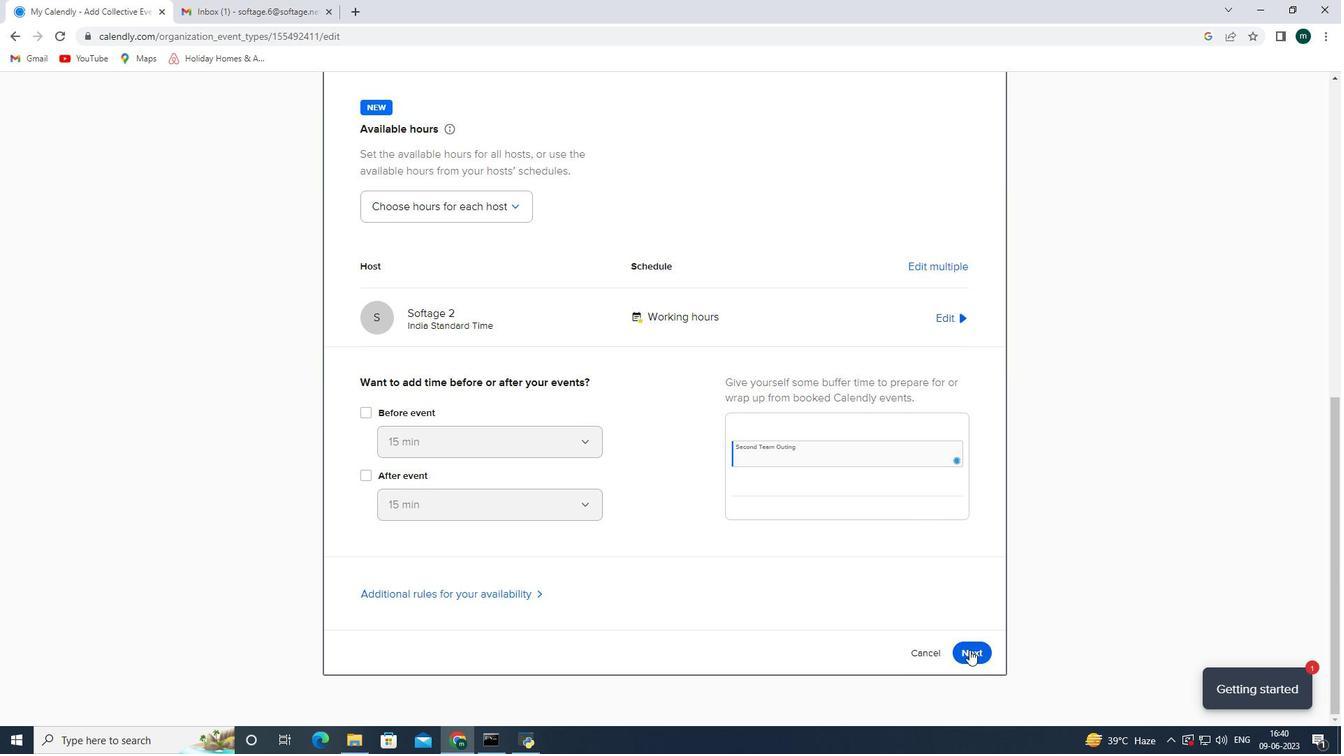 
Action: Mouse pressed left at (970, 656)
Screenshot: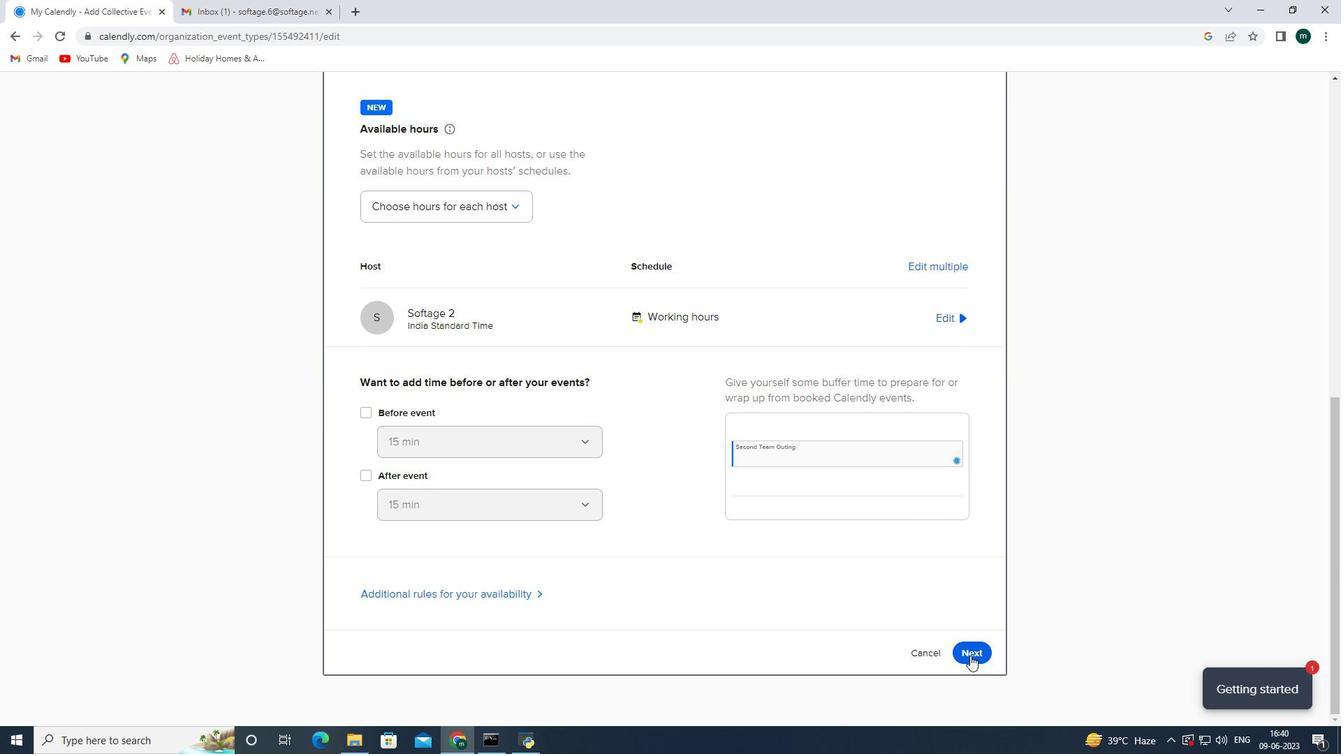 
Action: Mouse moved to (911, 146)
Screenshot: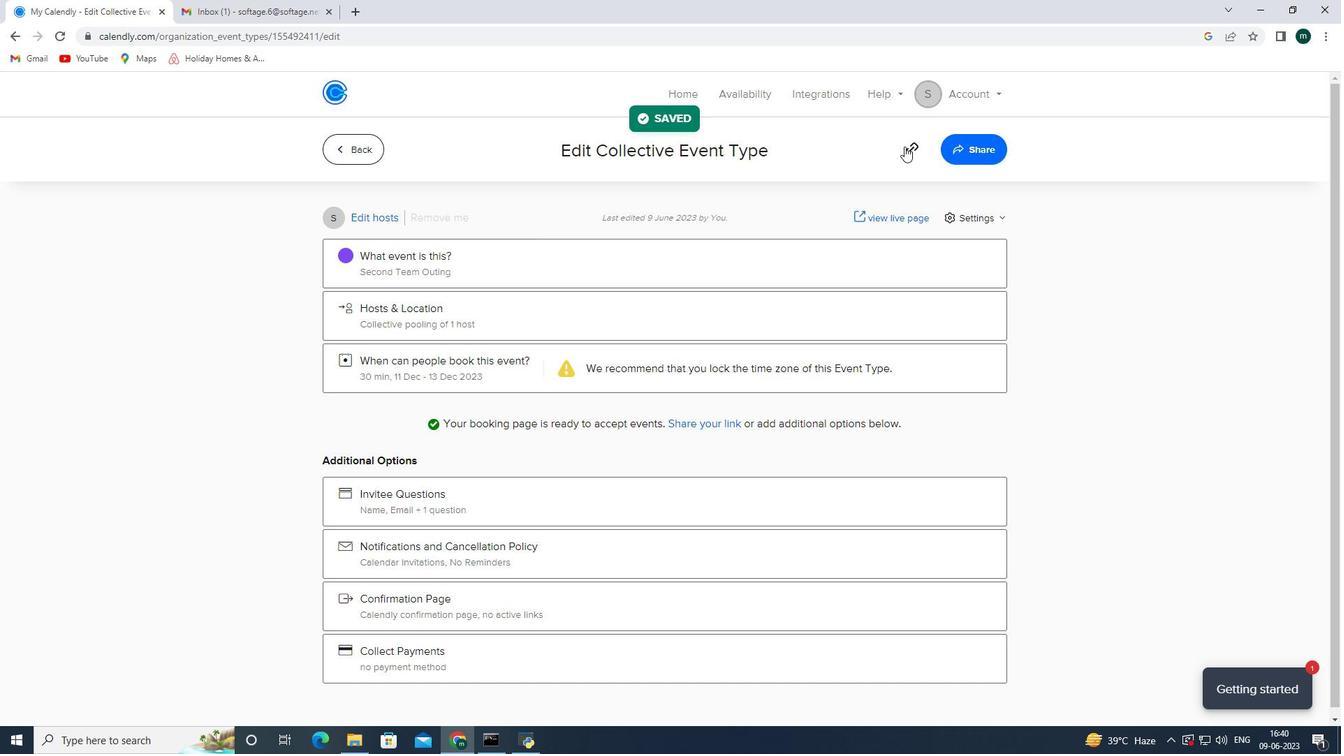 
Action: Mouse pressed left at (911, 146)
Screenshot: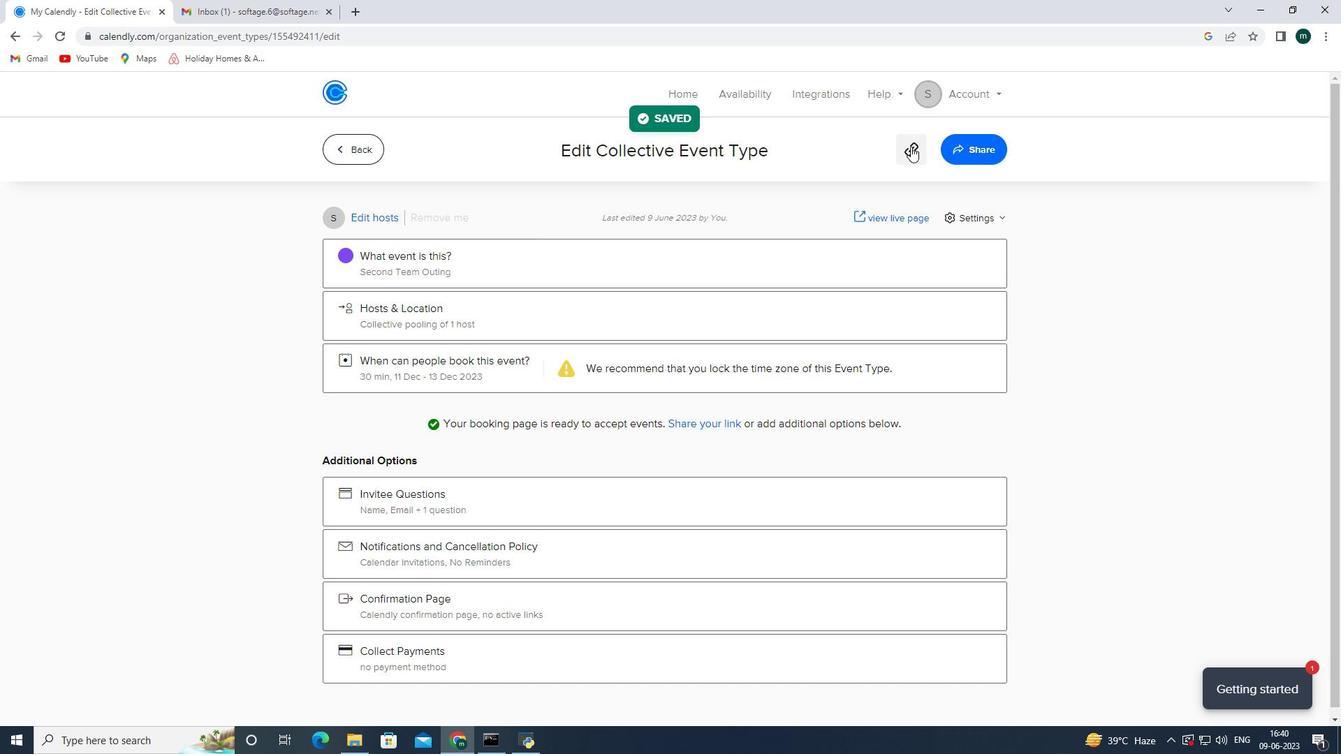 
Action: Mouse moved to (208, 11)
Screenshot: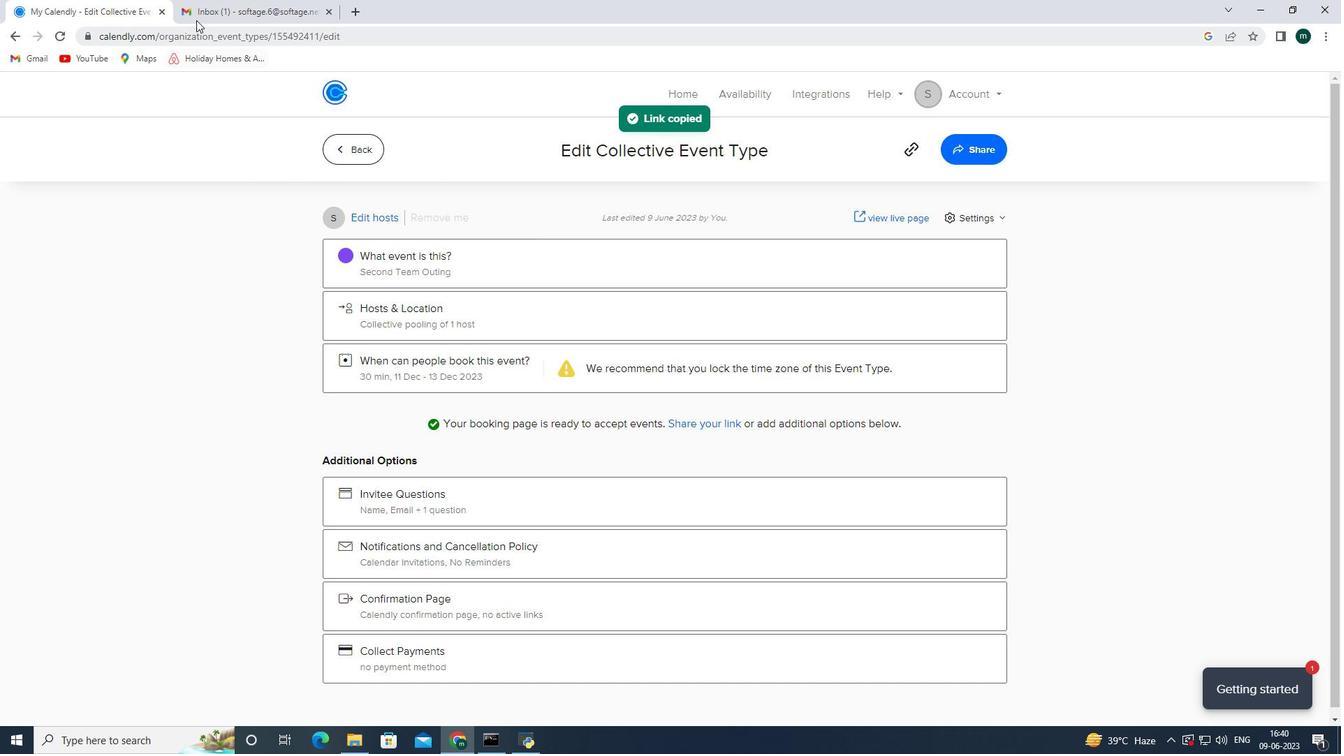 
Action: Mouse pressed left at (208, 11)
Screenshot: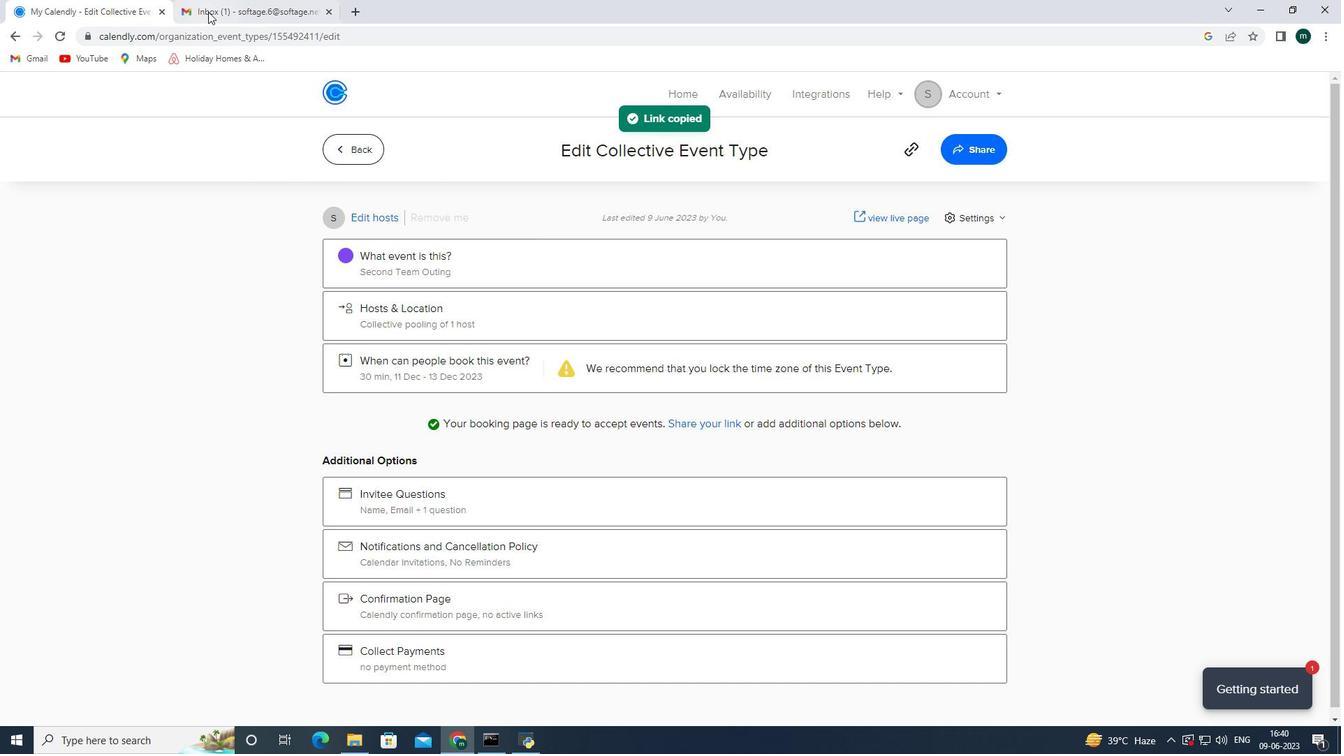 
Action: Mouse moved to (82, 139)
Screenshot: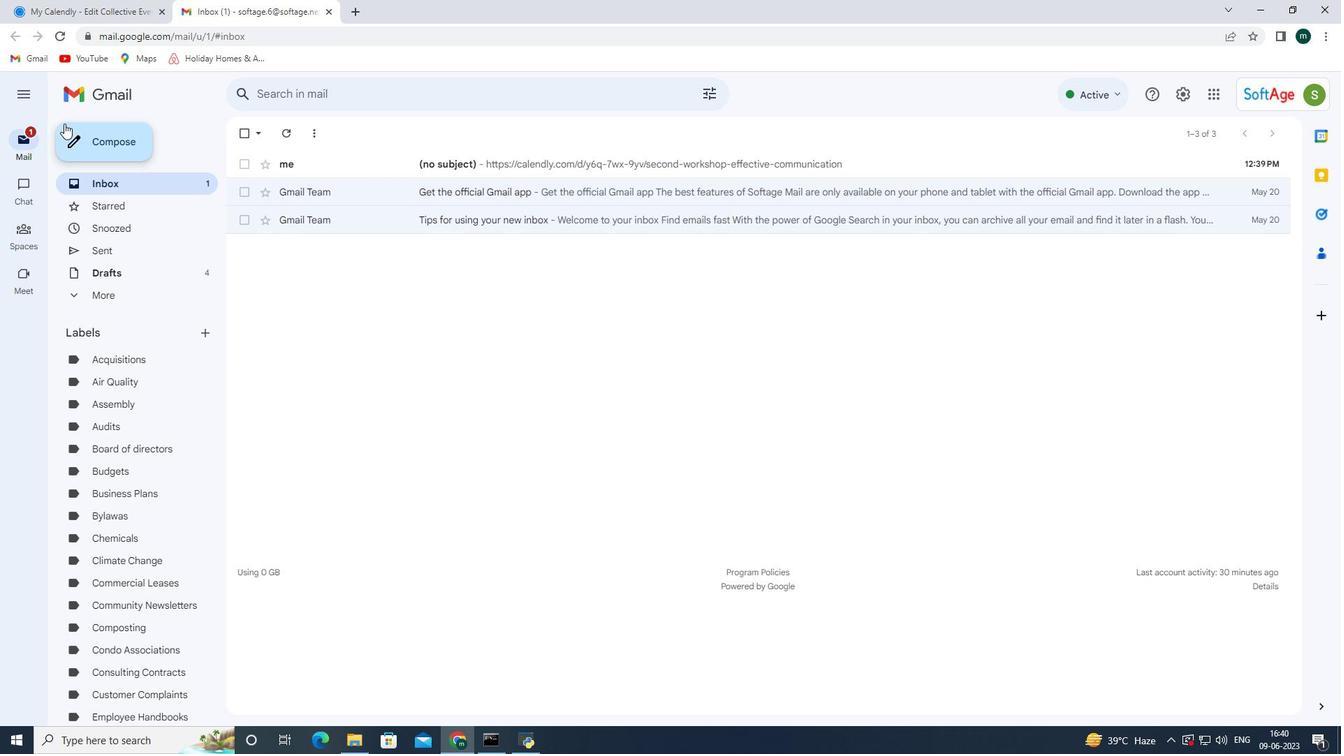 
Action: Mouse pressed left at (82, 139)
Screenshot: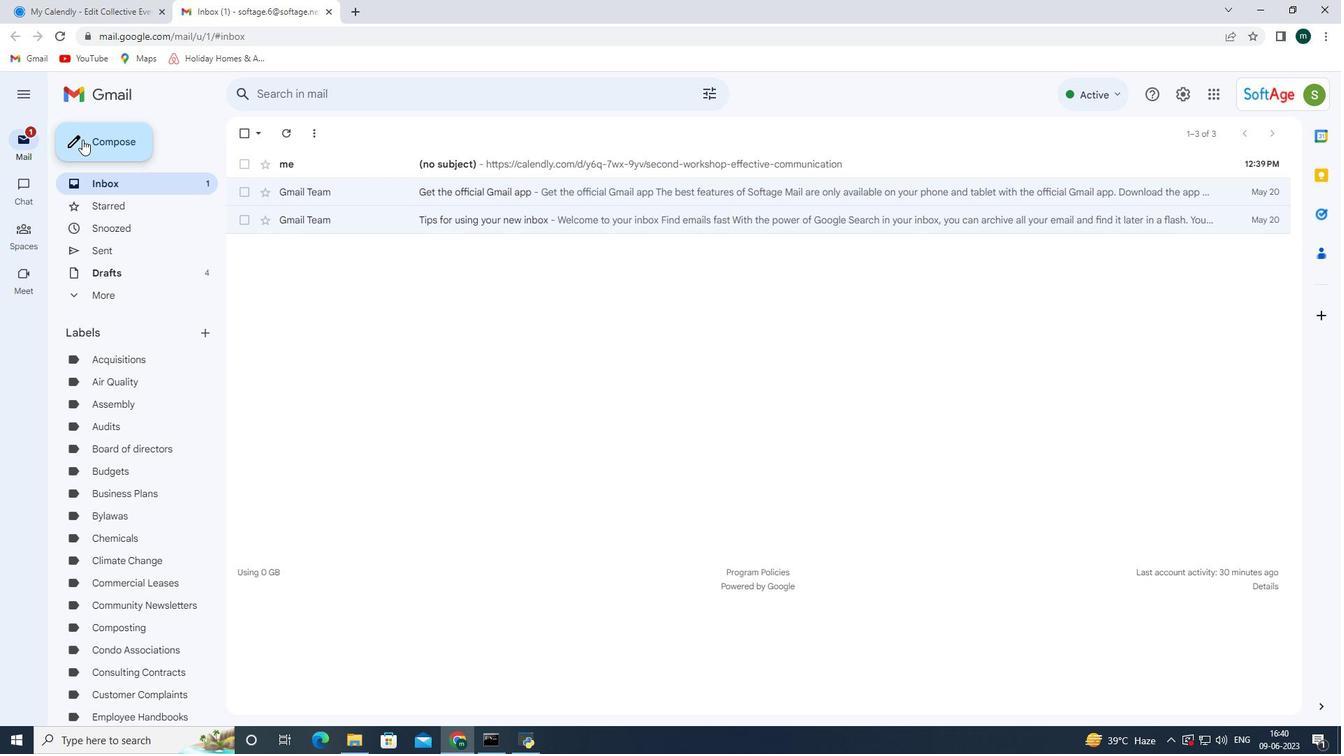 
Action: Mouse moved to (936, 331)
Screenshot: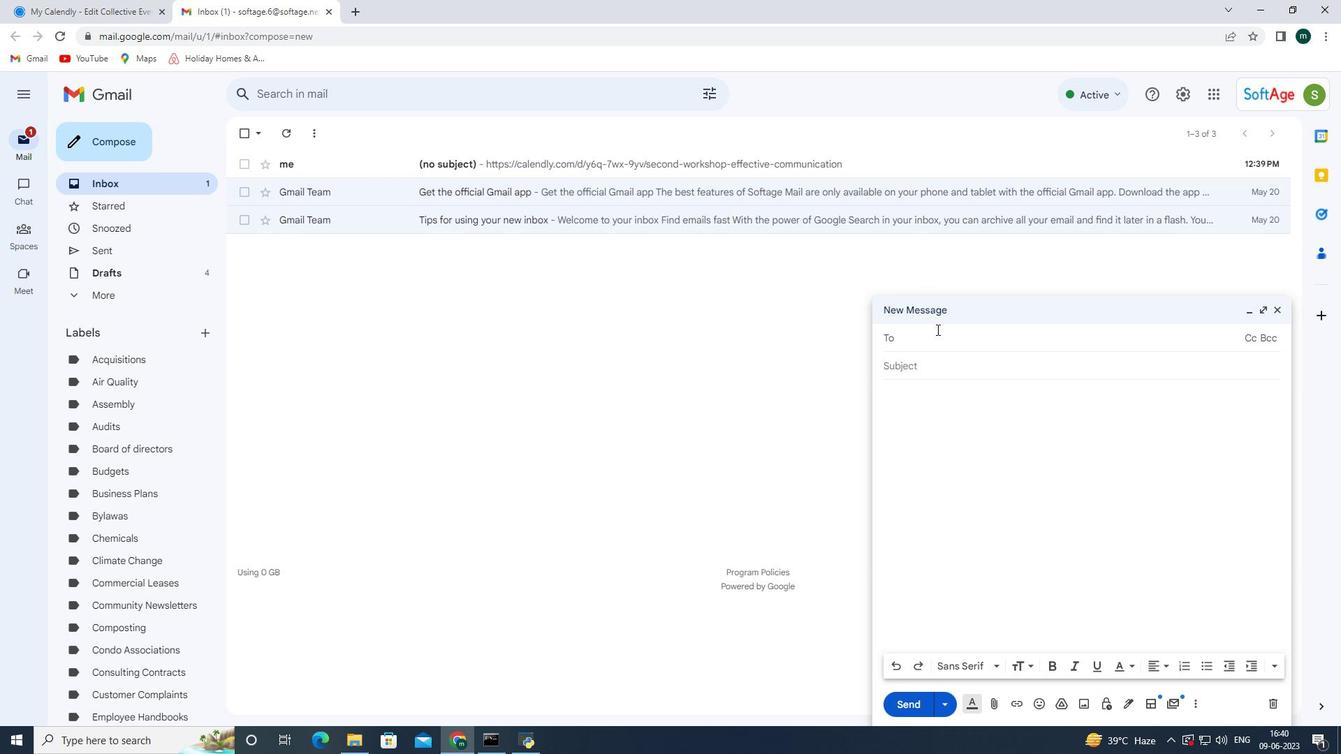
Action: Mouse pressed left at (936, 331)
Screenshot: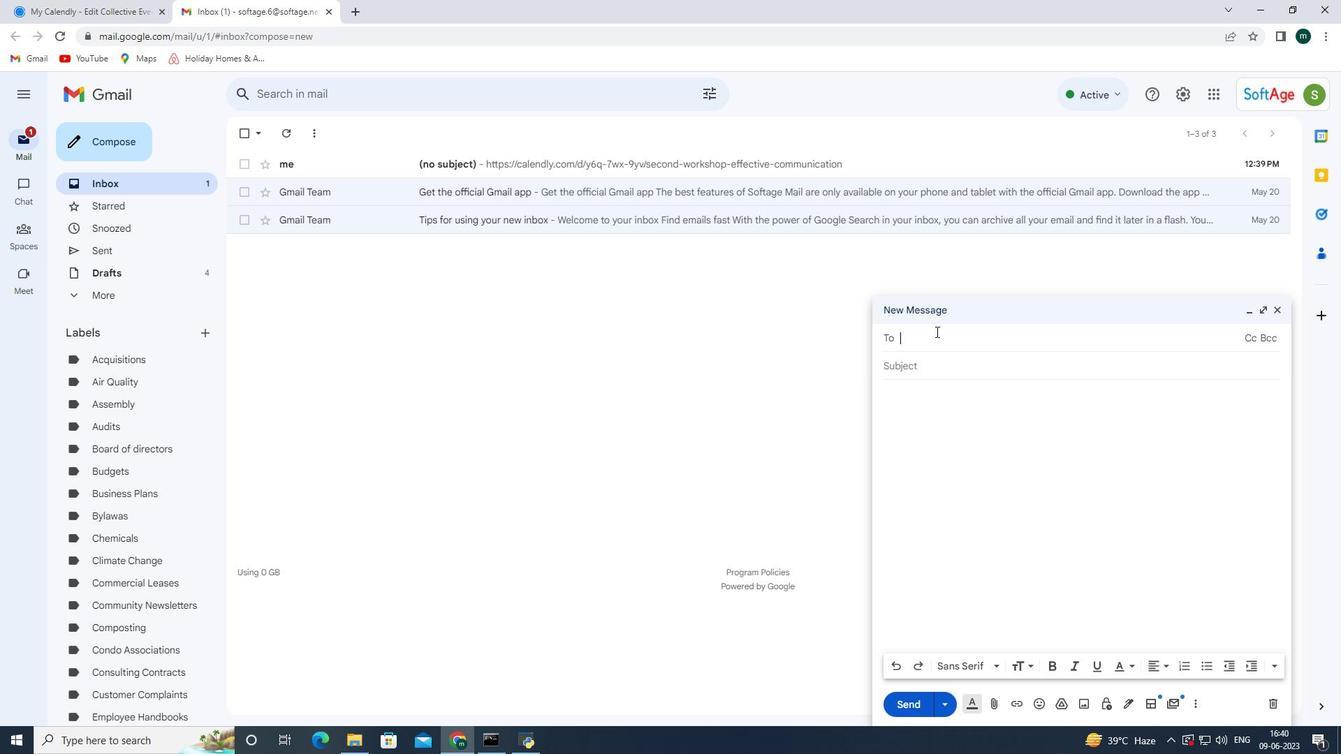 
Action: Key pressed softage.6
Screenshot: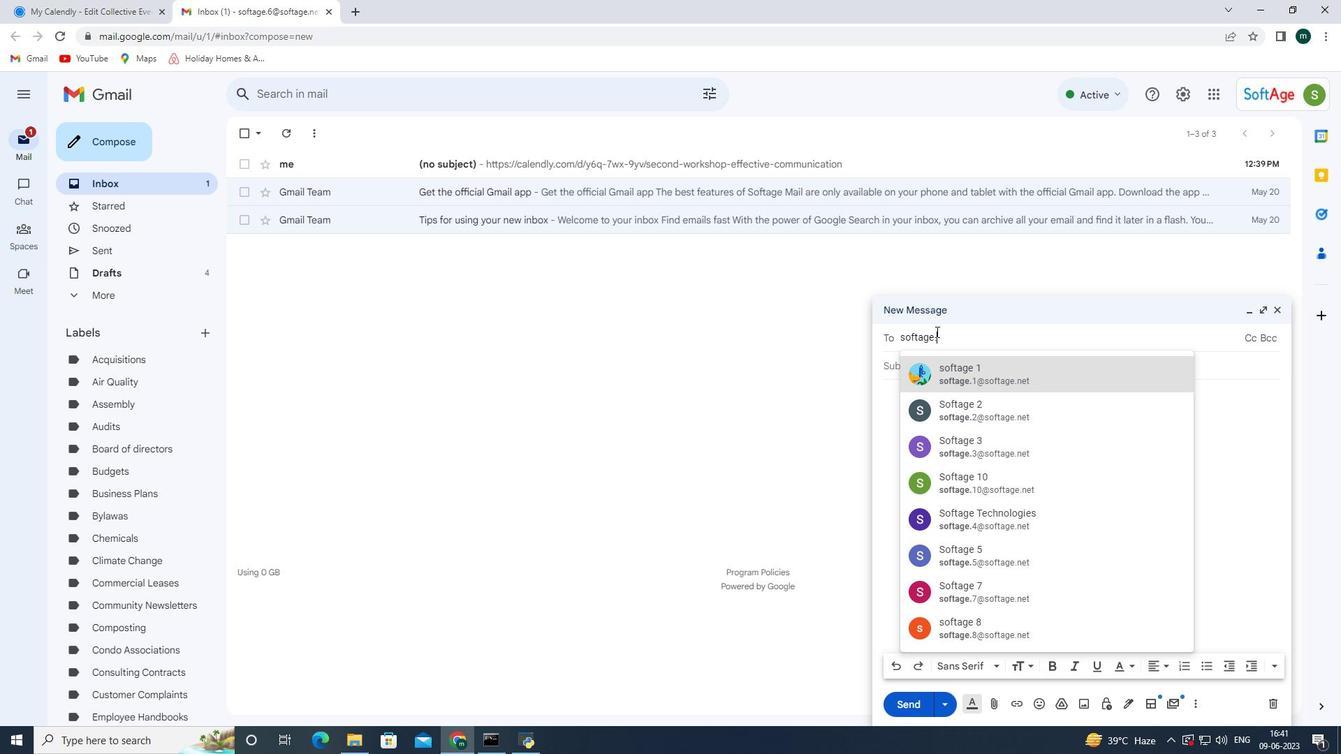 
Action: Mouse moved to (939, 363)
Screenshot: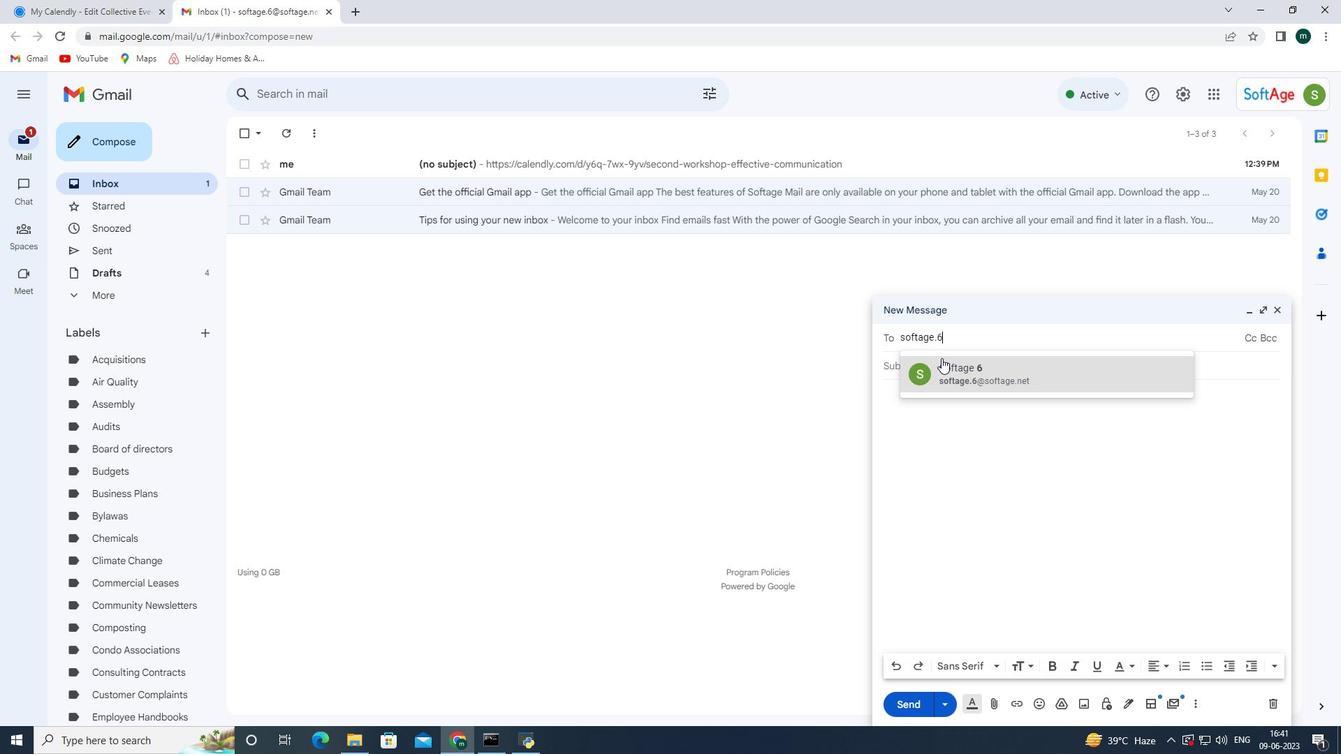 
Action: Mouse pressed left at (939, 363)
Screenshot: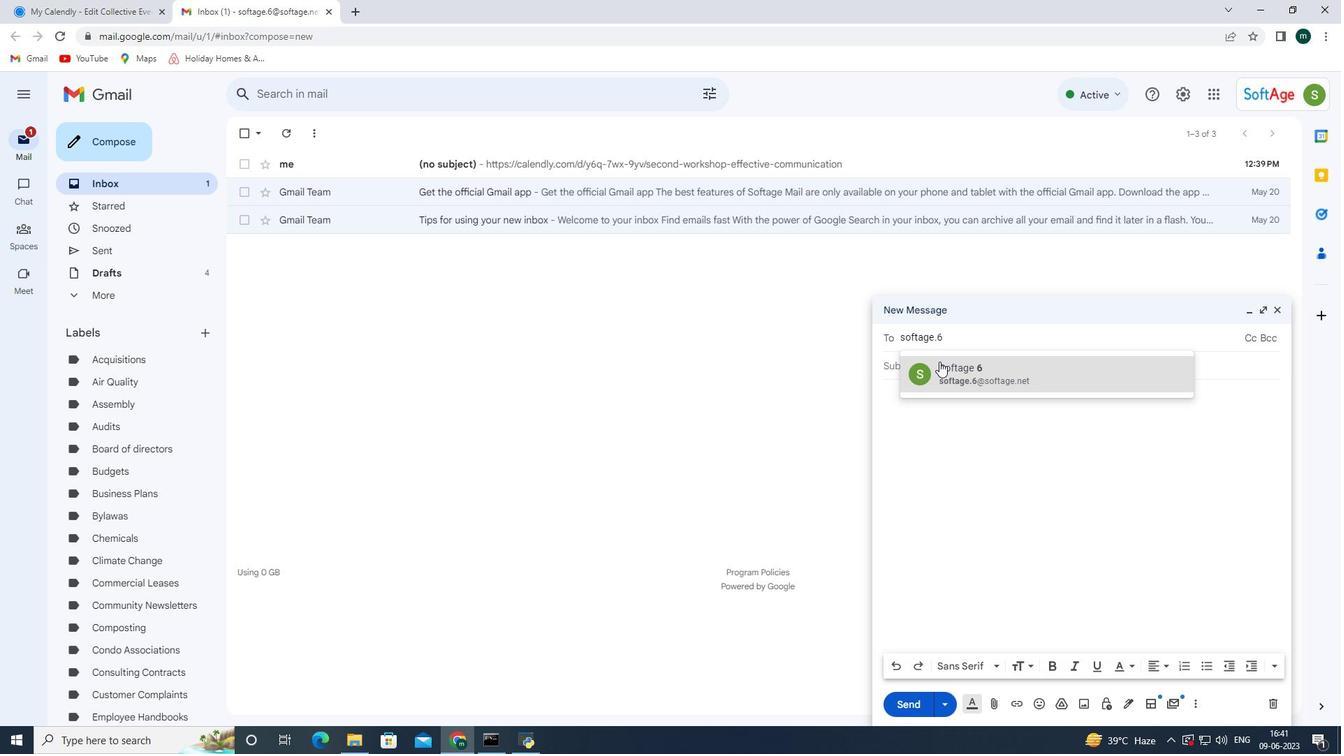 
Action: Mouse moved to (1029, 350)
Screenshot: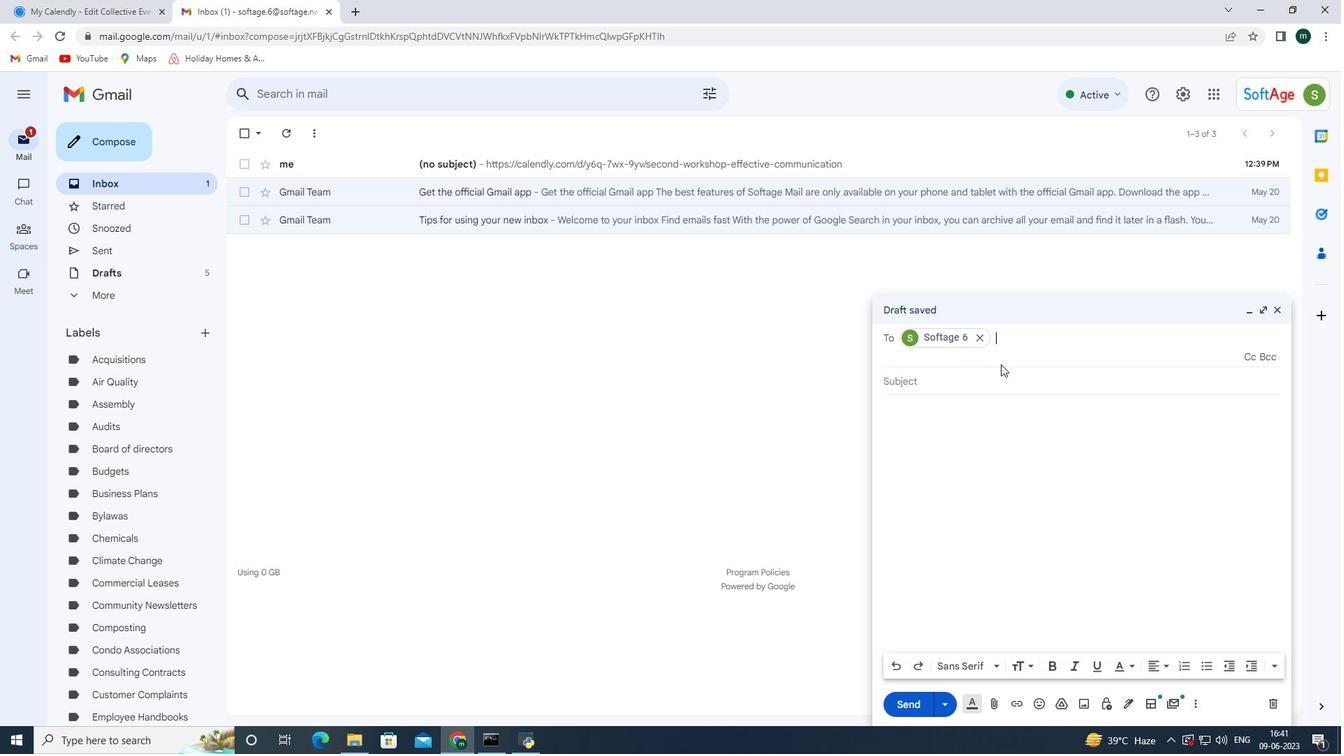 
Action: Key pressed <Key.backspace><Key.backspace><Key.backspace>so
Screenshot: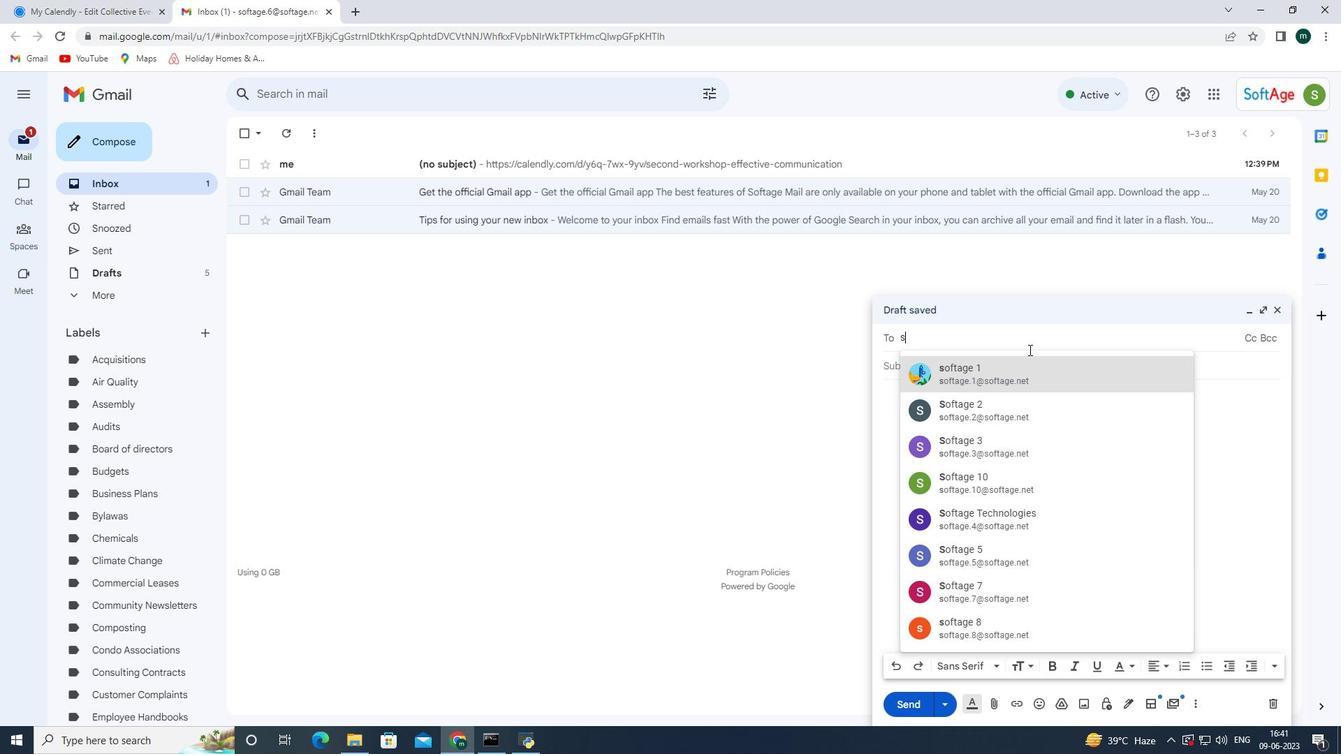 
Action: Mouse moved to (1022, 379)
Screenshot: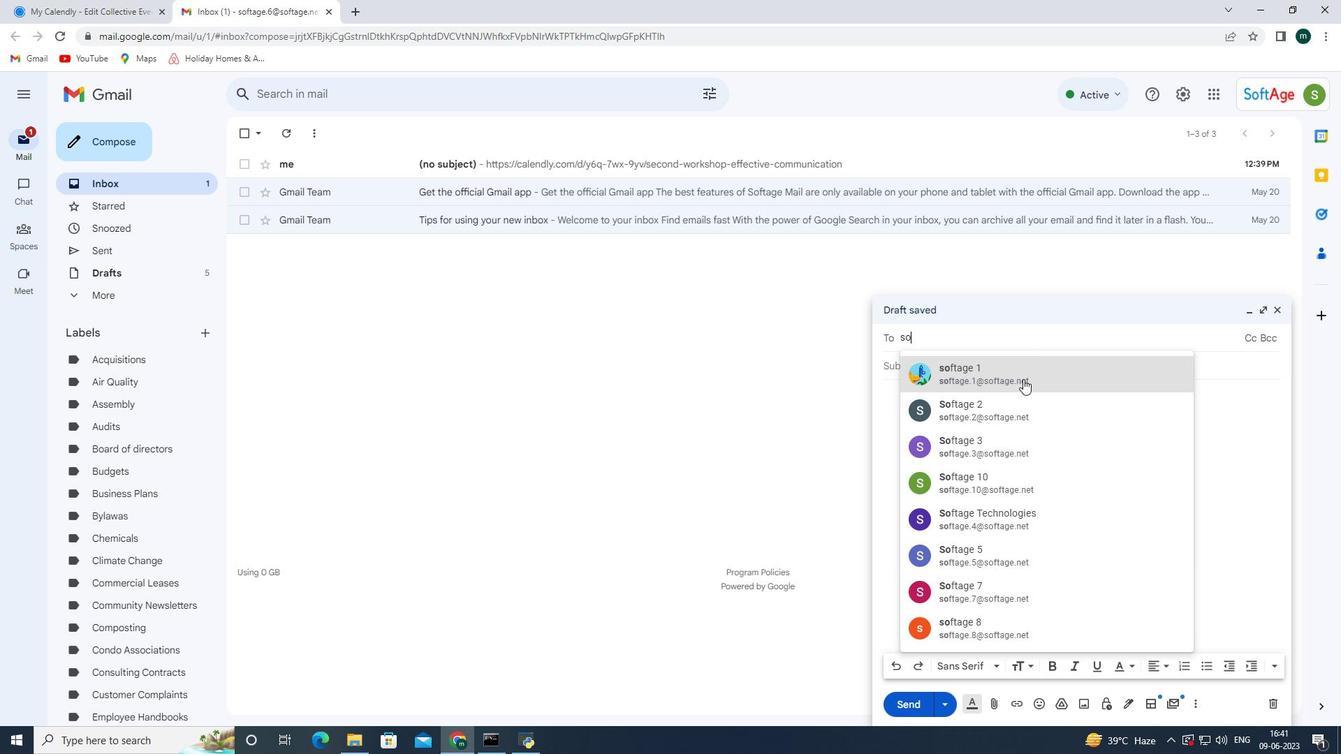 
Action: Mouse pressed left at (1022, 379)
Screenshot: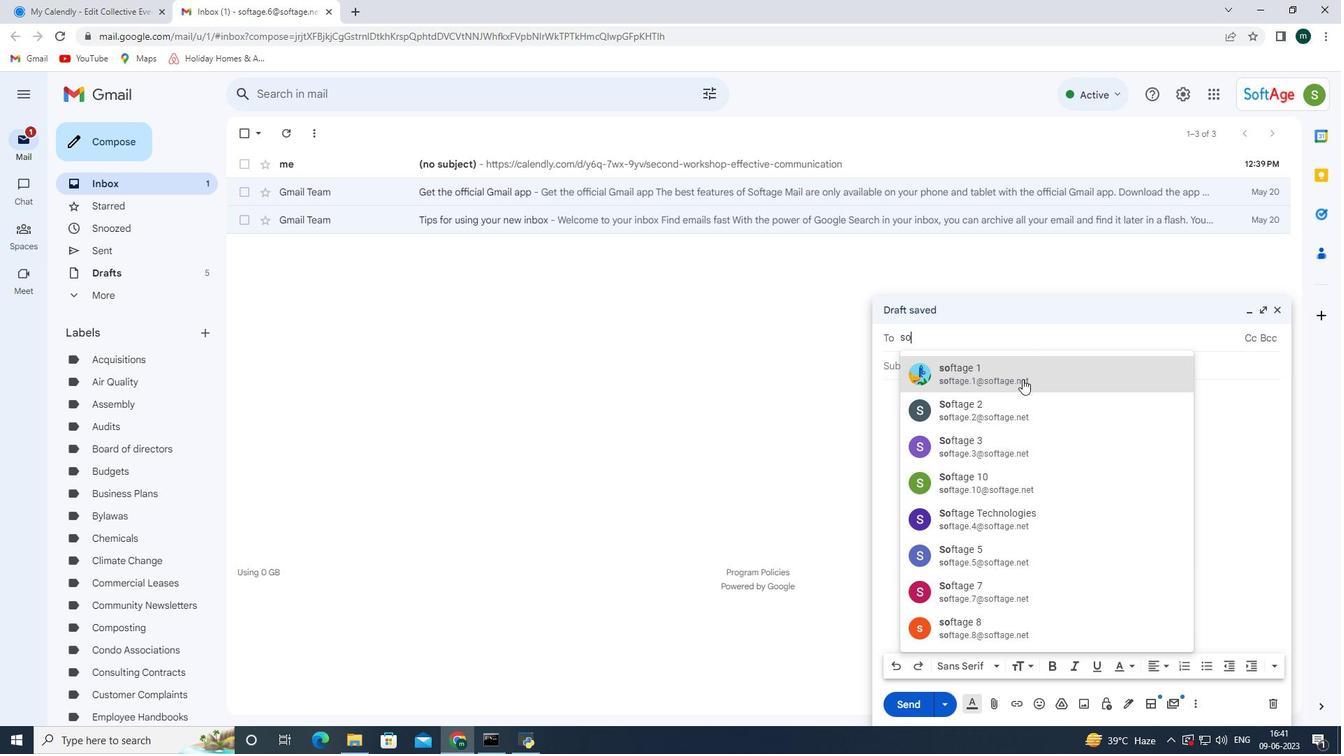 
Action: Mouse moved to (1039, 338)
Screenshot: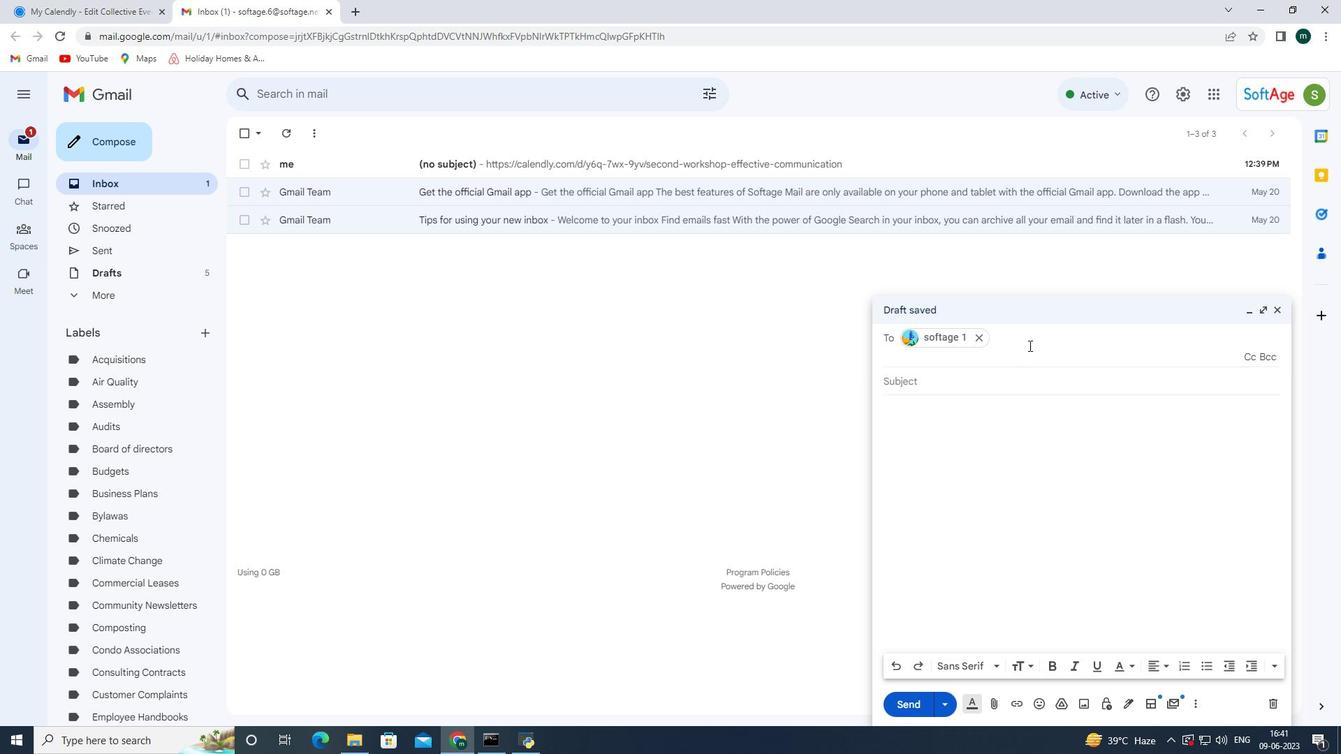 
Action: Mouse pressed left at (1039, 338)
Screenshot: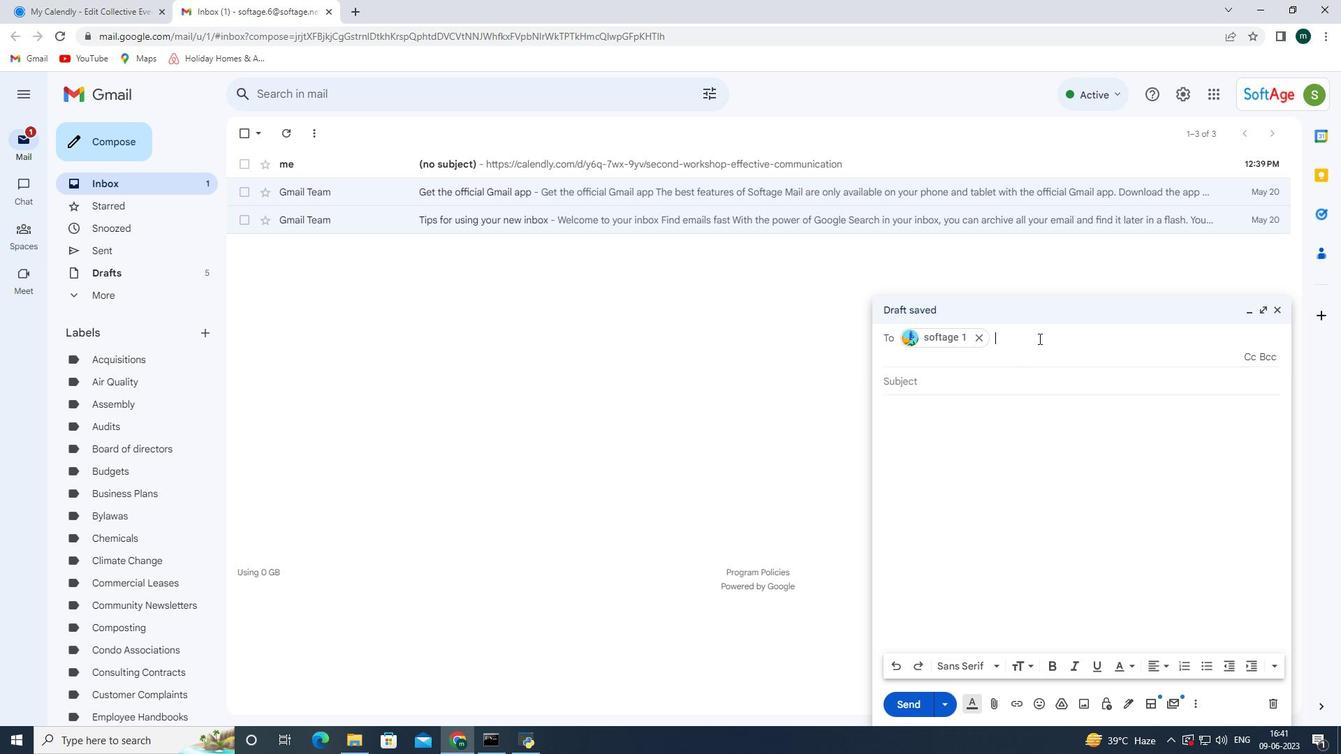 
Action: Mouse moved to (1032, 354)
Screenshot: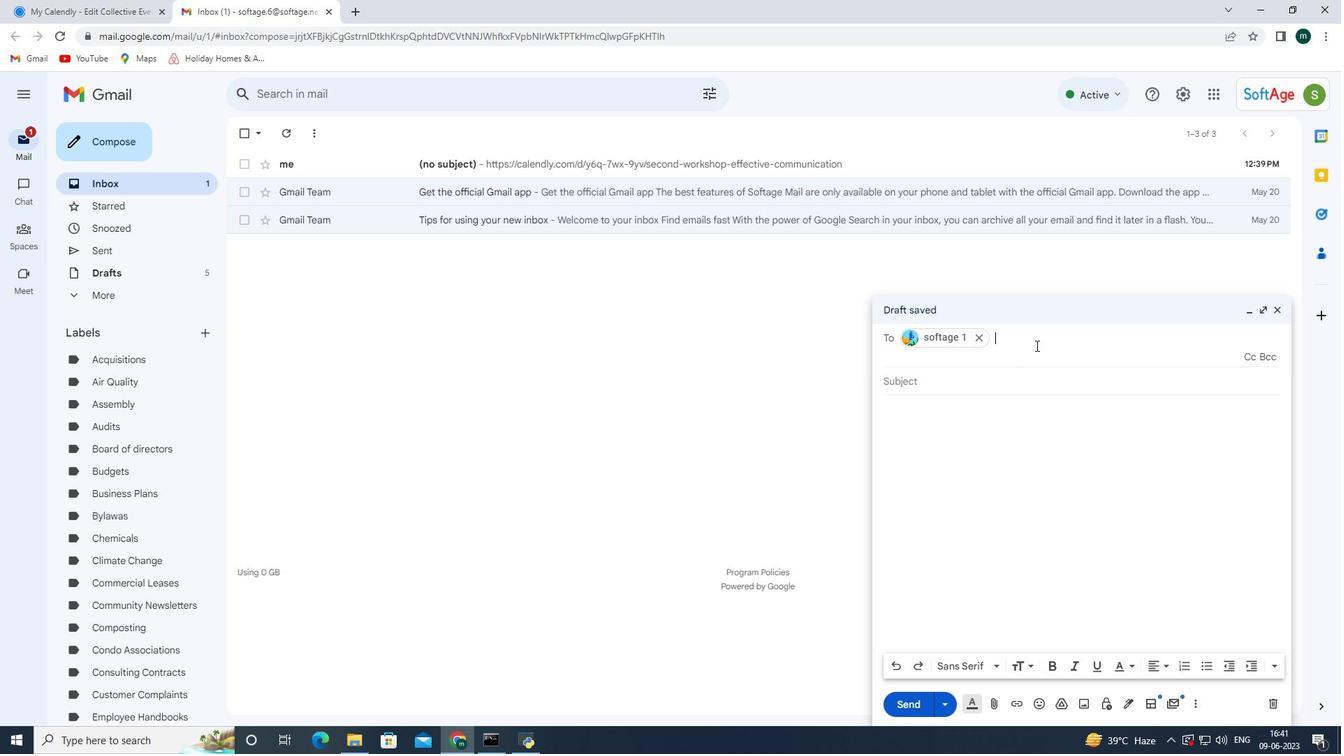 
Action: Key pressed s
Screenshot: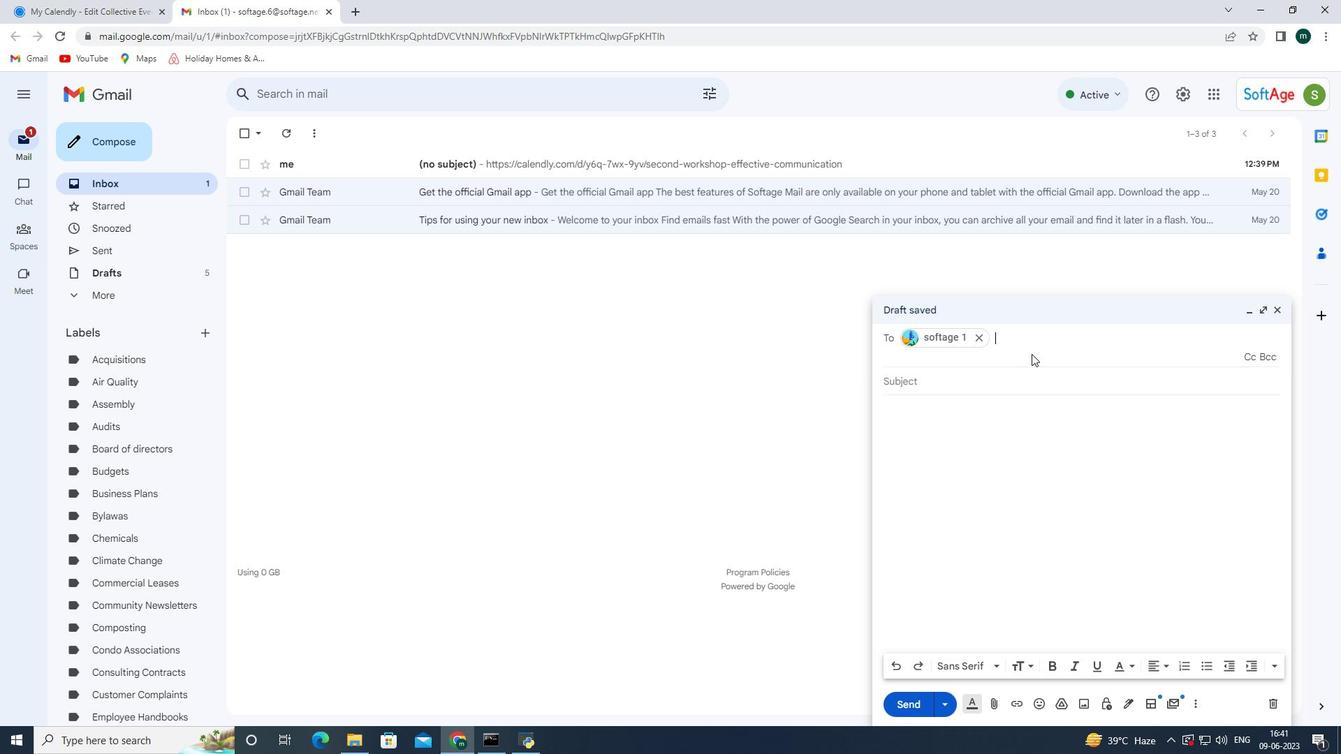 
Action: Mouse moved to (1053, 400)
Screenshot: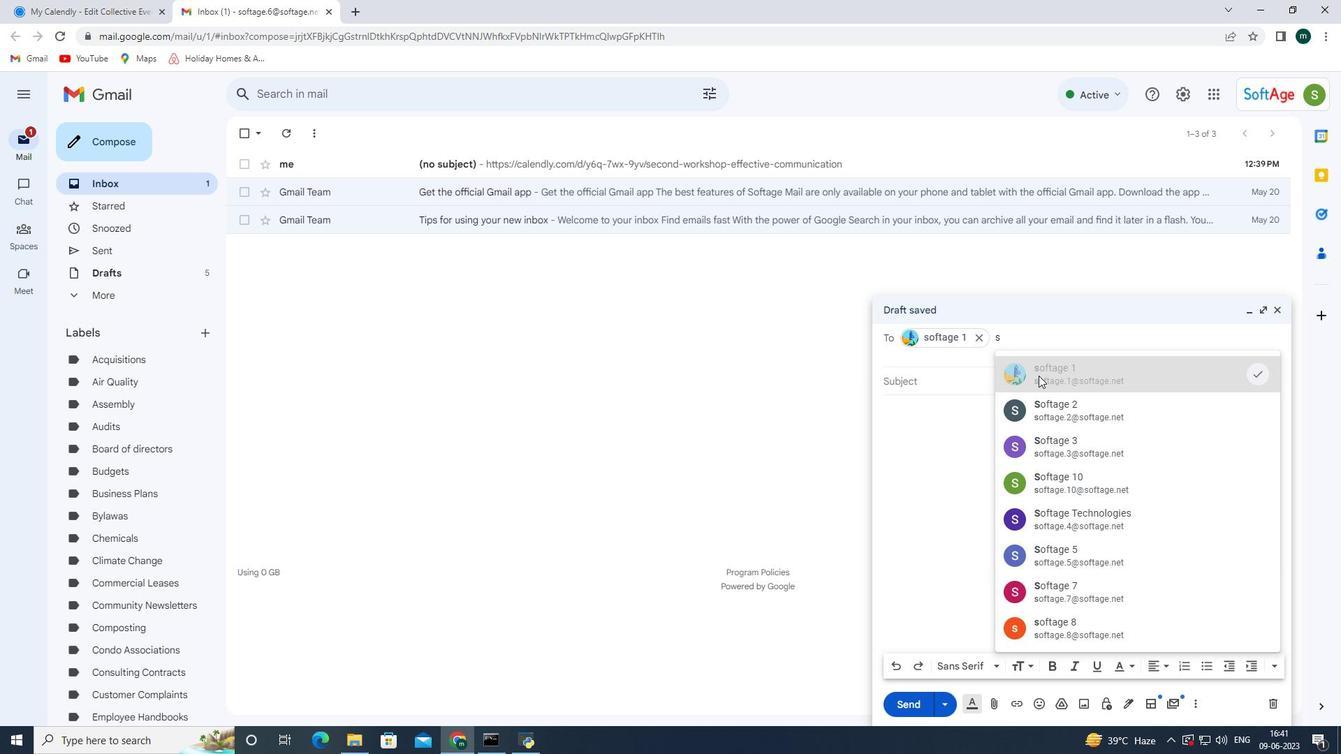
Action: Mouse pressed left at (1053, 400)
Screenshot: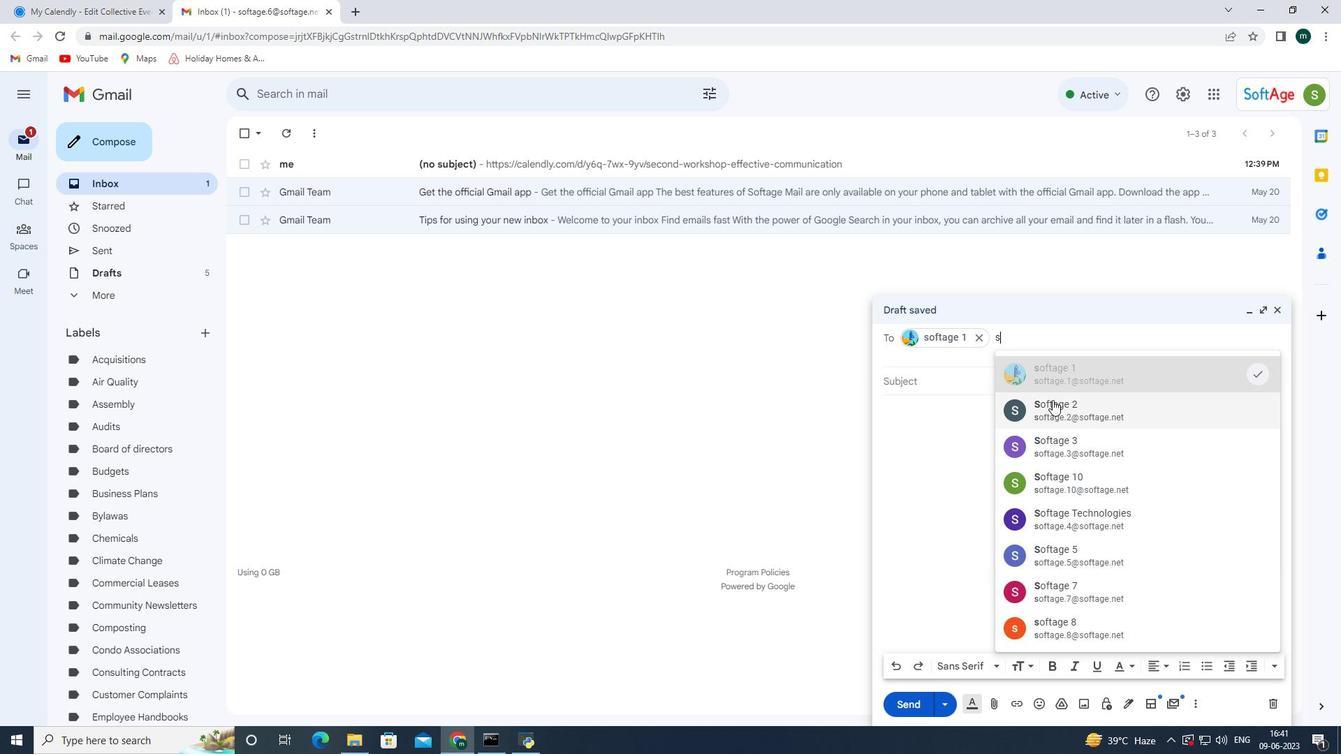 
Action: Mouse moved to (997, 485)
Screenshot: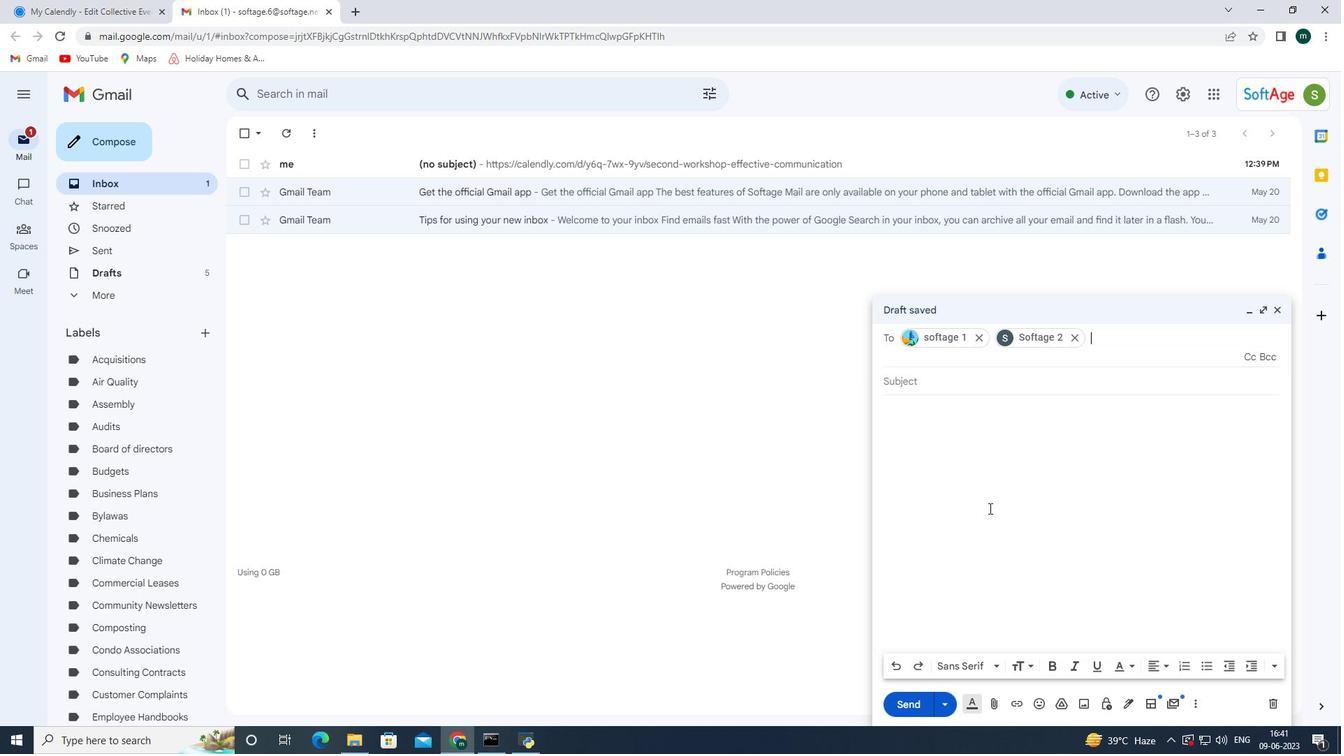 
Action: Mouse pressed left at (997, 485)
Screenshot: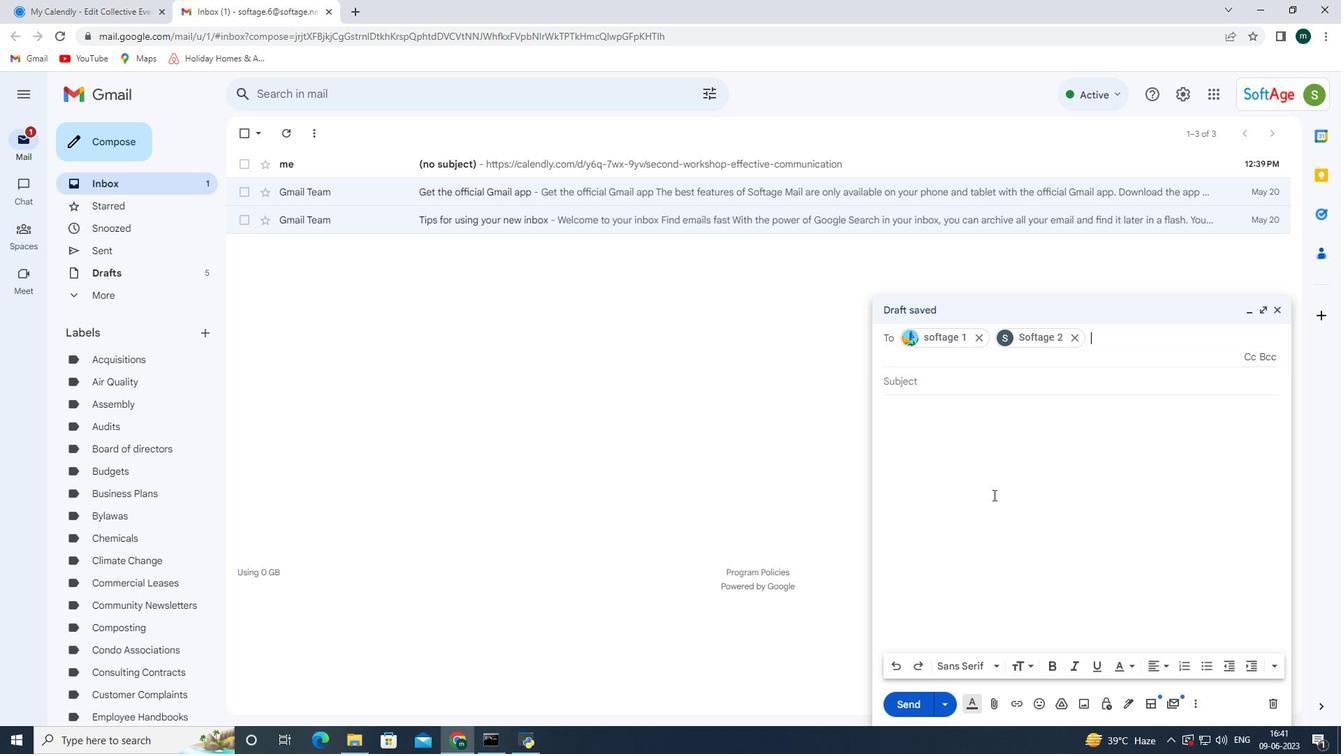 
Action: Key pressed ctrl+V
Screenshot: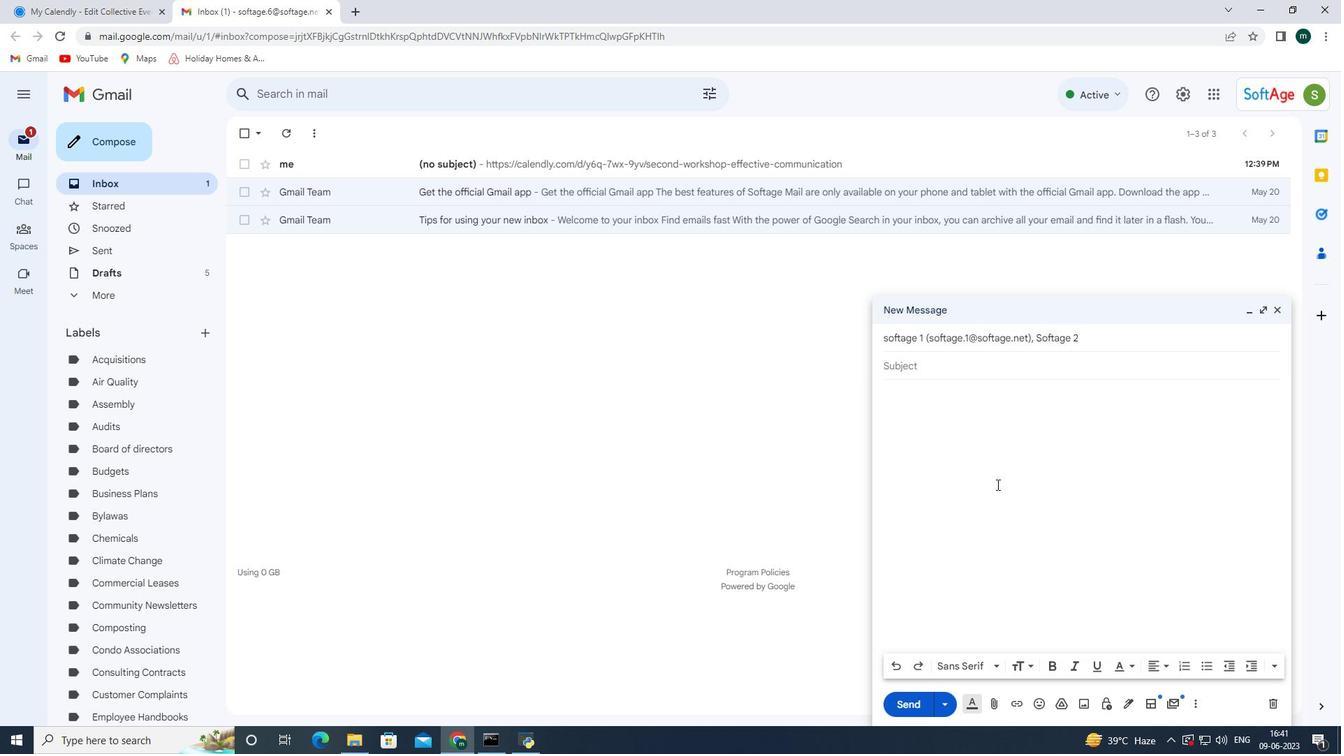 
Action: Mouse moved to (922, 697)
Screenshot: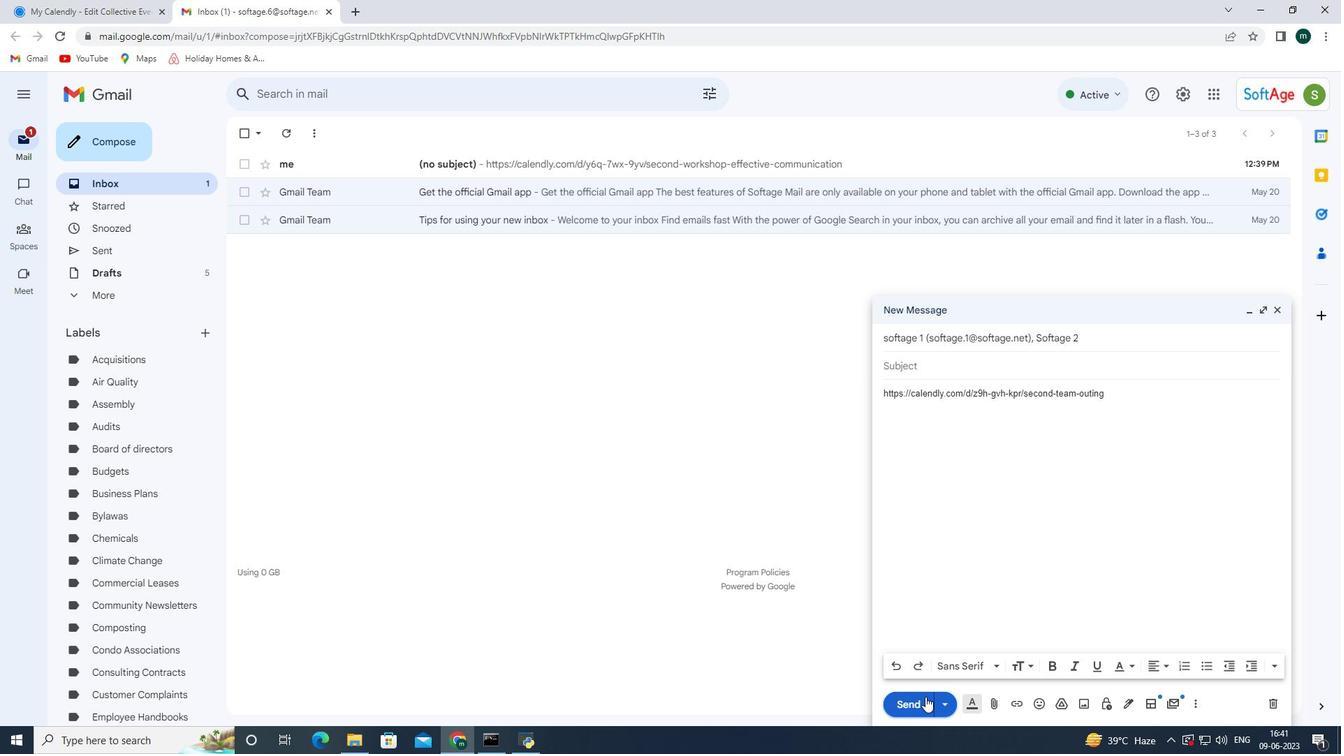 
Action: Mouse pressed left at (922, 697)
Screenshot: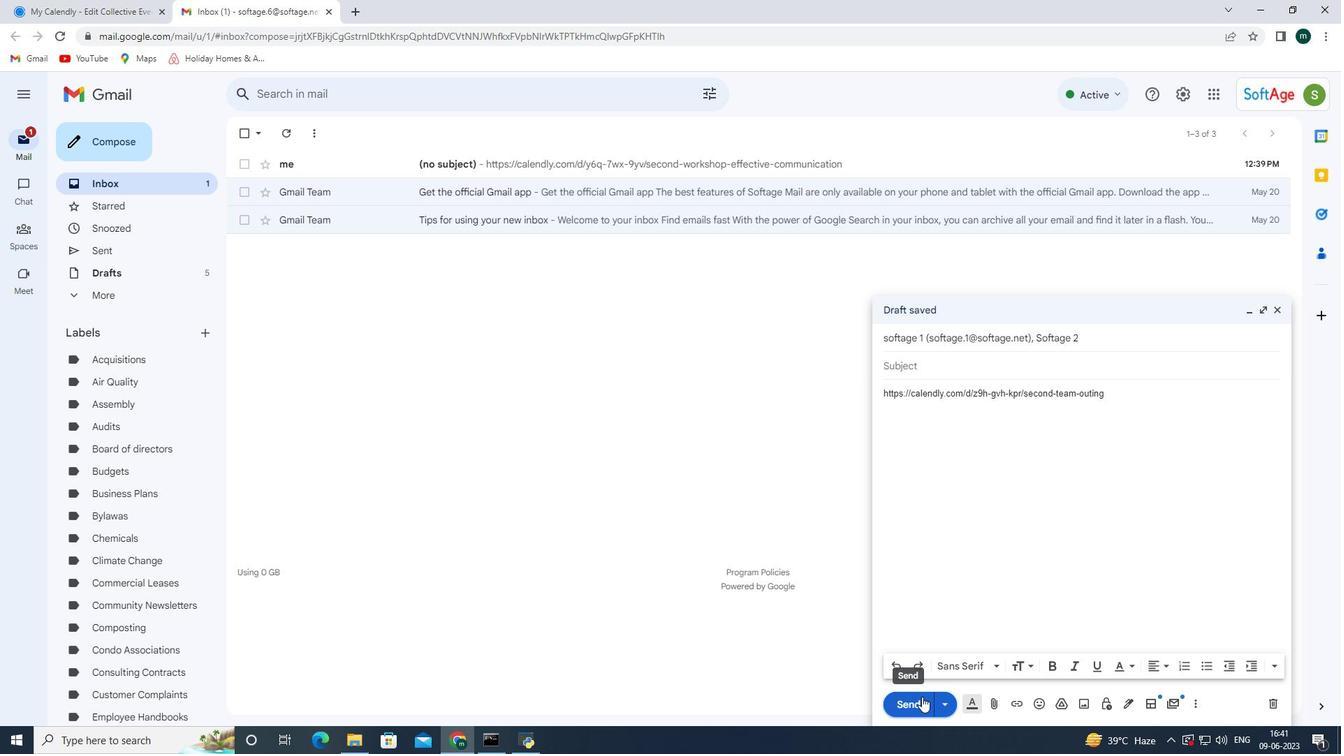 
Action: Mouse moved to (415, 728)
Screenshot: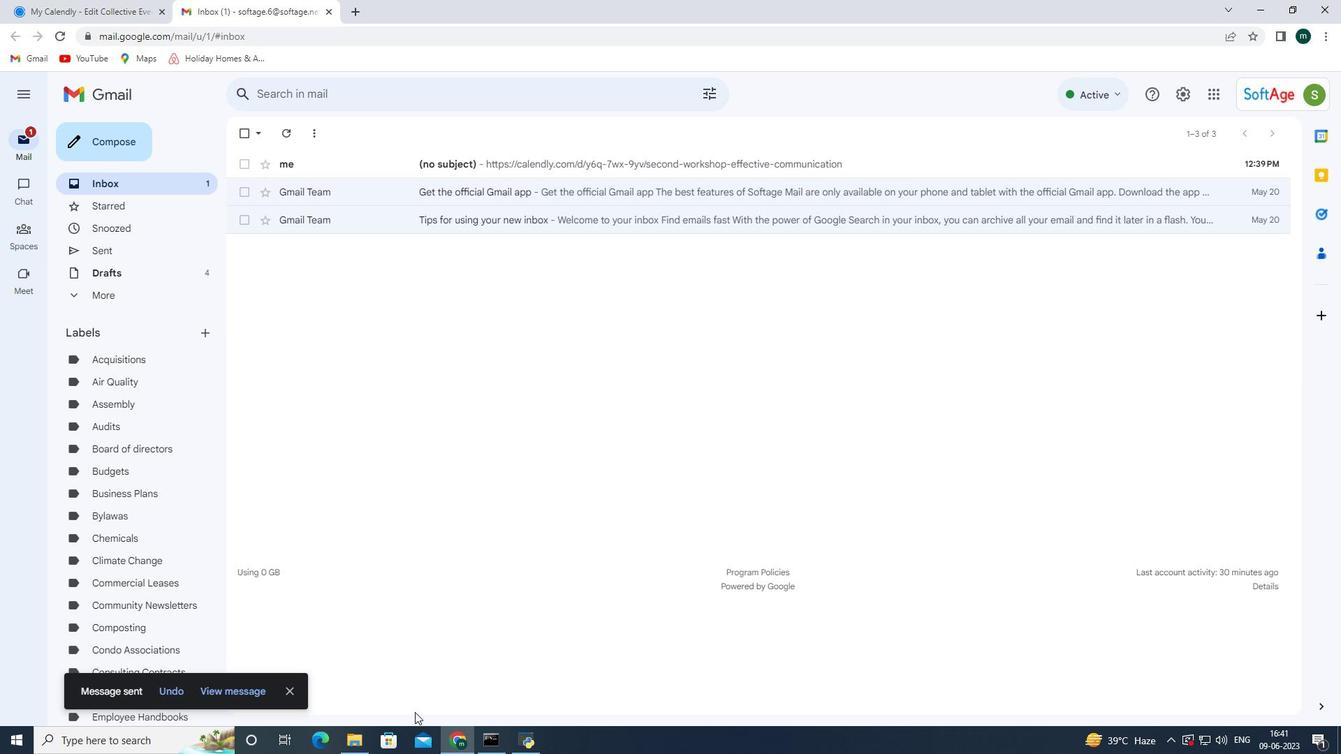 
